 Task: Create a due date automation trigger when advanced on, on the tuesday after a card is due add fields without custom field "Resume" set to a date between 1 and 7 working days from now at 11:00 AM.
Action: Mouse moved to (1058, 355)
Screenshot: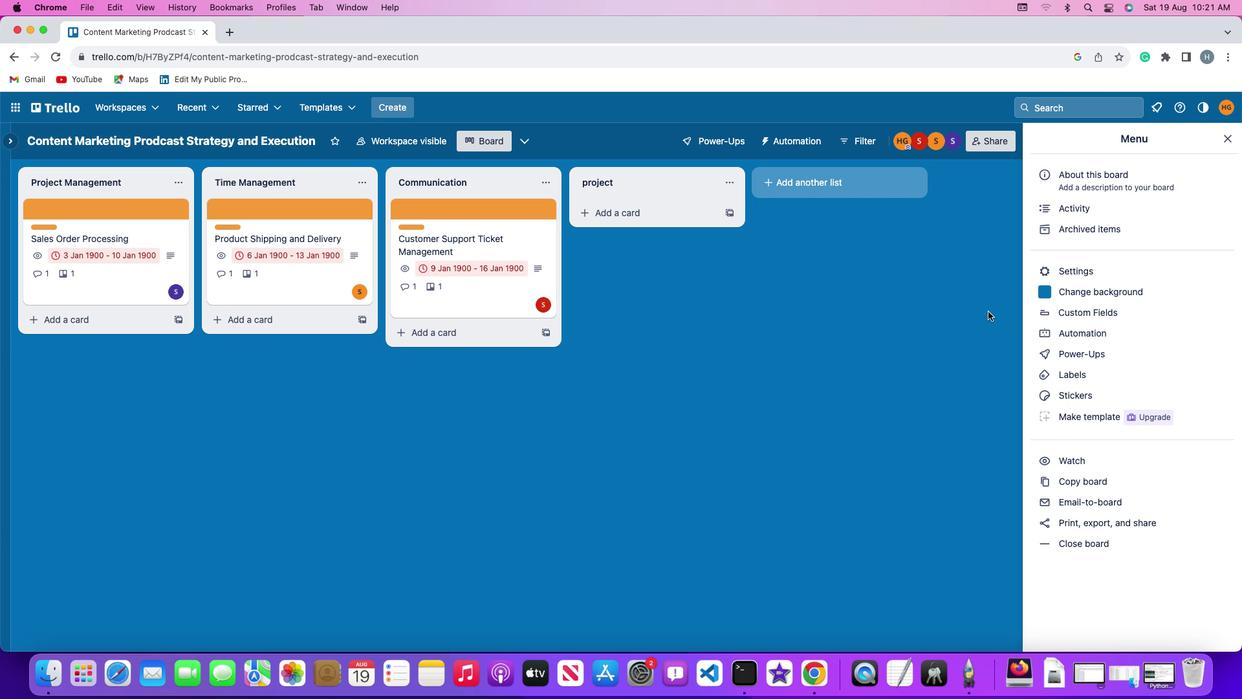 
Action: Mouse pressed left at (1058, 355)
Screenshot: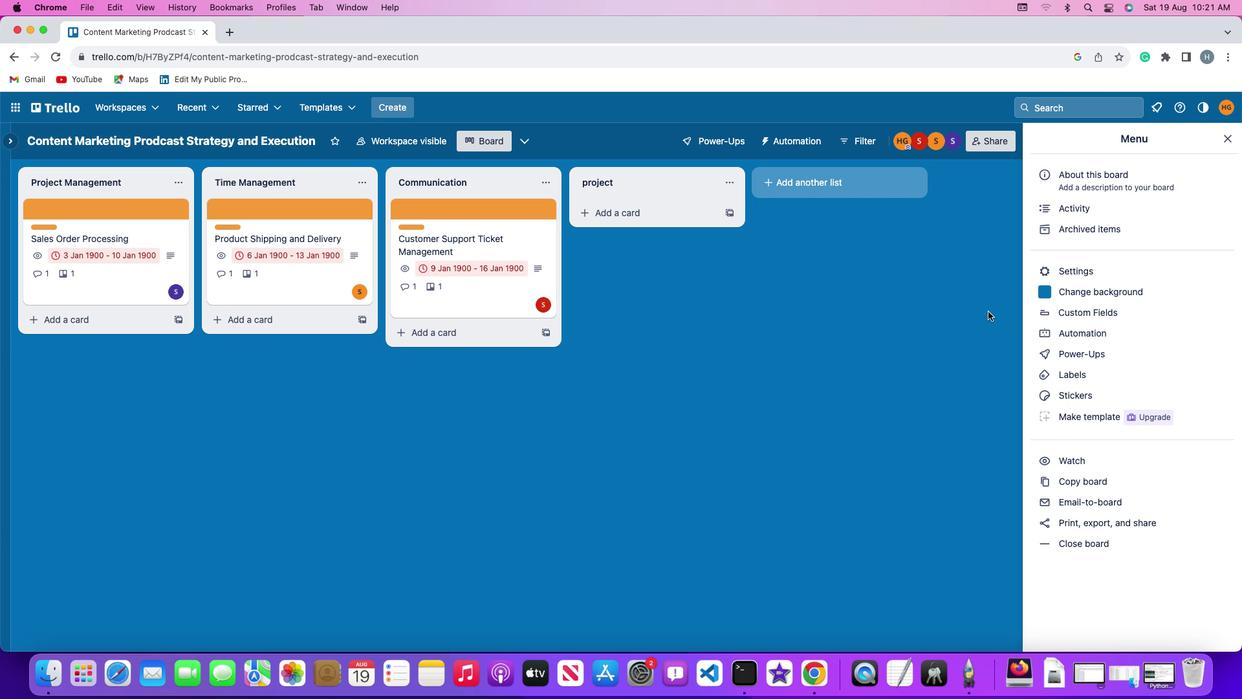 
Action: Mouse pressed left at (1058, 355)
Screenshot: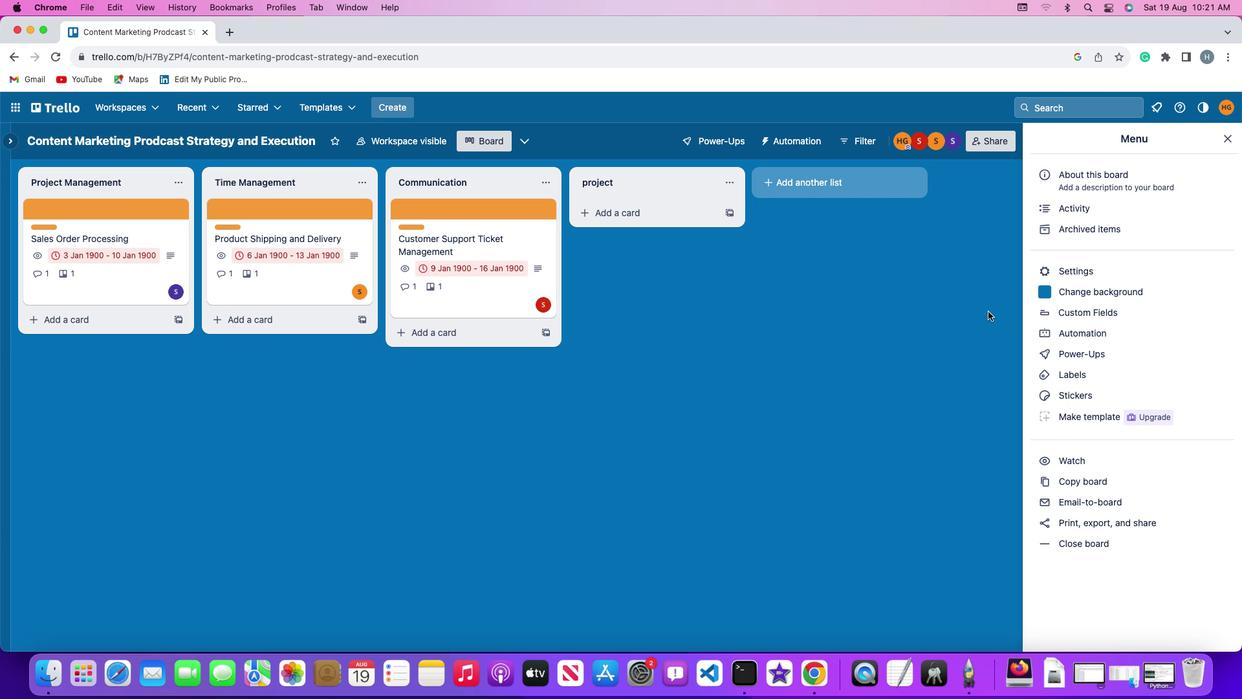 
Action: Mouse moved to (987, 311)
Screenshot: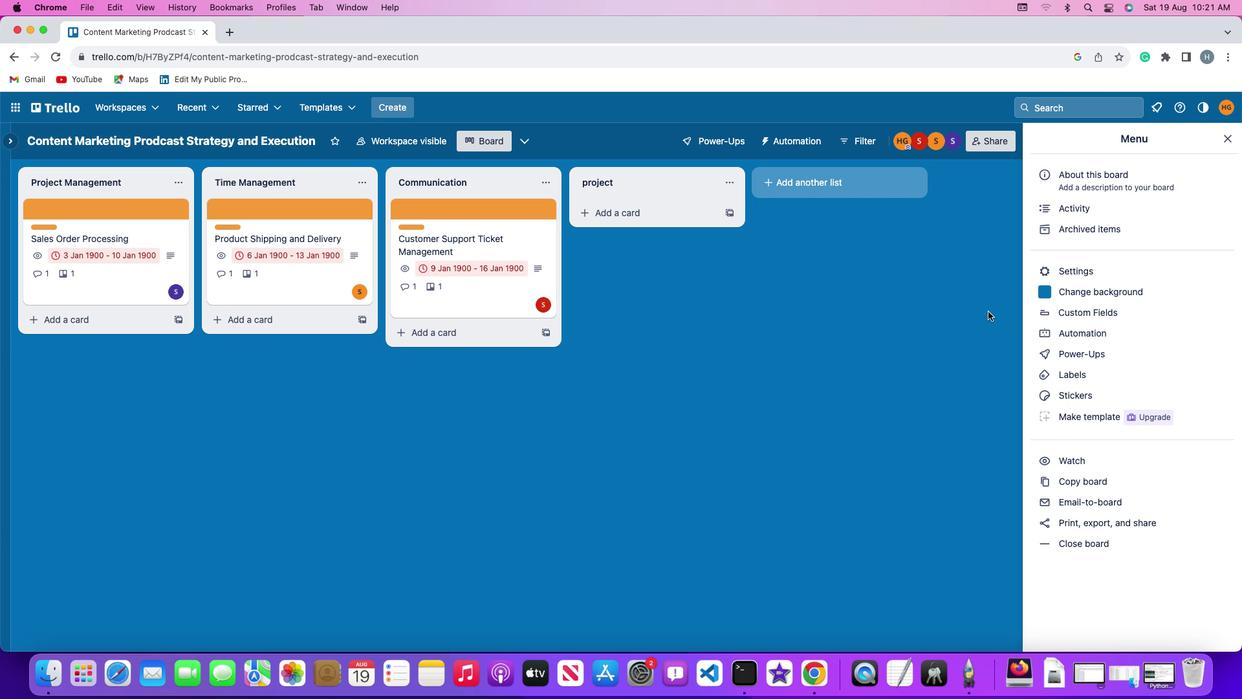 
Action: Mouse pressed left at (987, 311)
Screenshot: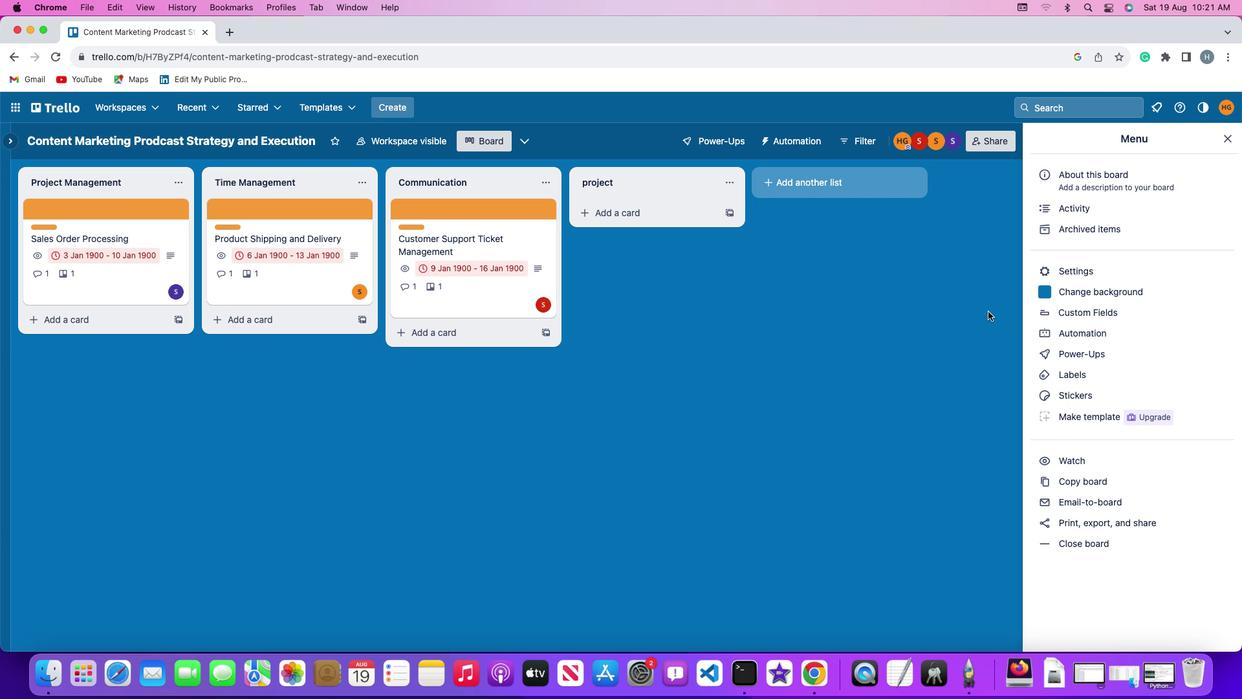 
Action: Mouse pressed left at (987, 311)
Screenshot: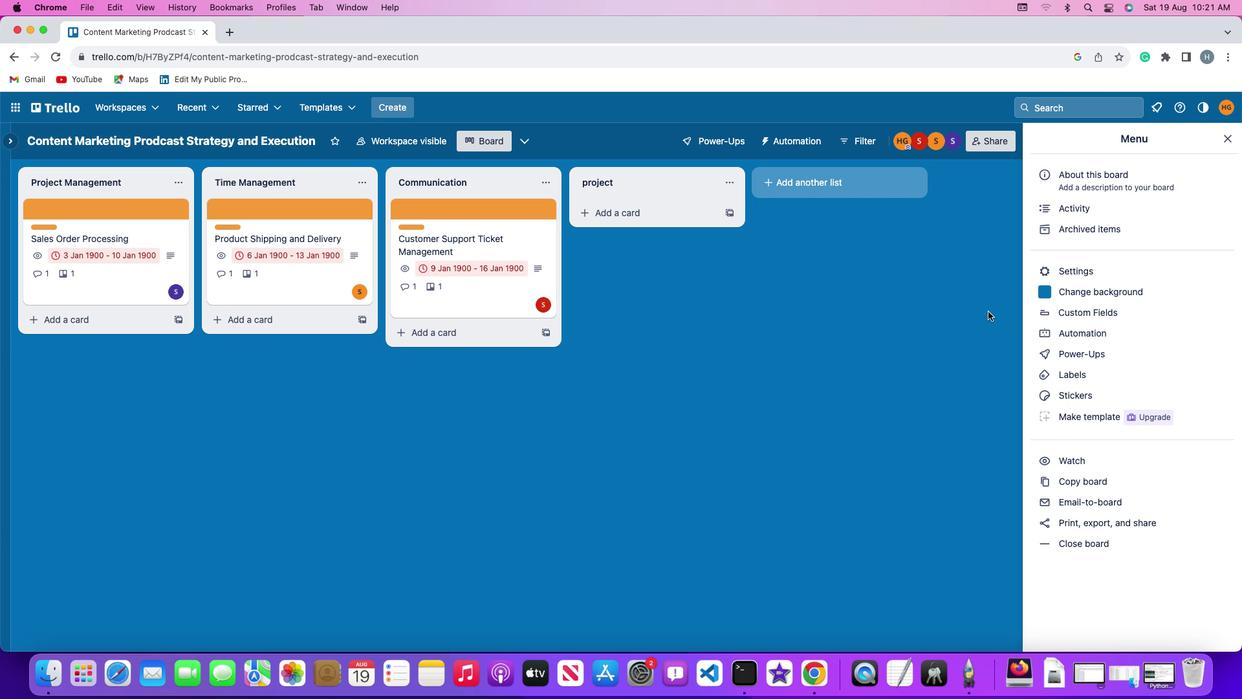 
Action: Mouse moved to (1139, 449)
Screenshot: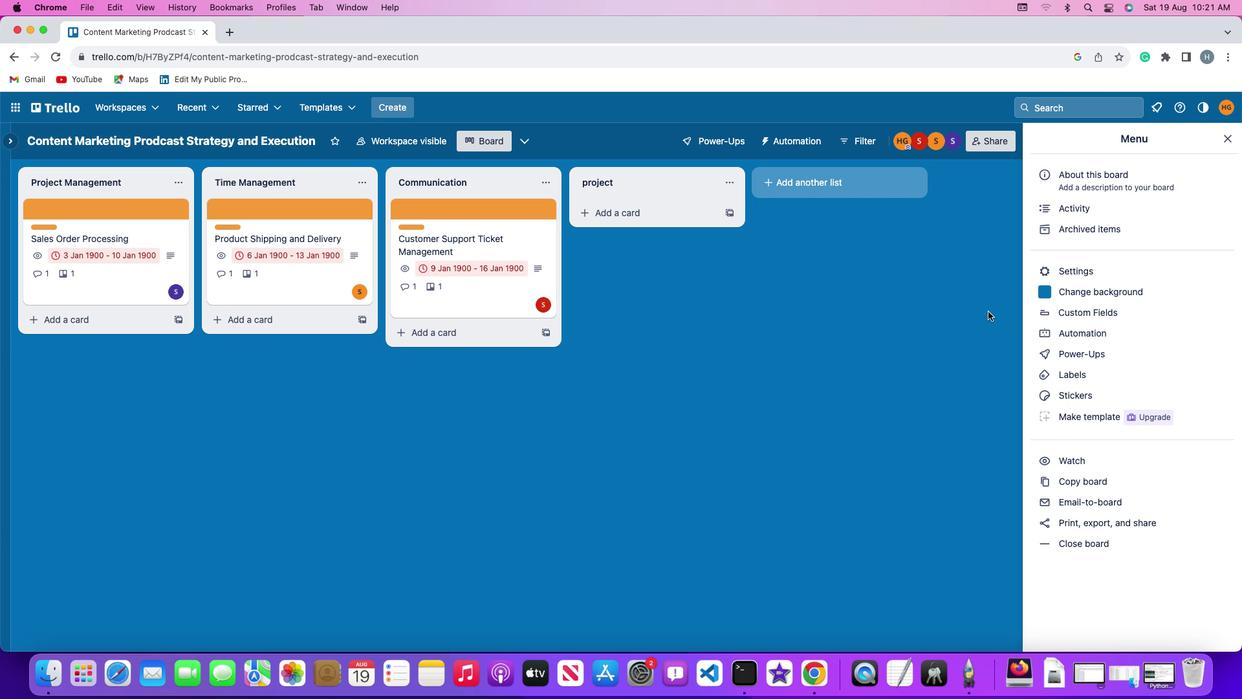 
Action: Mouse pressed left at (1139, 449)
Screenshot: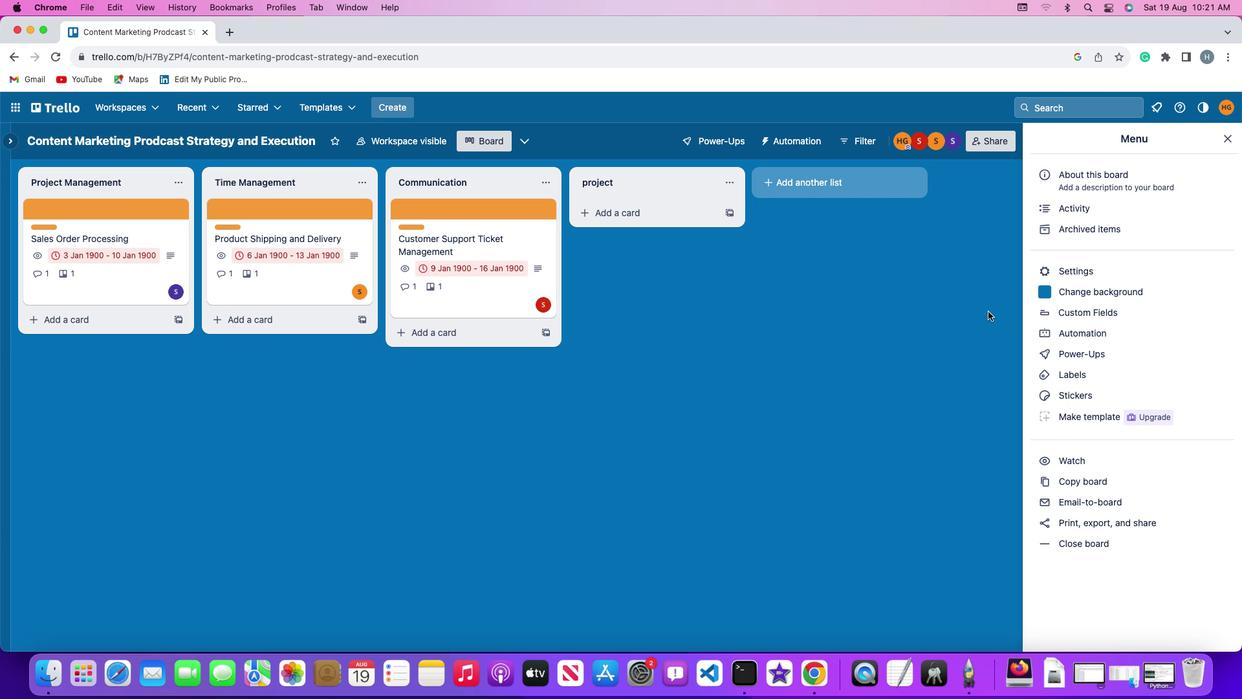
Action: Mouse moved to (542, 405)
Screenshot: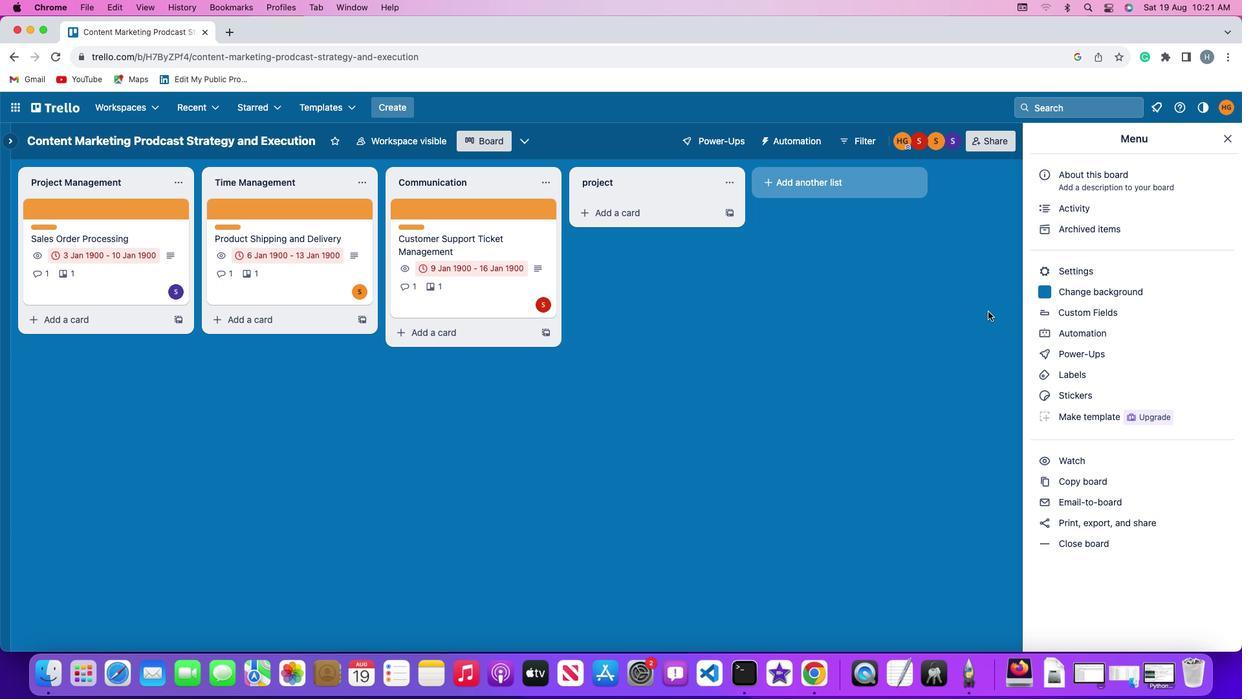 
Action: Key pressed 'y'
Screenshot: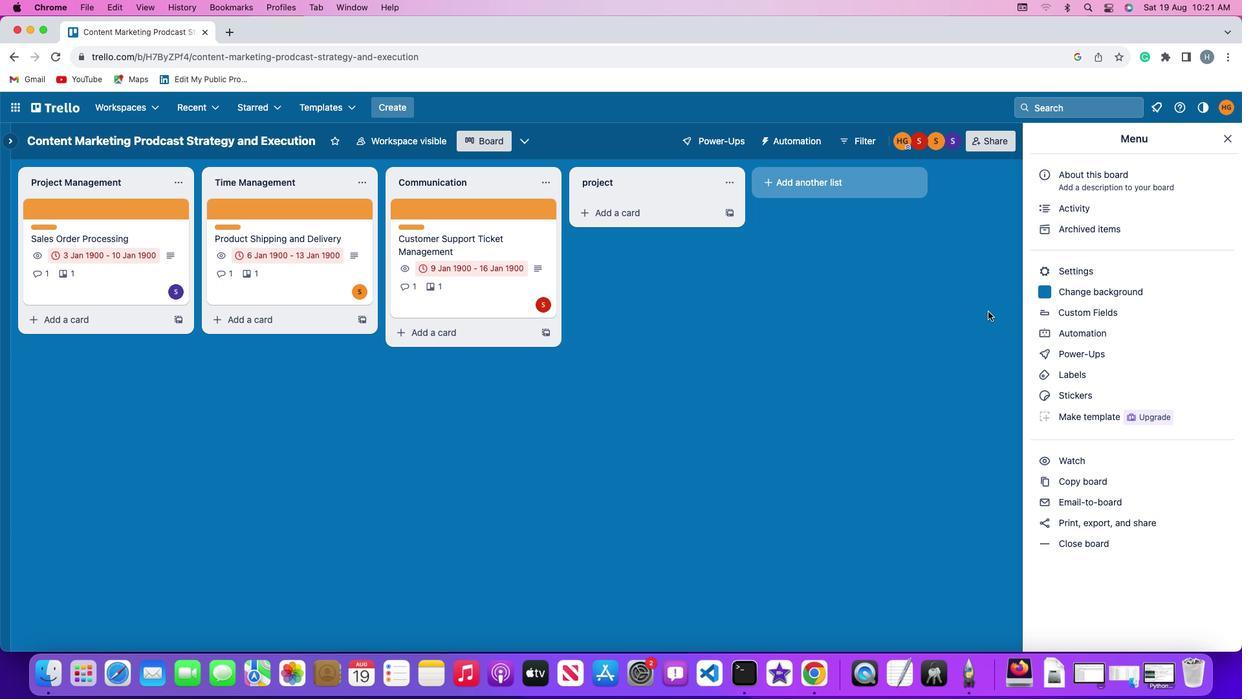 
Action: Mouse moved to (280, 365)
Screenshot: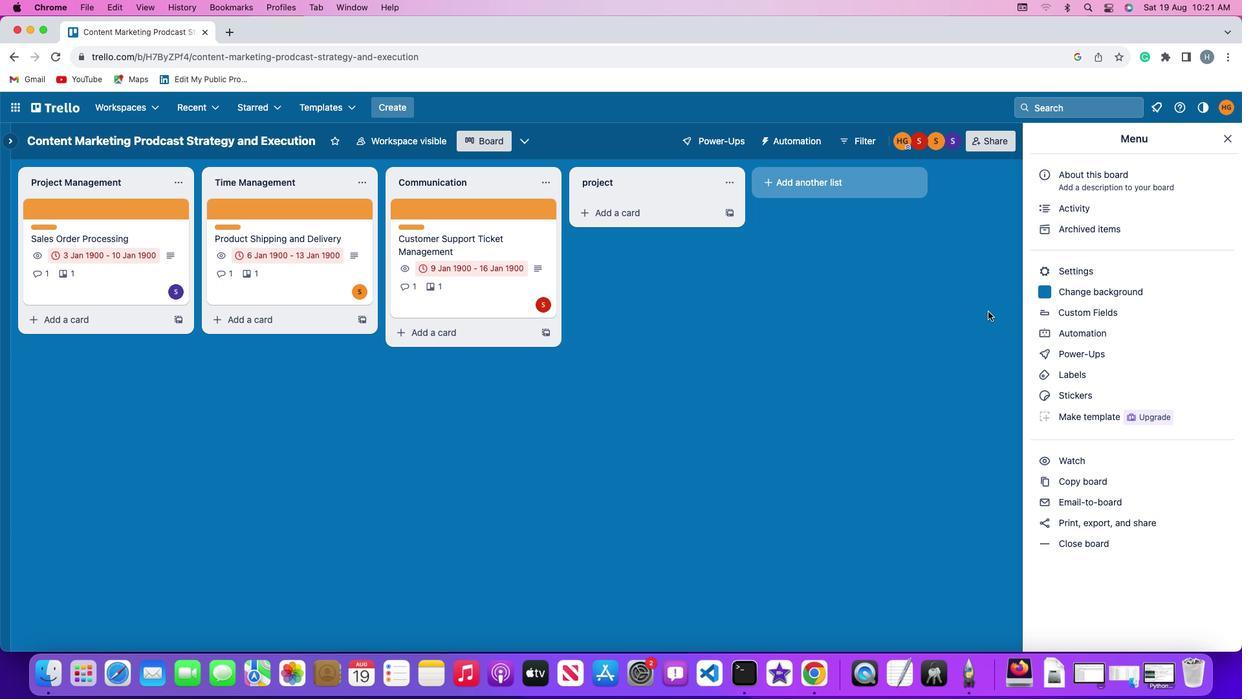 
Action: Key pressed Key.enter
Screenshot: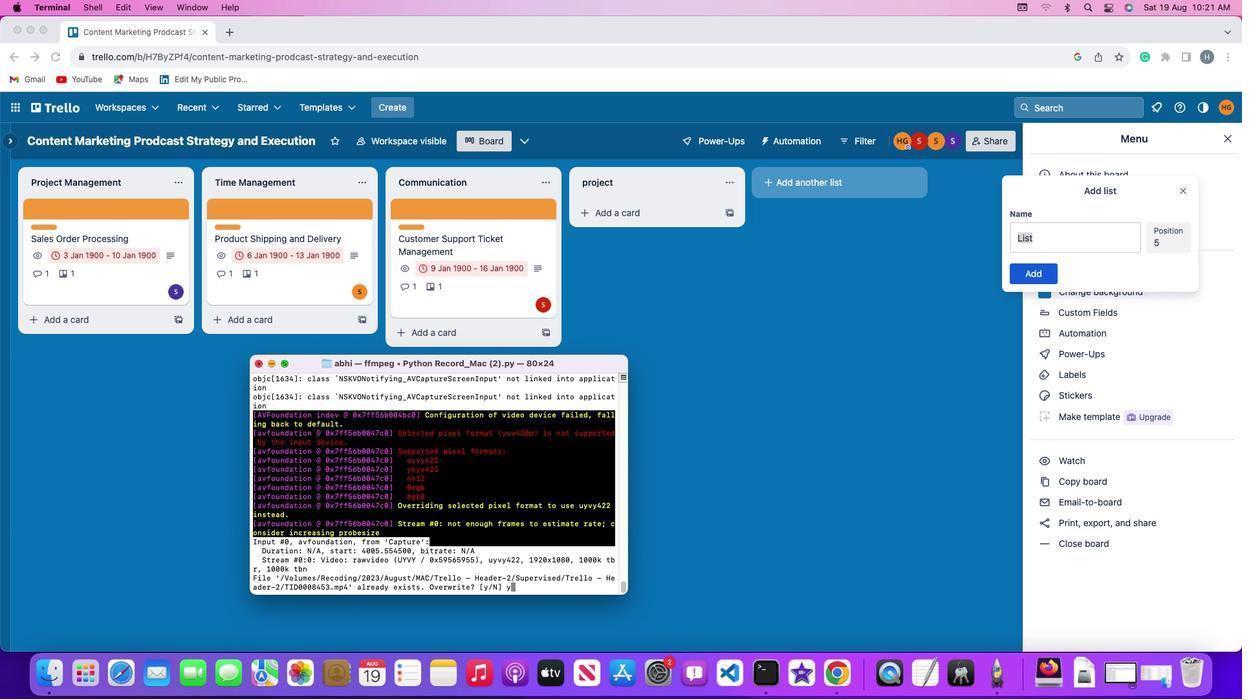 
Action: Mouse moved to (280, 365)
Screenshot: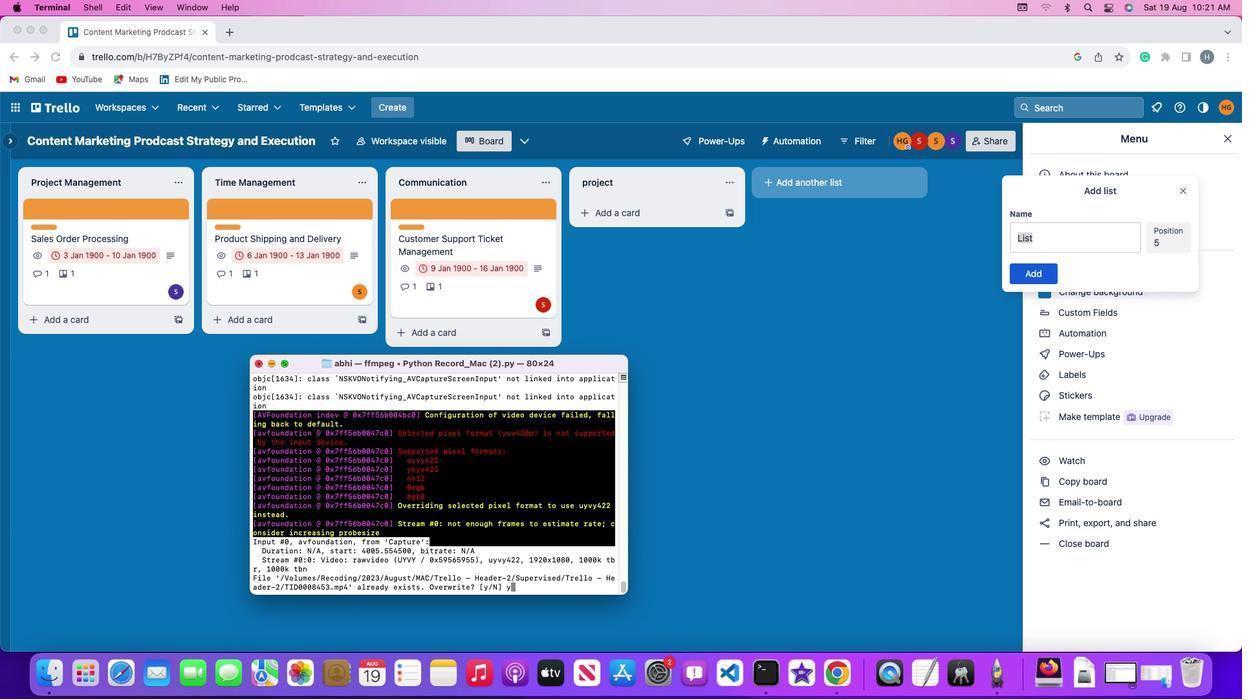 
Action: Mouse pressed left at (280, 365)
Screenshot: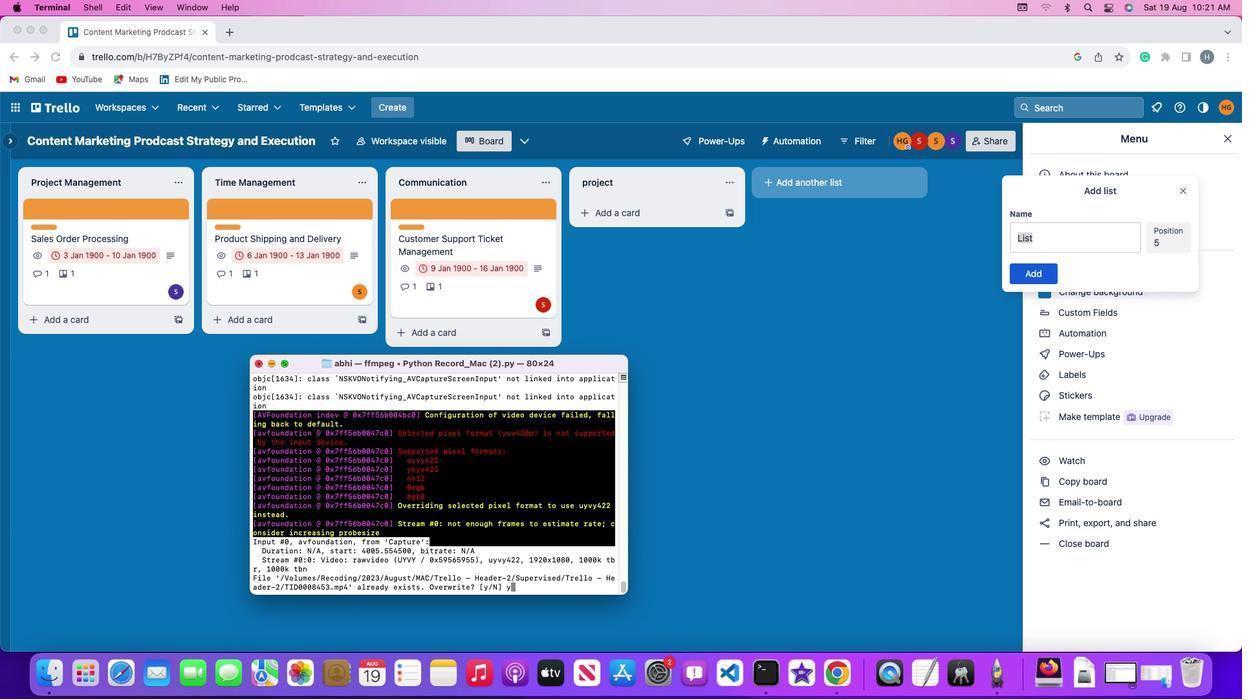 
Action: Mouse moved to (903, 359)
Screenshot: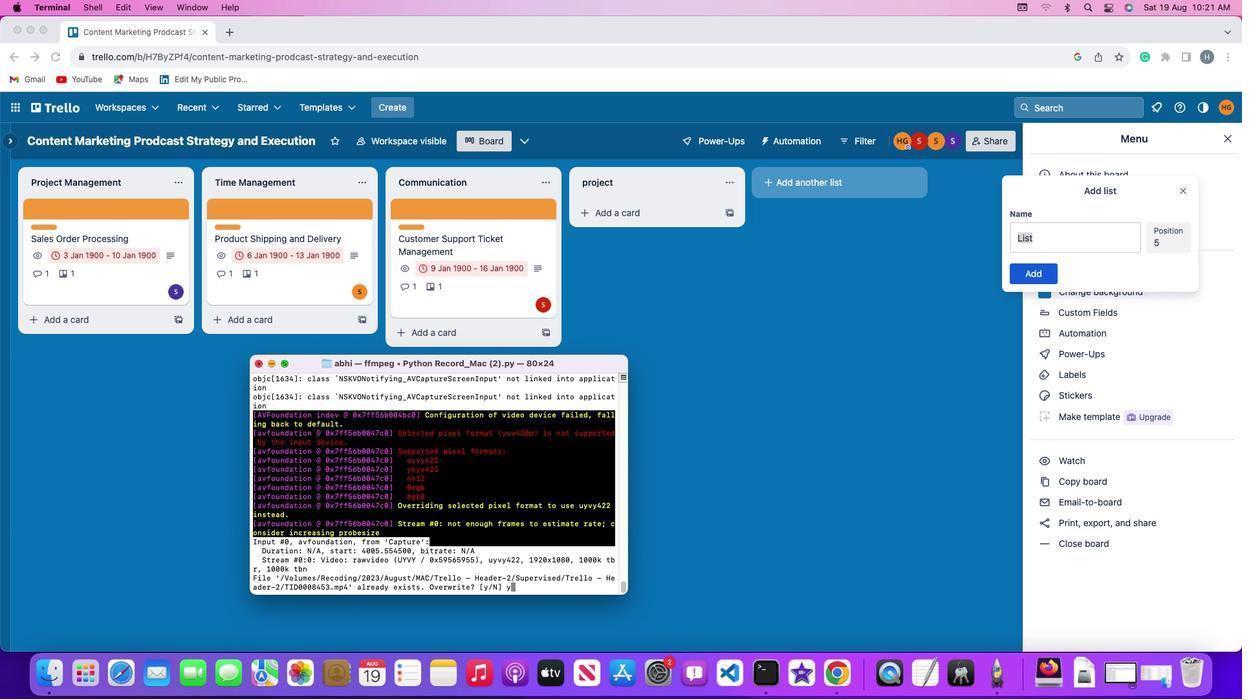 
Action: Mouse pressed left at (903, 359)
Screenshot: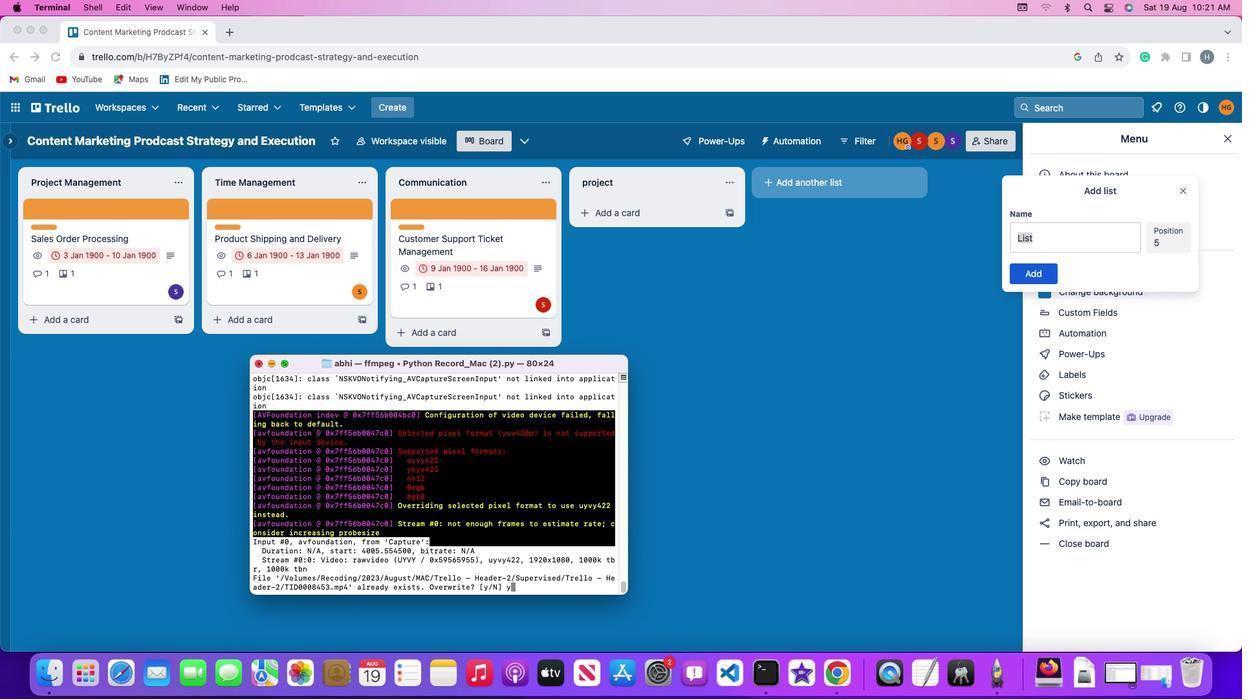 
Action: Mouse moved to (1071, 355)
Screenshot: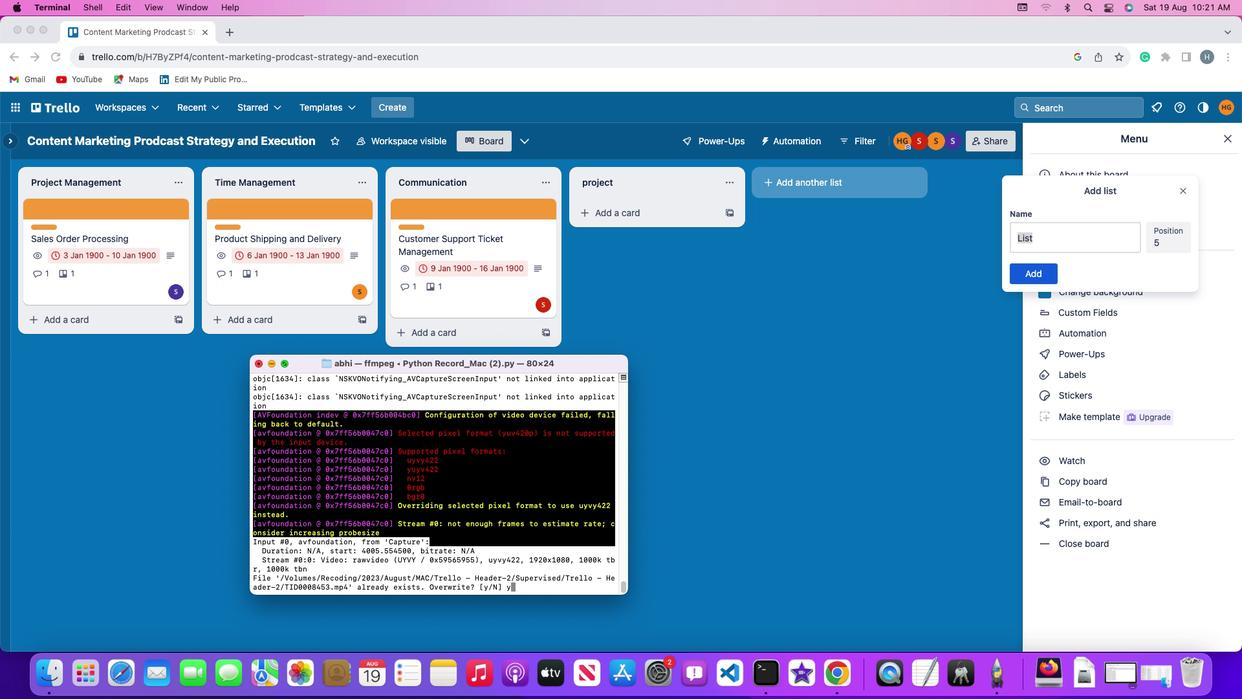 
Action: Mouse pressed left at (1071, 355)
Screenshot: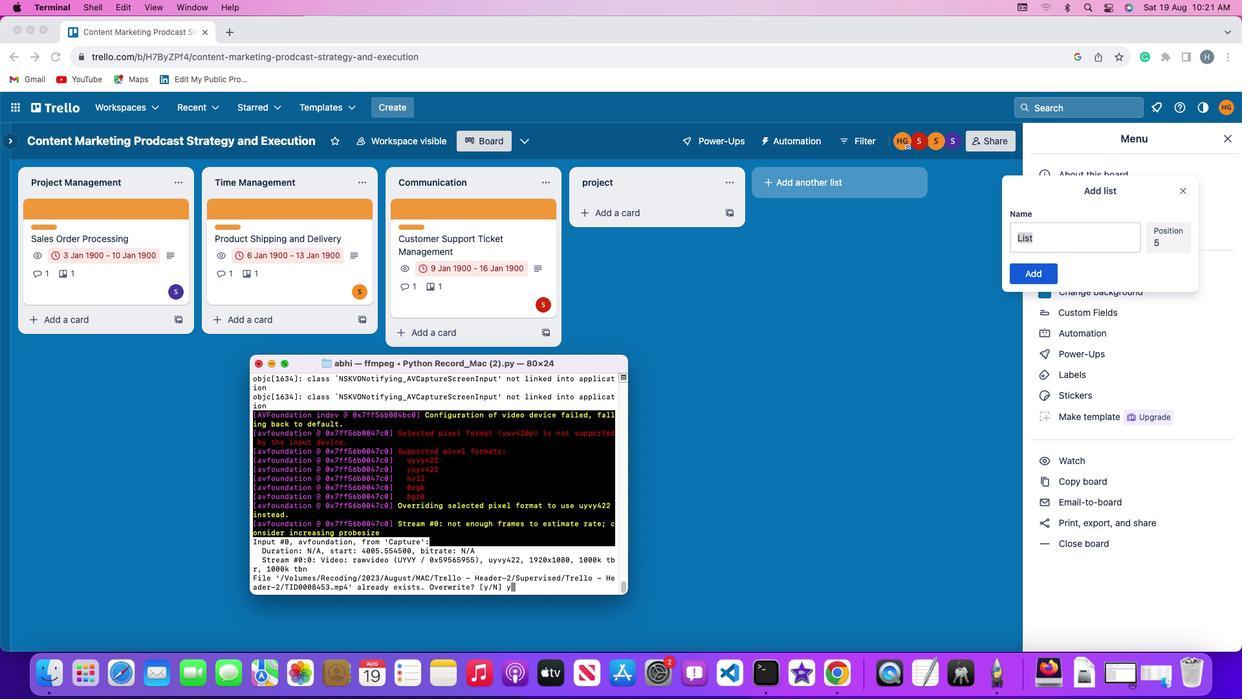
Action: Mouse pressed left at (1071, 355)
Screenshot: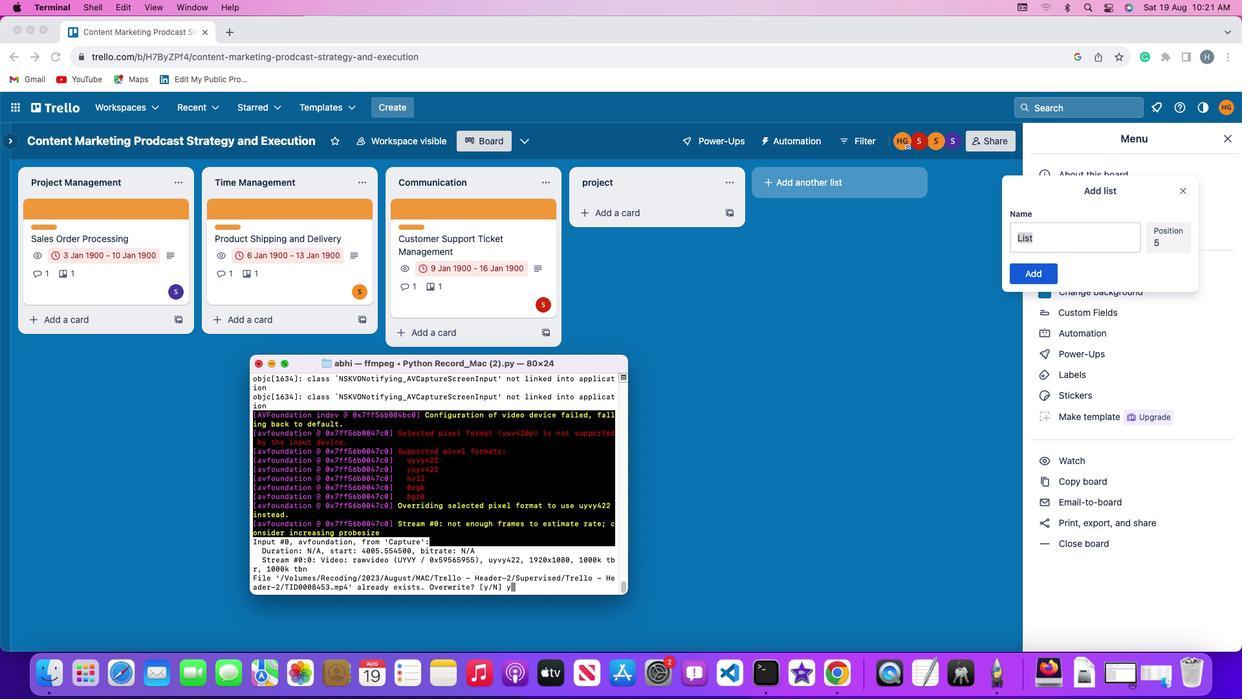 
Action: Mouse moved to (80, 348)
Screenshot: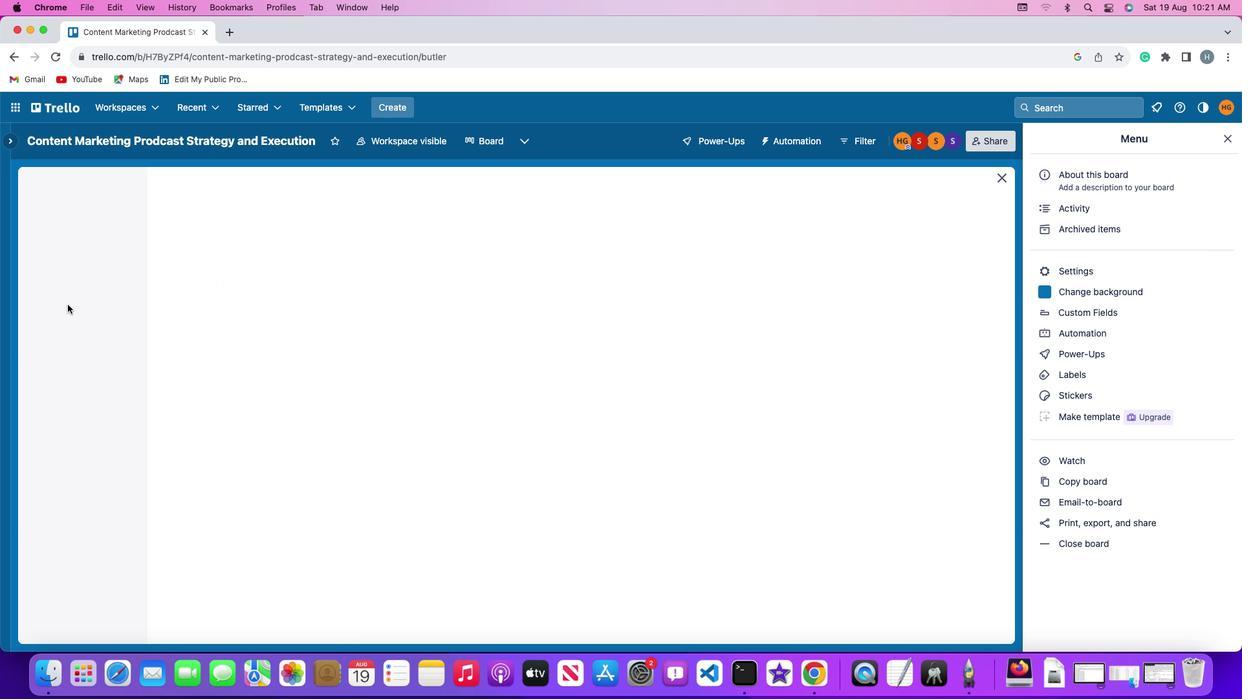 
Action: Mouse pressed left at (80, 348)
Screenshot: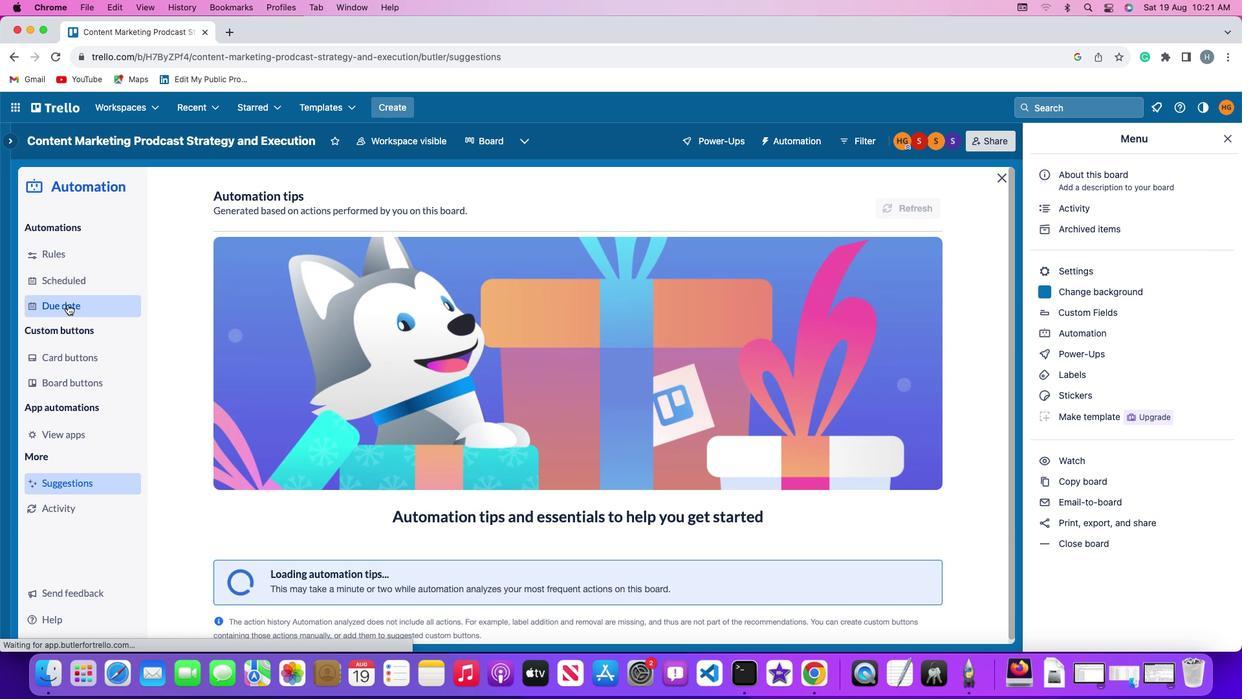 
Action: Mouse moved to (855, 318)
Screenshot: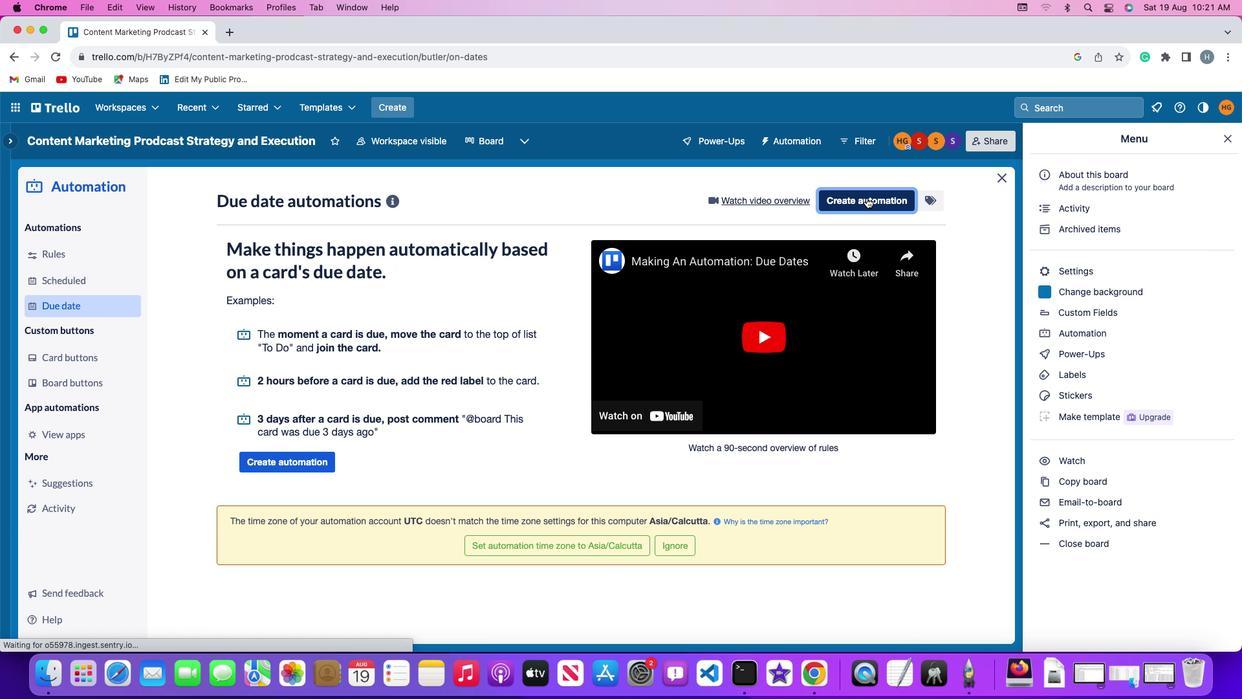 
Action: Mouse pressed left at (855, 318)
Screenshot: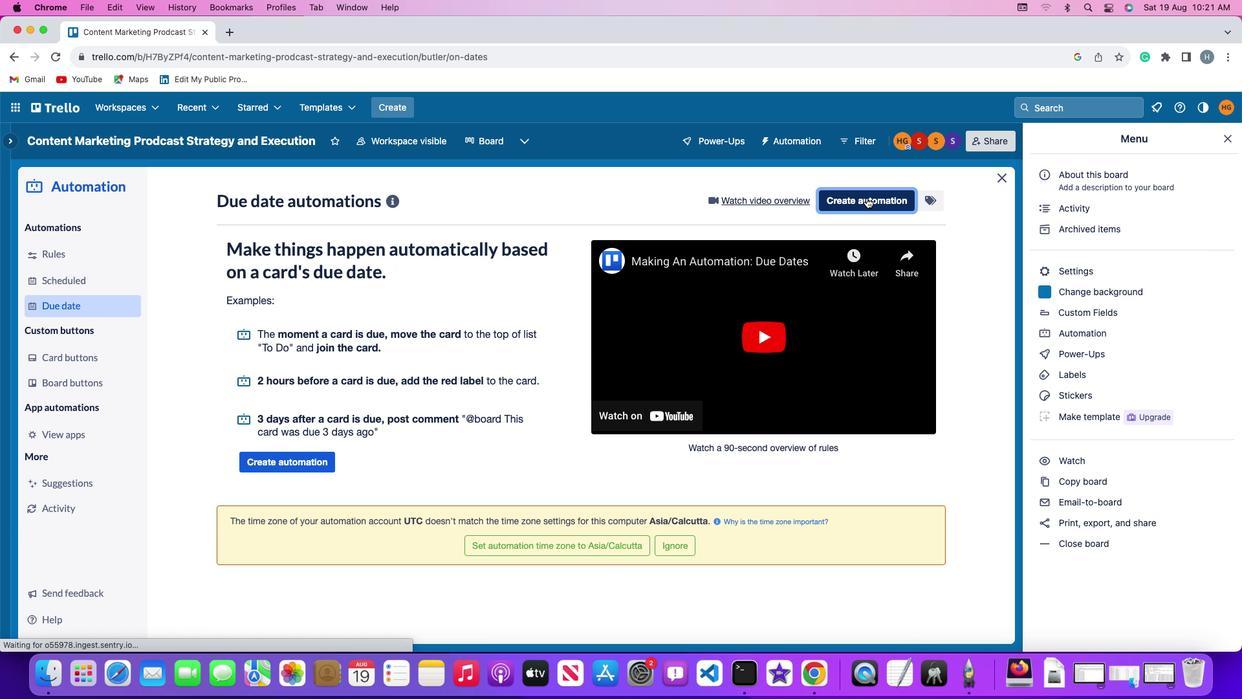 
Action: Mouse moved to (245, 352)
Screenshot: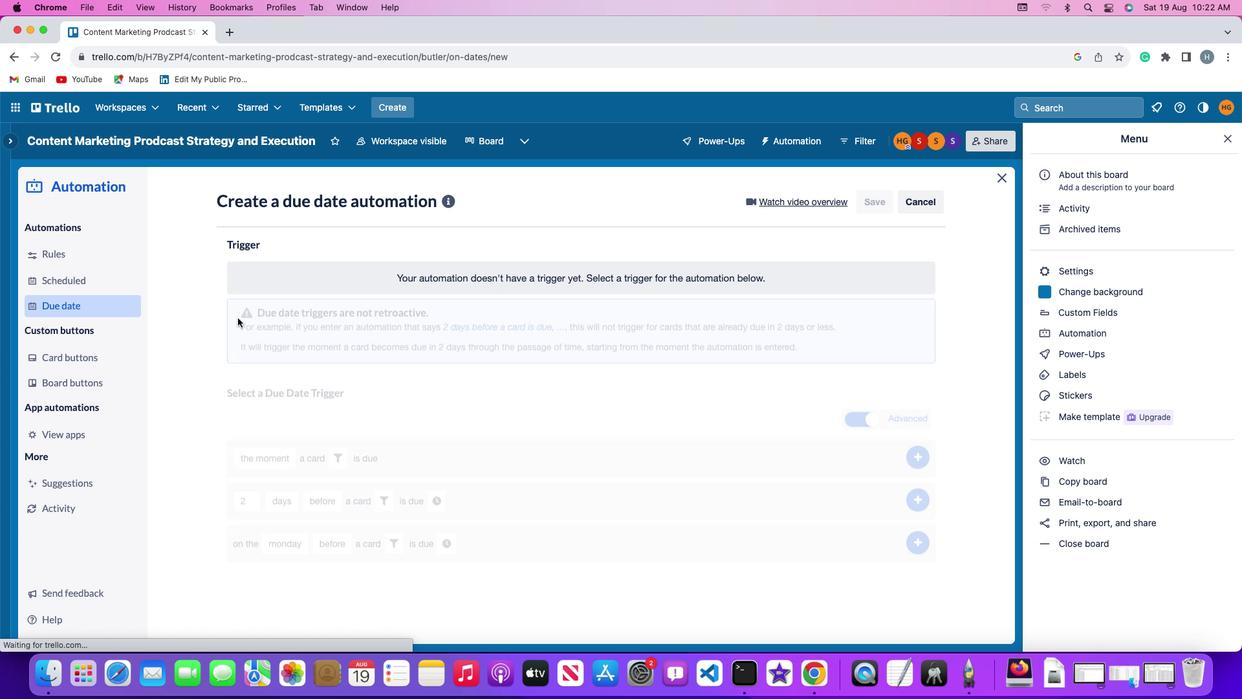 
Action: Mouse pressed left at (245, 352)
Screenshot: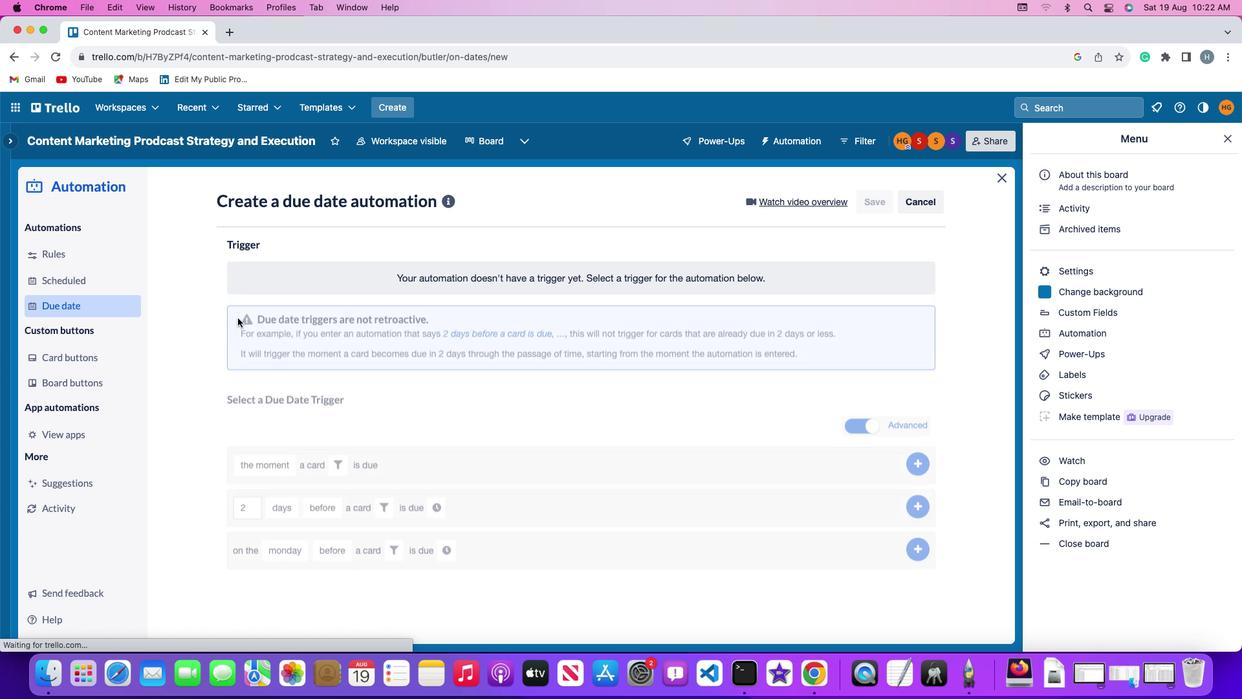 
Action: Mouse moved to (312, 420)
Screenshot: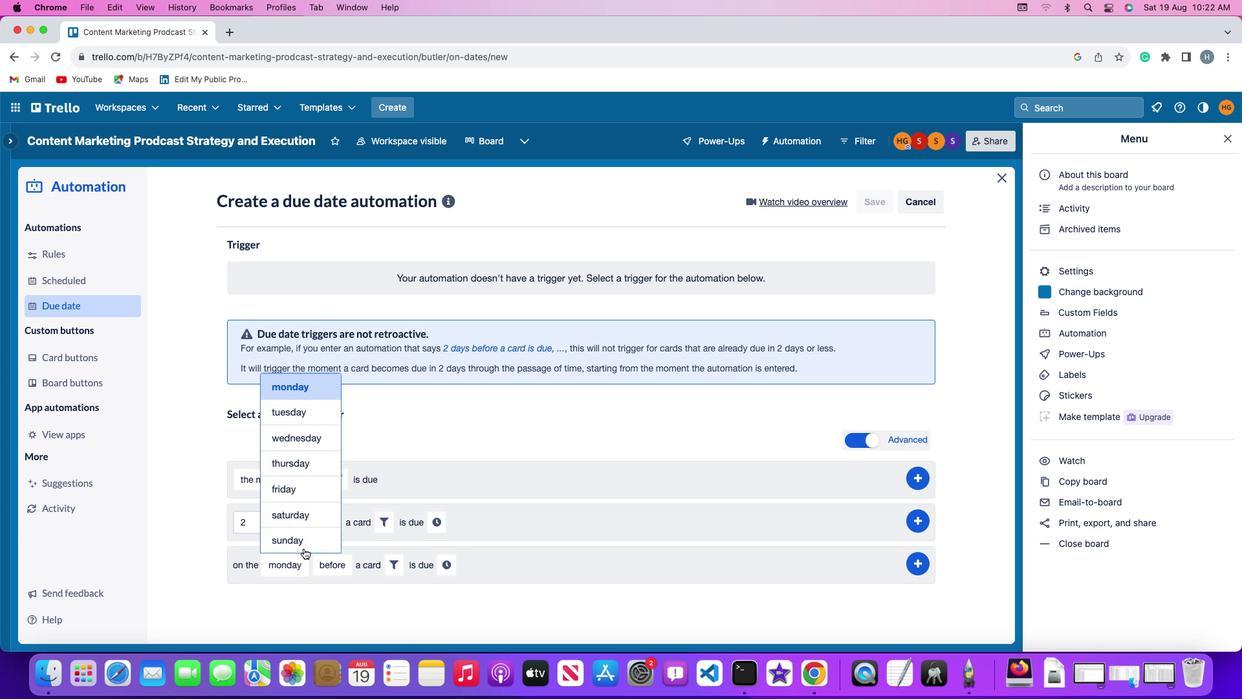 
Action: Mouse pressed left at (312, 420)
Screenshot: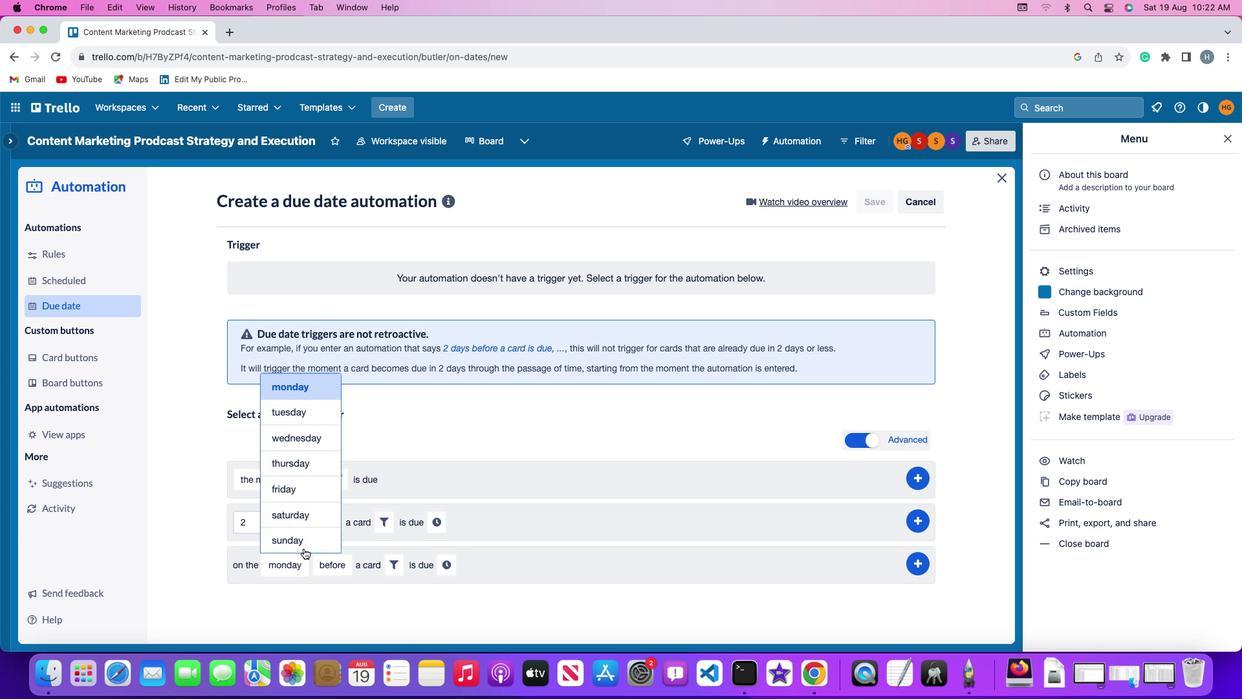 
Action: Mouse moved to (321, 378)
Screenshot: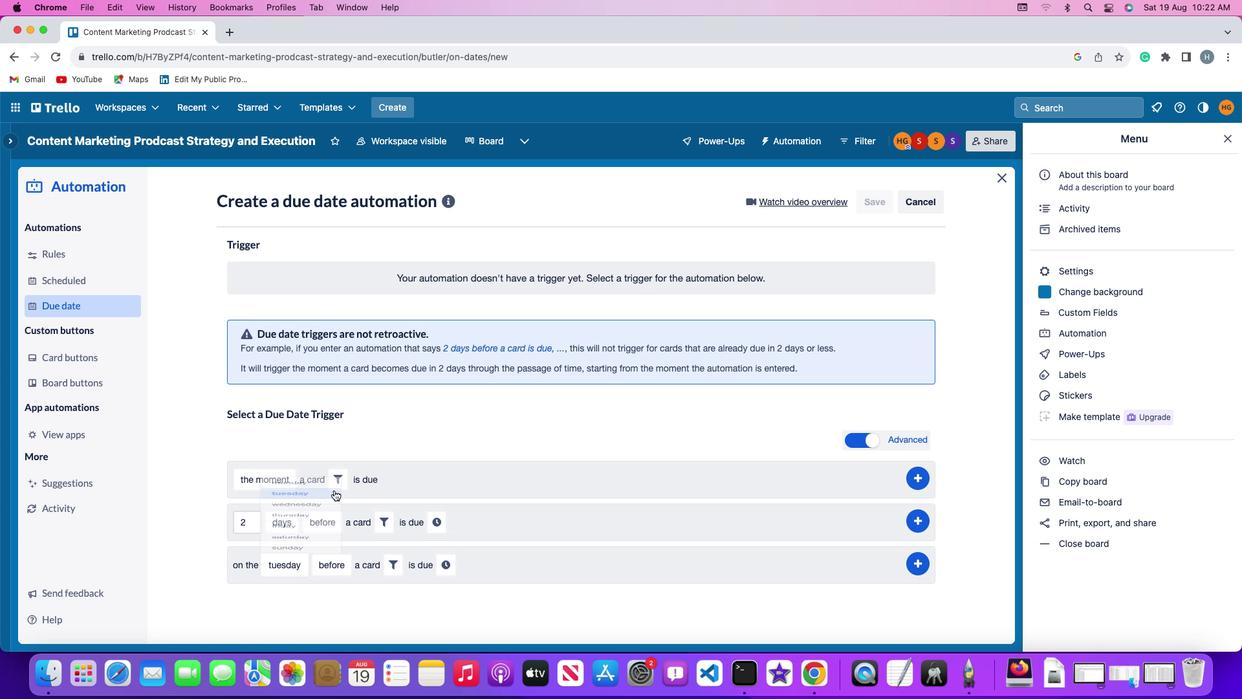 
Action: Mouse pressed left at (321, 378)
Screenshot: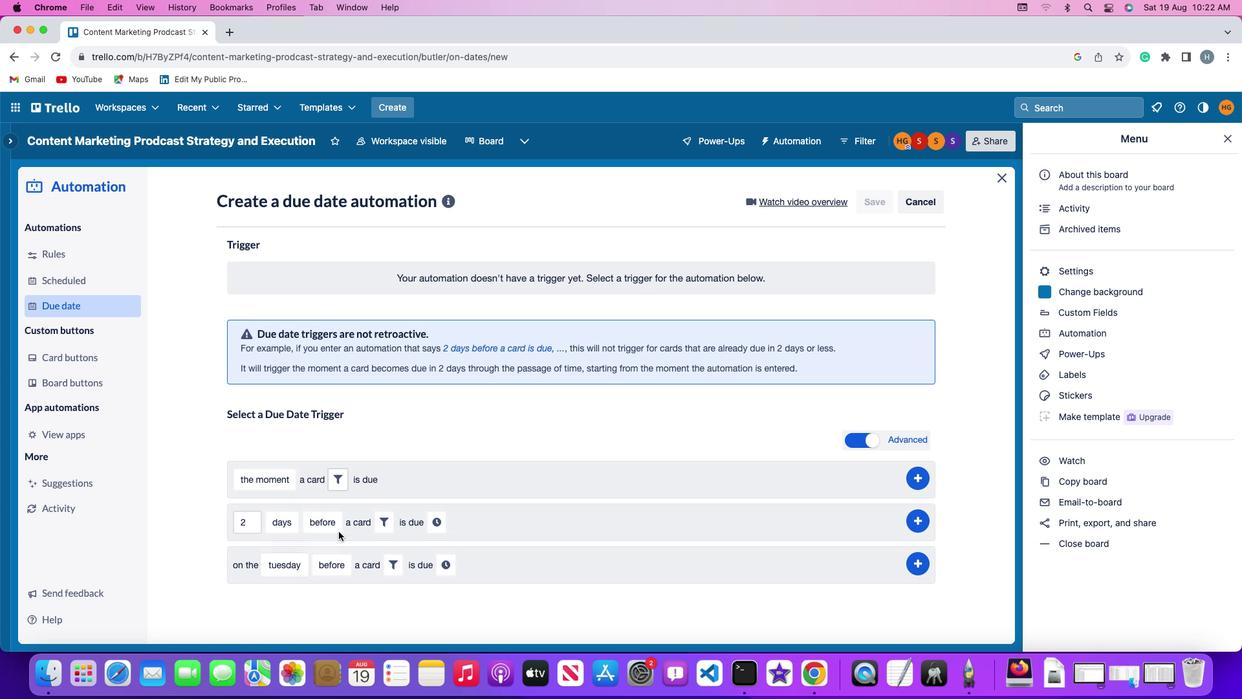 
Action: Mouse moved to (339, 422)
Screenshot: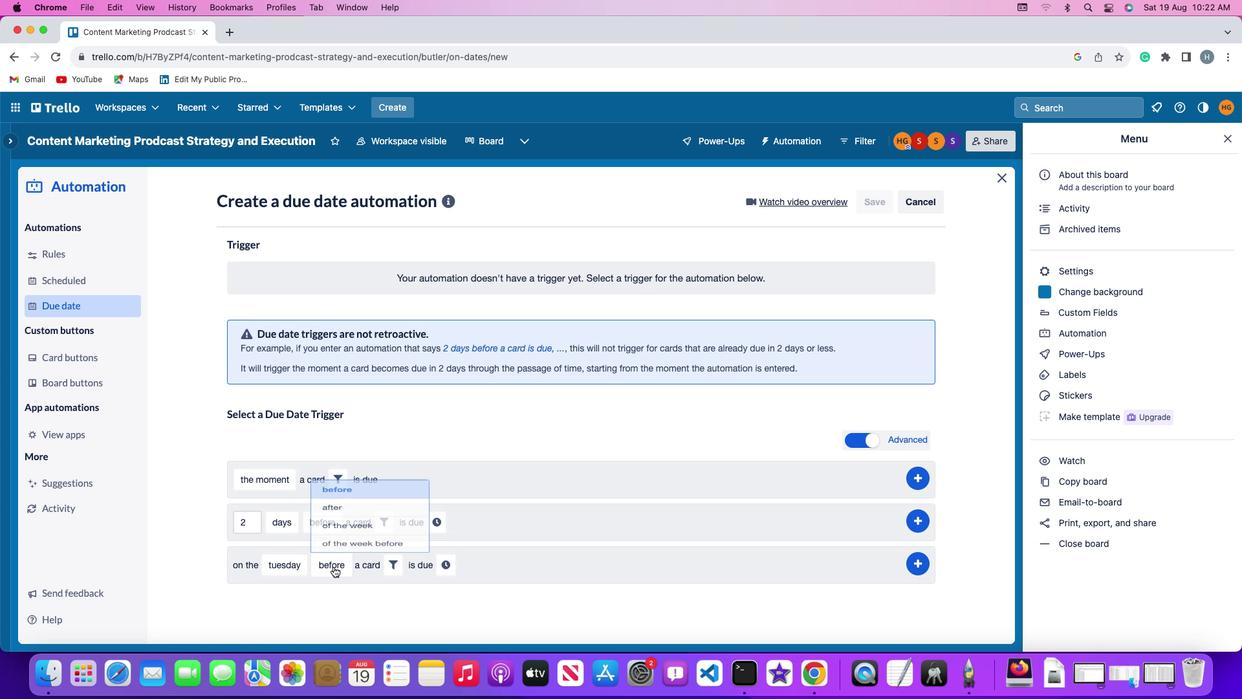 
Action: Mouse pressed left at (339, 422)
Screenshot: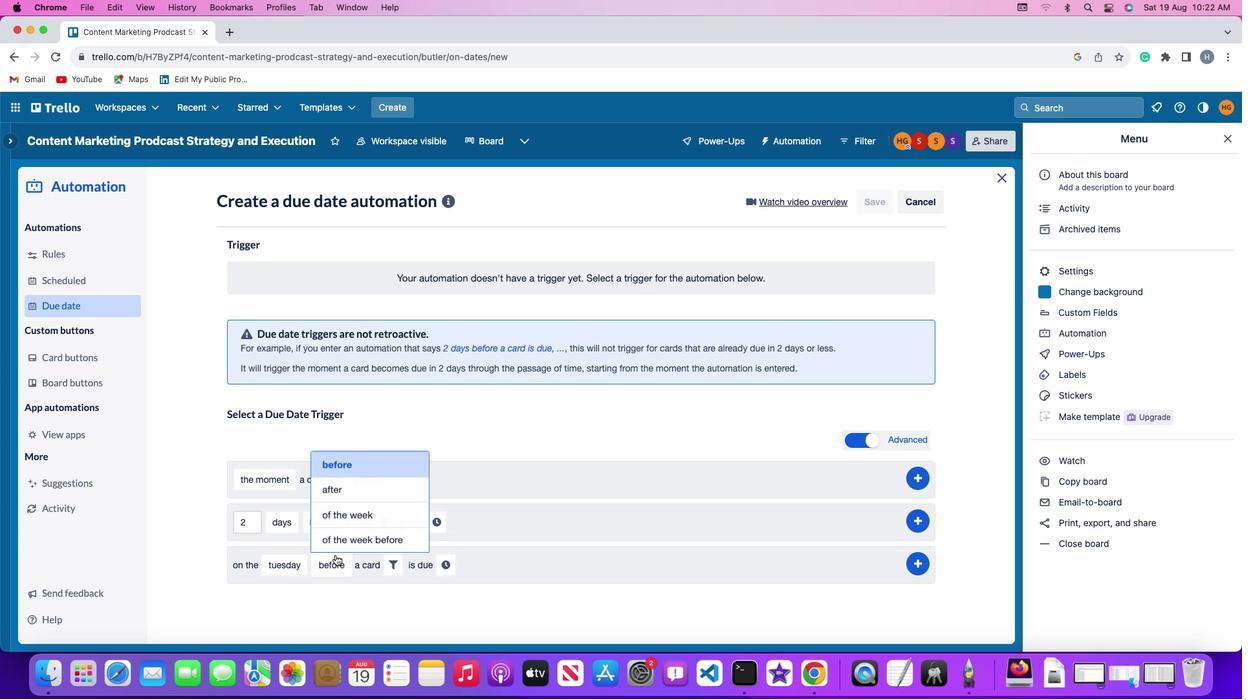 
Action: Mouse moved to (352, 398)
Screenshot: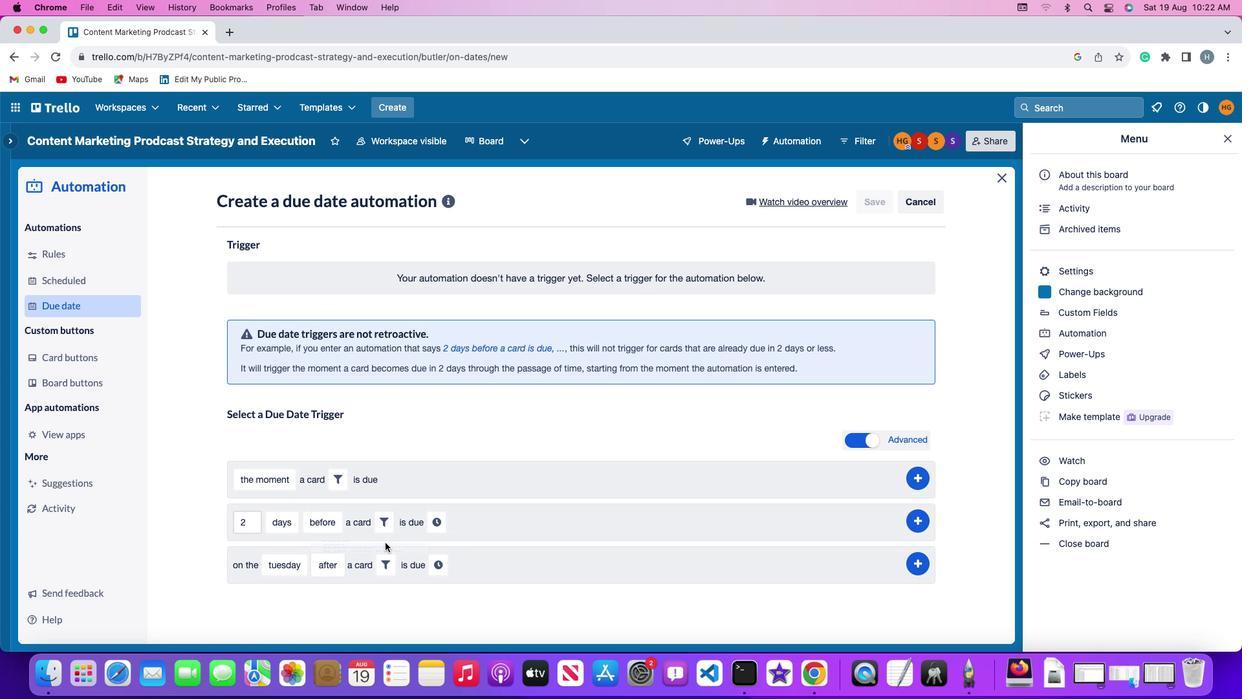 
Action: Mouse pressed left at (352, 398)
Screenshot: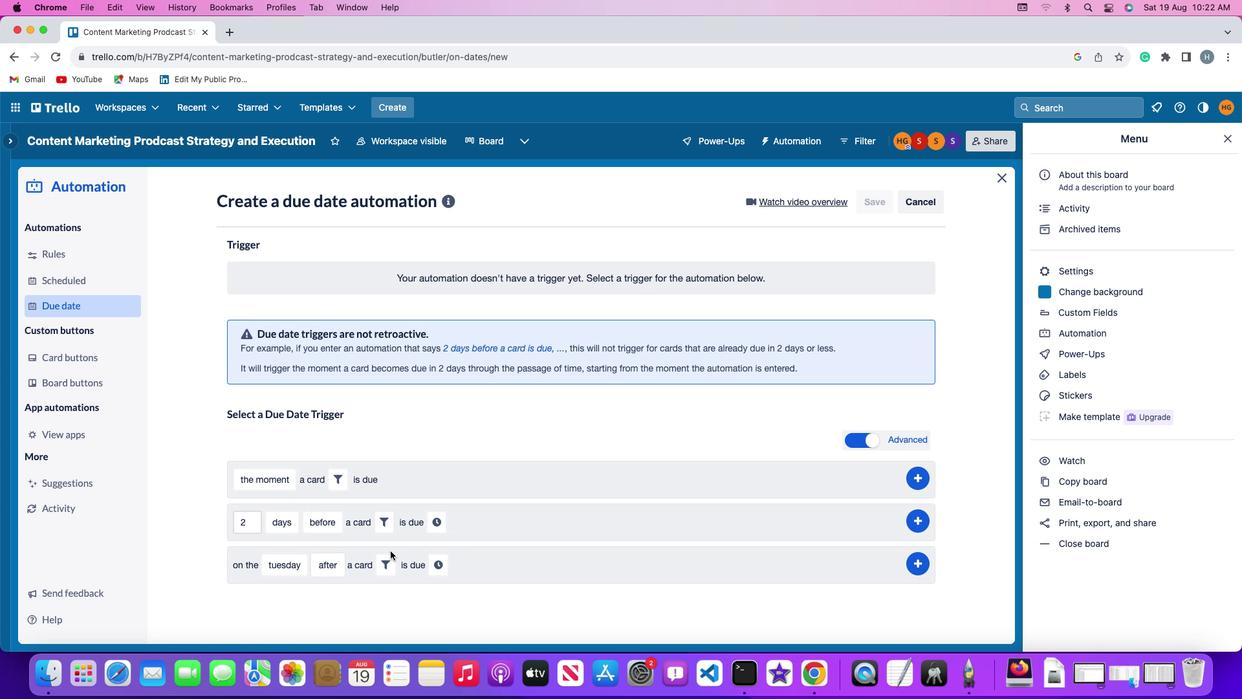 
Action: Mouse moved to (394, 418)
Screenshot: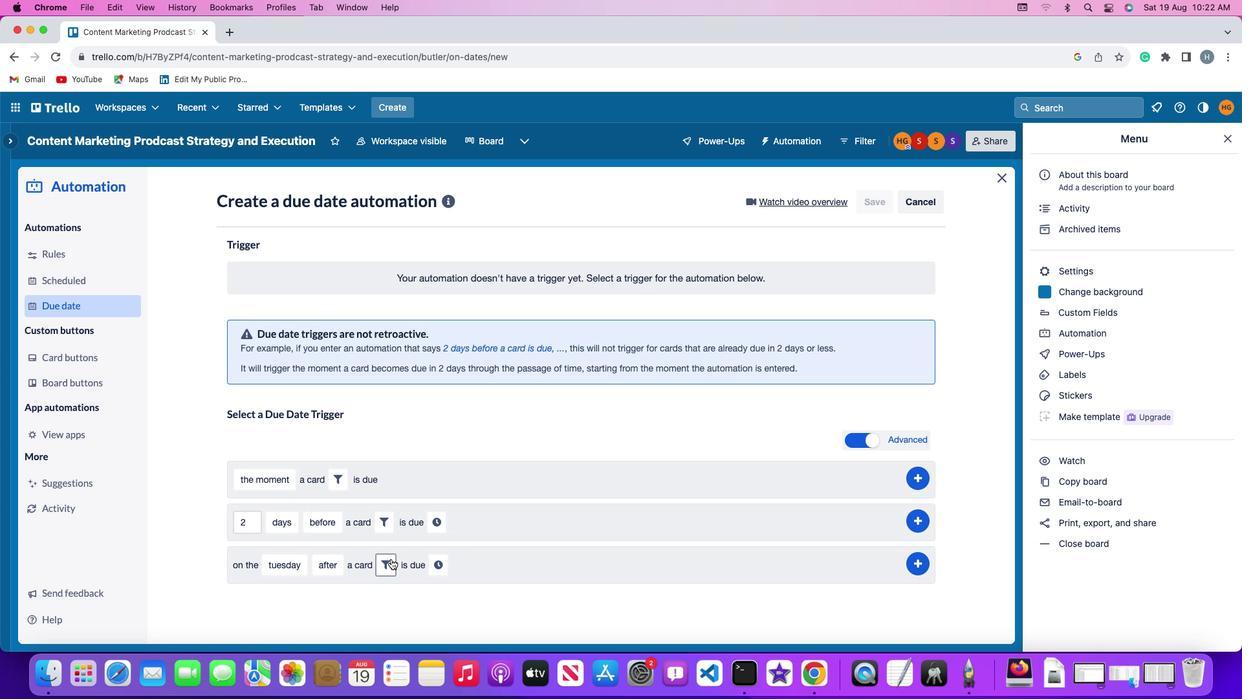 
Action: Mouse pressed left at (394, 418)
Screenshot: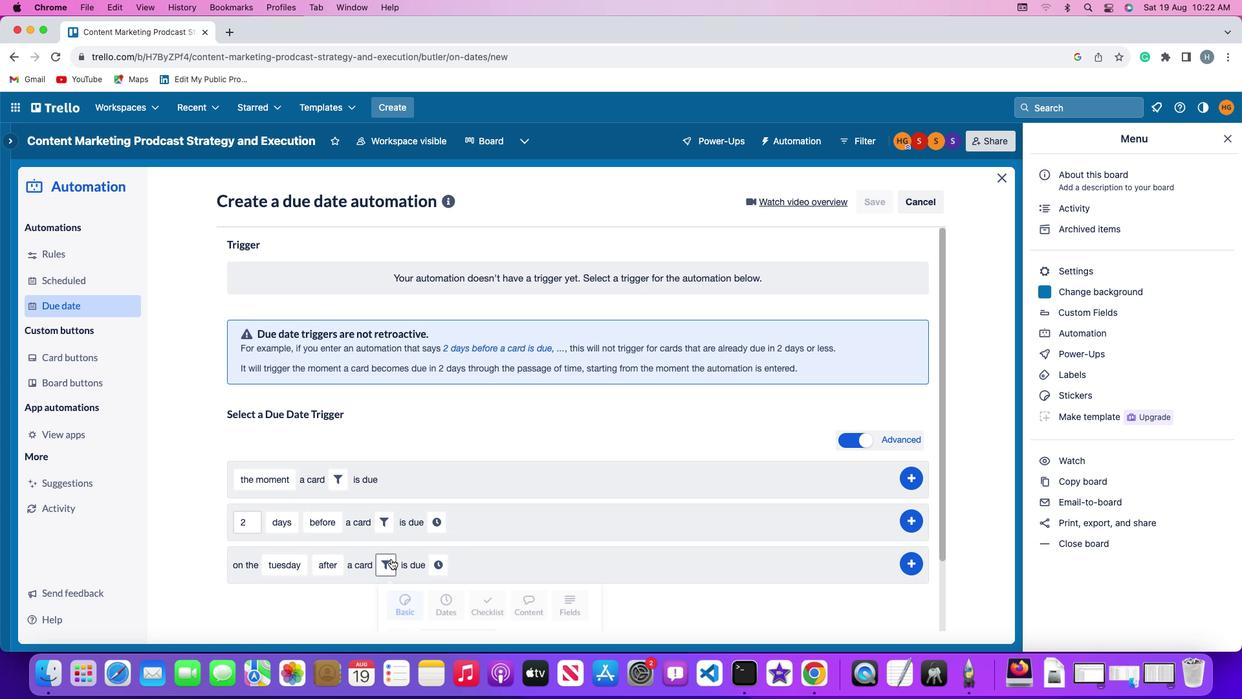 
Action: Mouse moved to (607, 433)
Screenshot: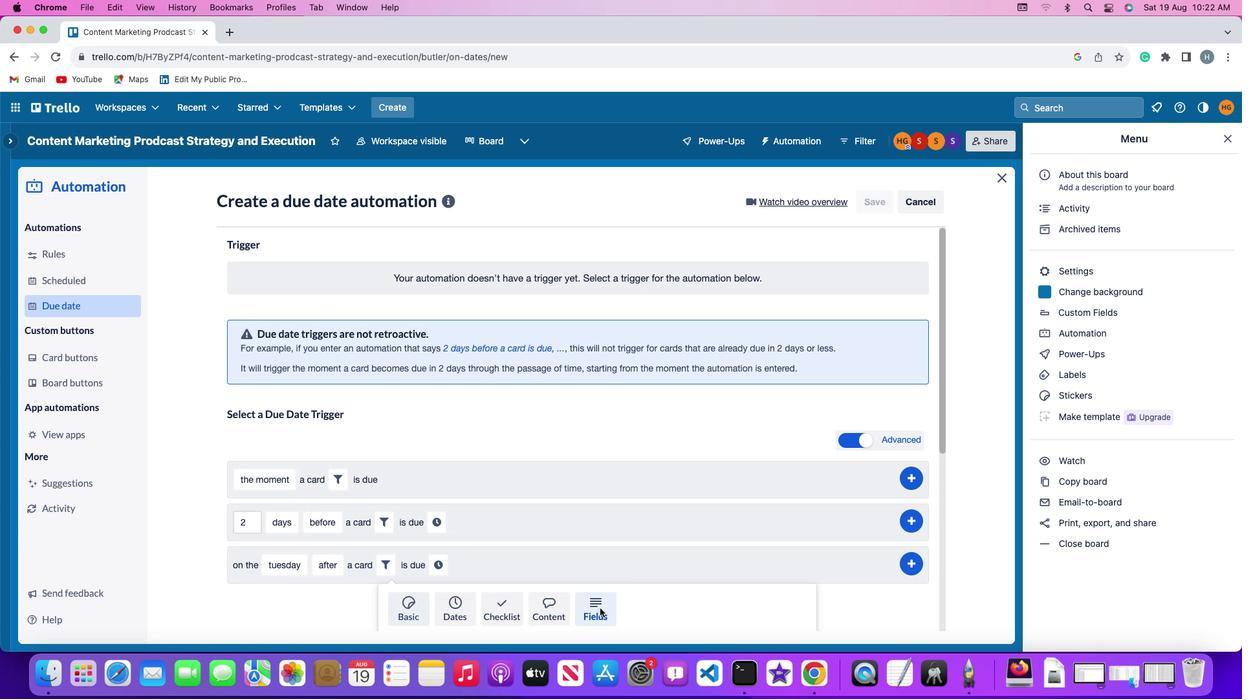 
Action: Mouse pressed left at (607, 433)
Screenshot: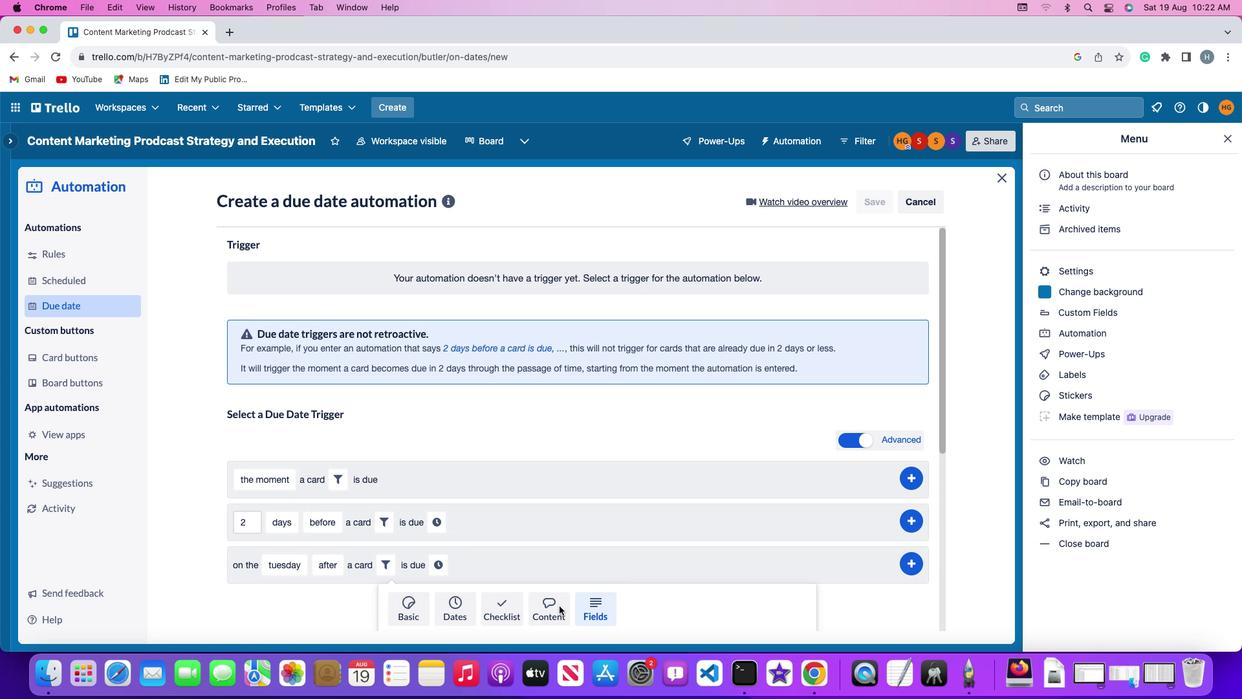 
Action: Mouse moved to (368, 431)
Screenshot: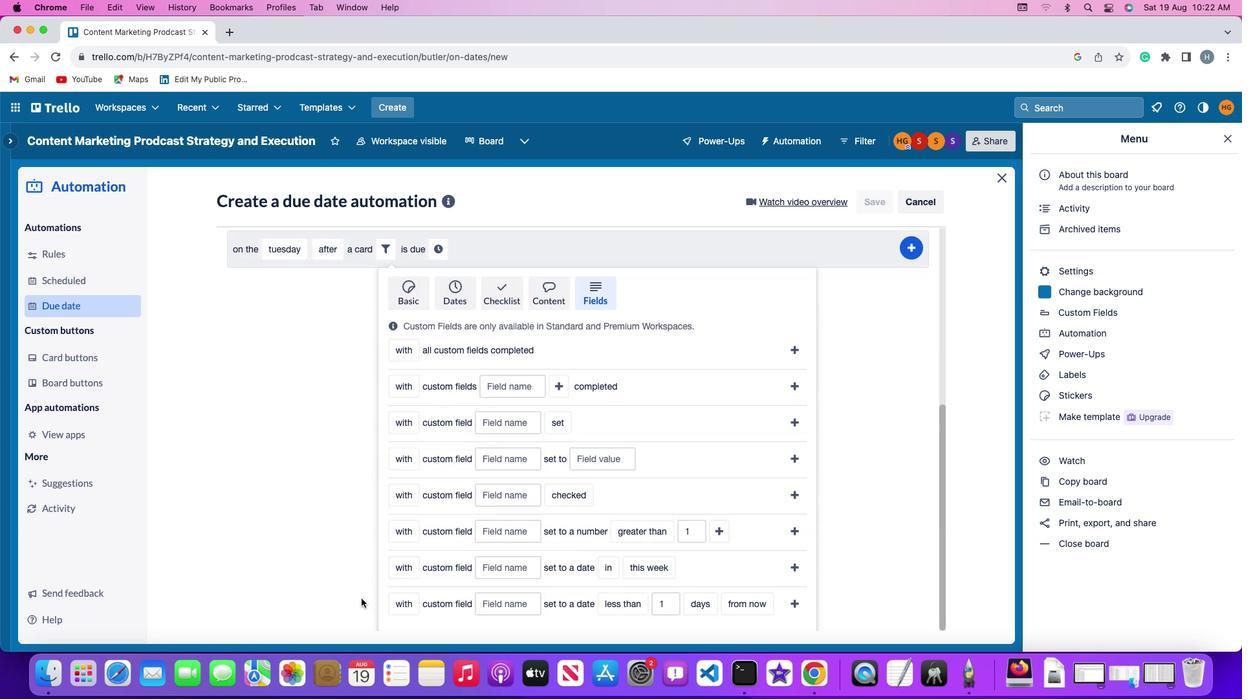 
Action: Mouse scrolled (368, 431) with delta (14, 262)
Screenshot: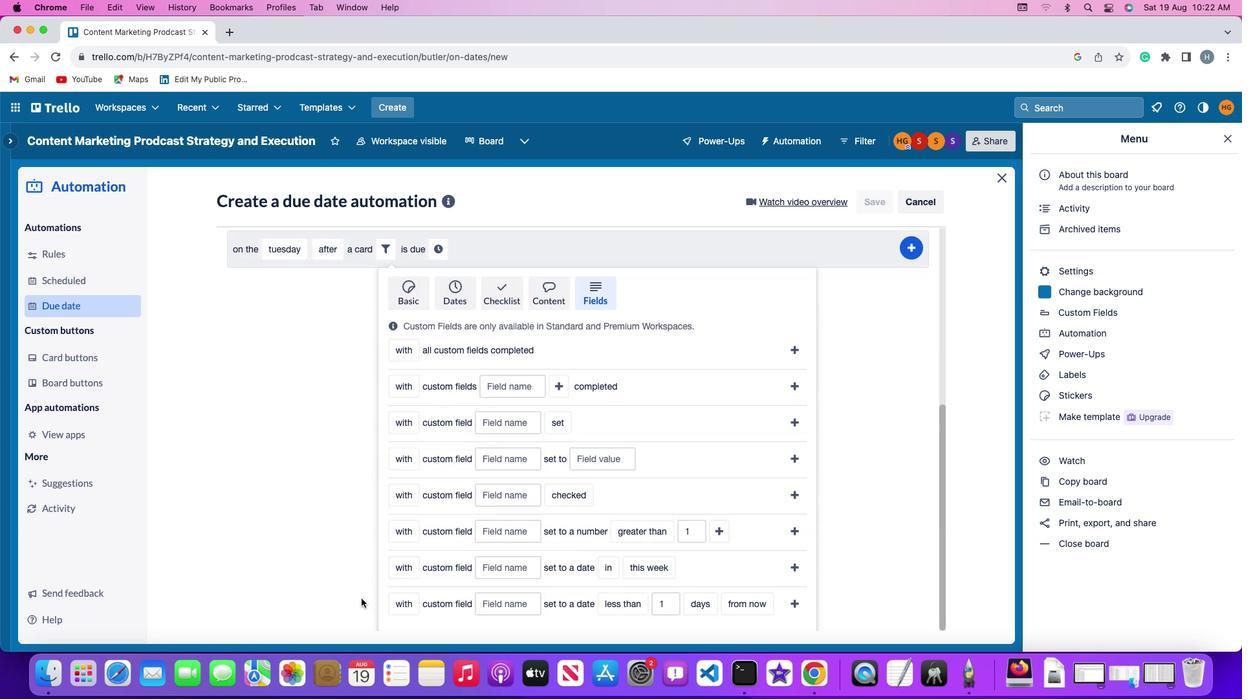 
Action: Mouse moved to (368, 431)
Screenshot: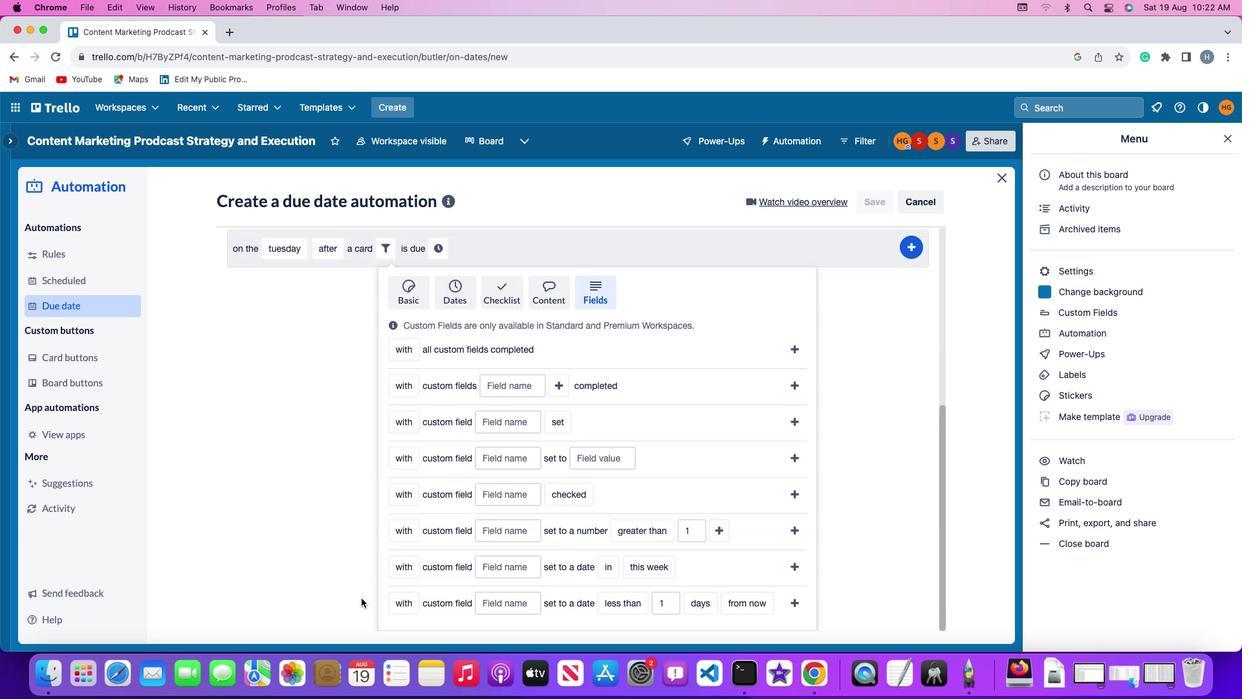
Action: Mouse scrolled (368, 431) with delta (14, 262)
Screenshot: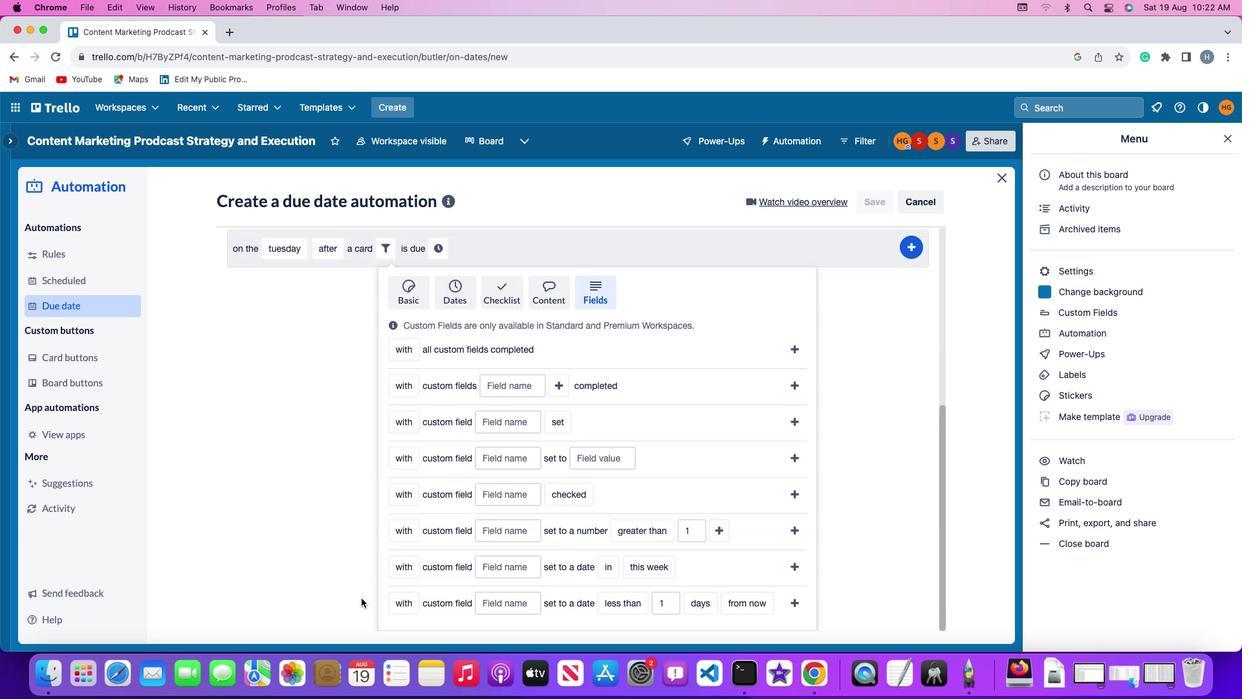 
Action: Mouse moved to (367, 431)
Screenshot: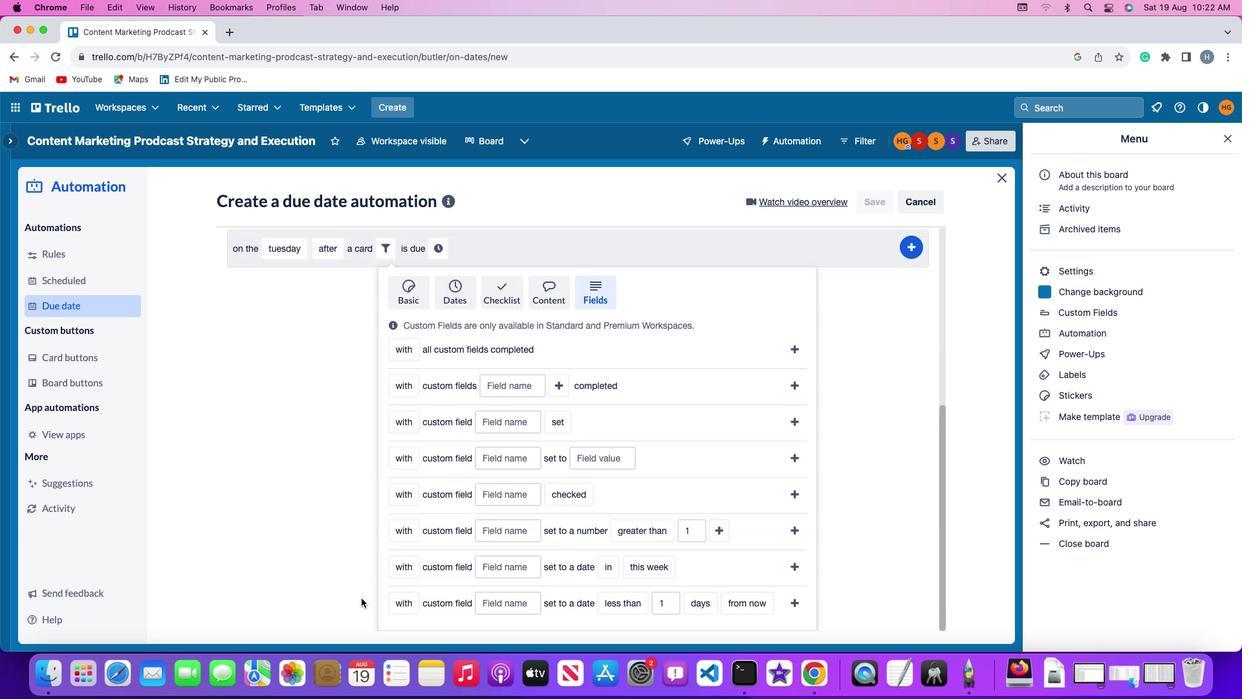 
Action: Mouse scrolled (367, 431) with delta (14, 262)
Screenshot: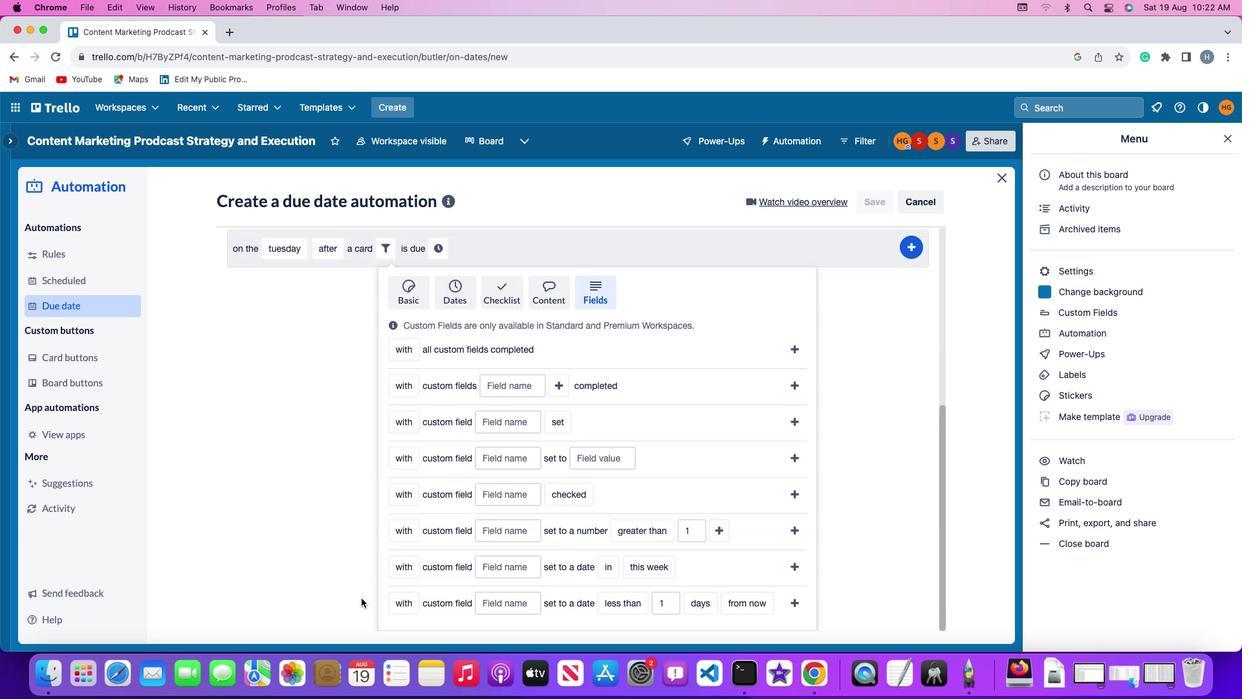 
Action: Mouse scrolled (367, 431) with delta (14, 262)
Screenshot: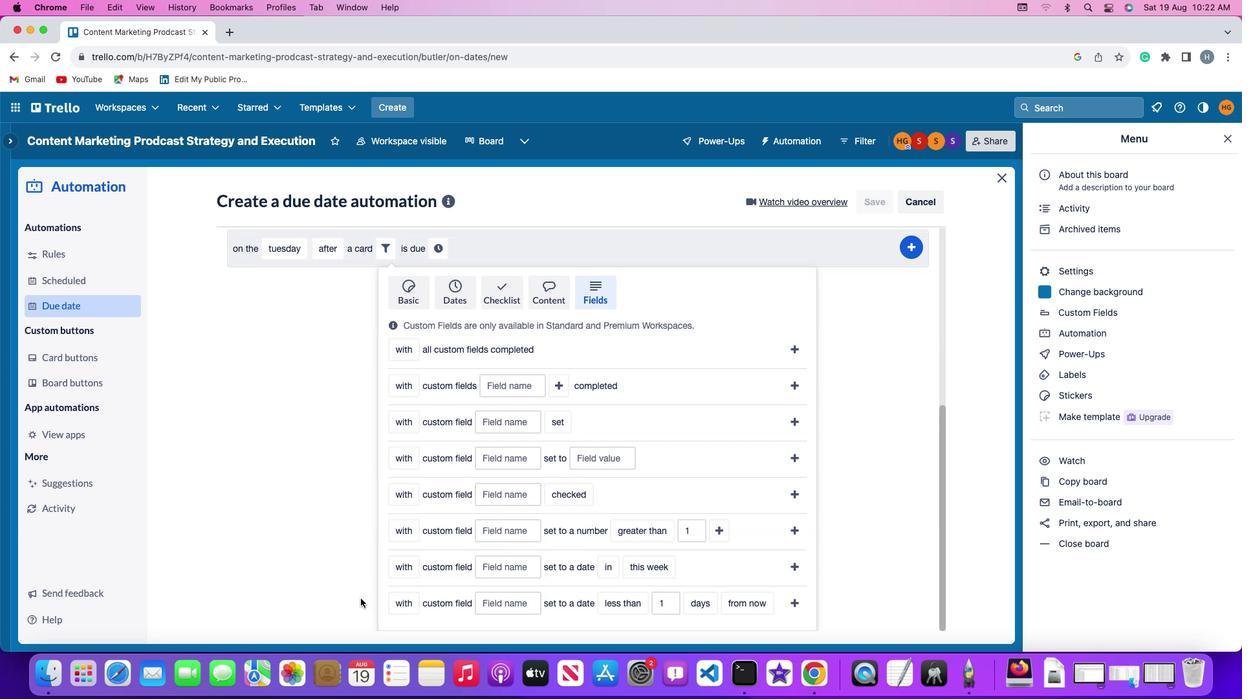 
Action: Mouse moved to (367, 430)
Screenshot: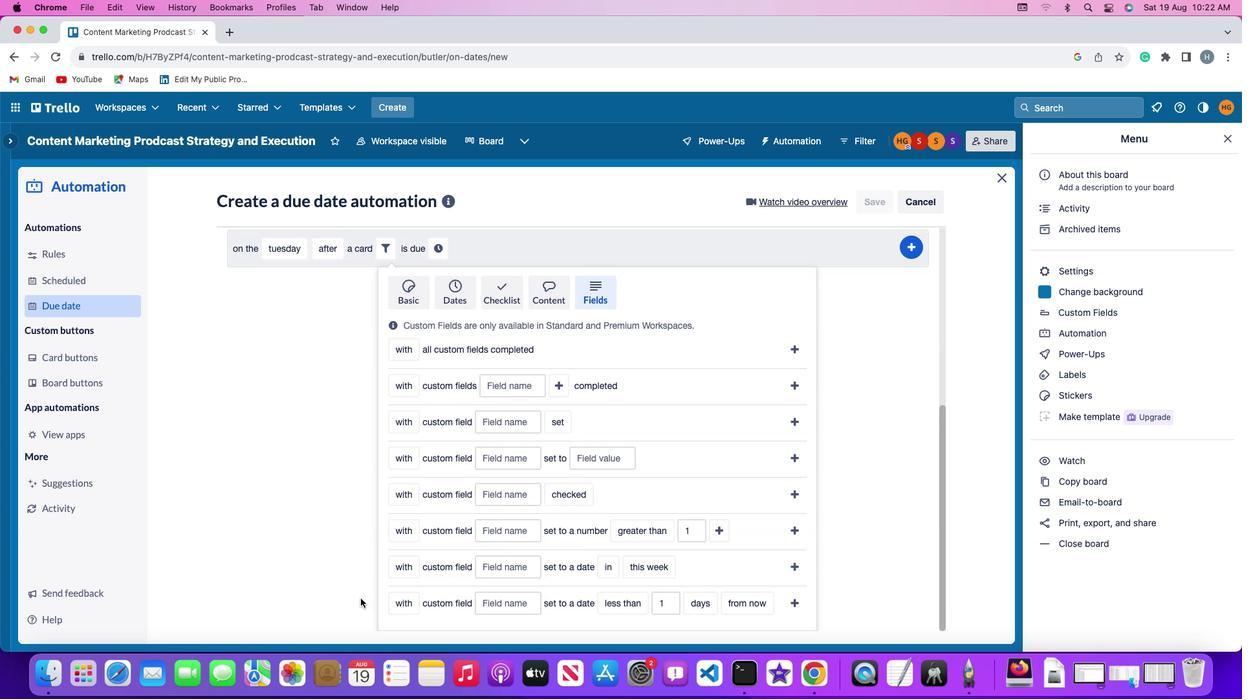 
Action: Mouse scrolled (367, 430) with delta (14, 262)
Screenshot: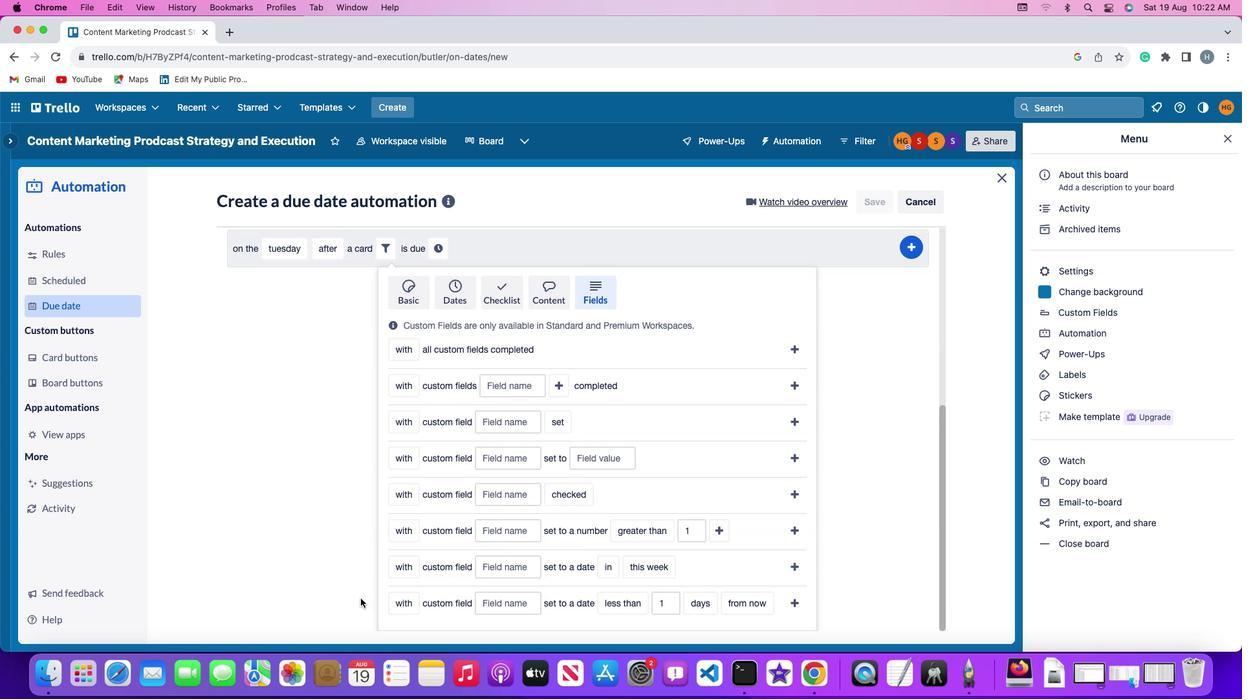 
Action: Mouse moved to (365, 430)
Screenshot: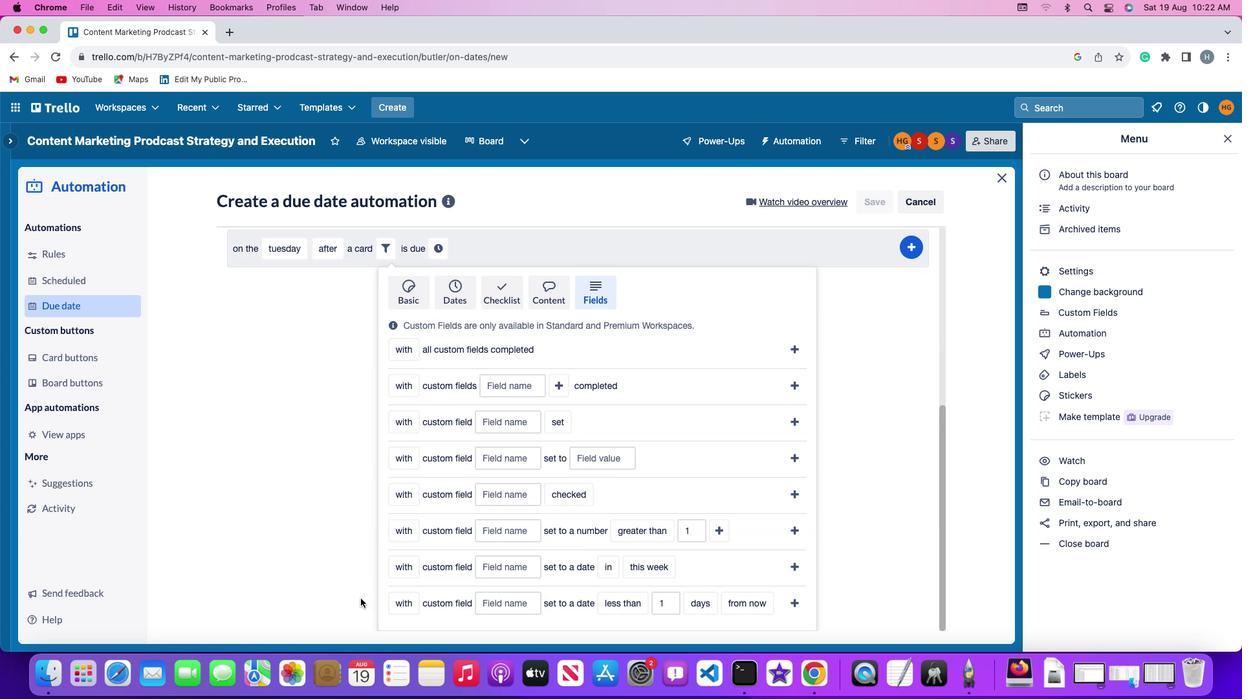 
Action: Mouse scrolled (365, 430) with delta (14, 262)
Screenshot: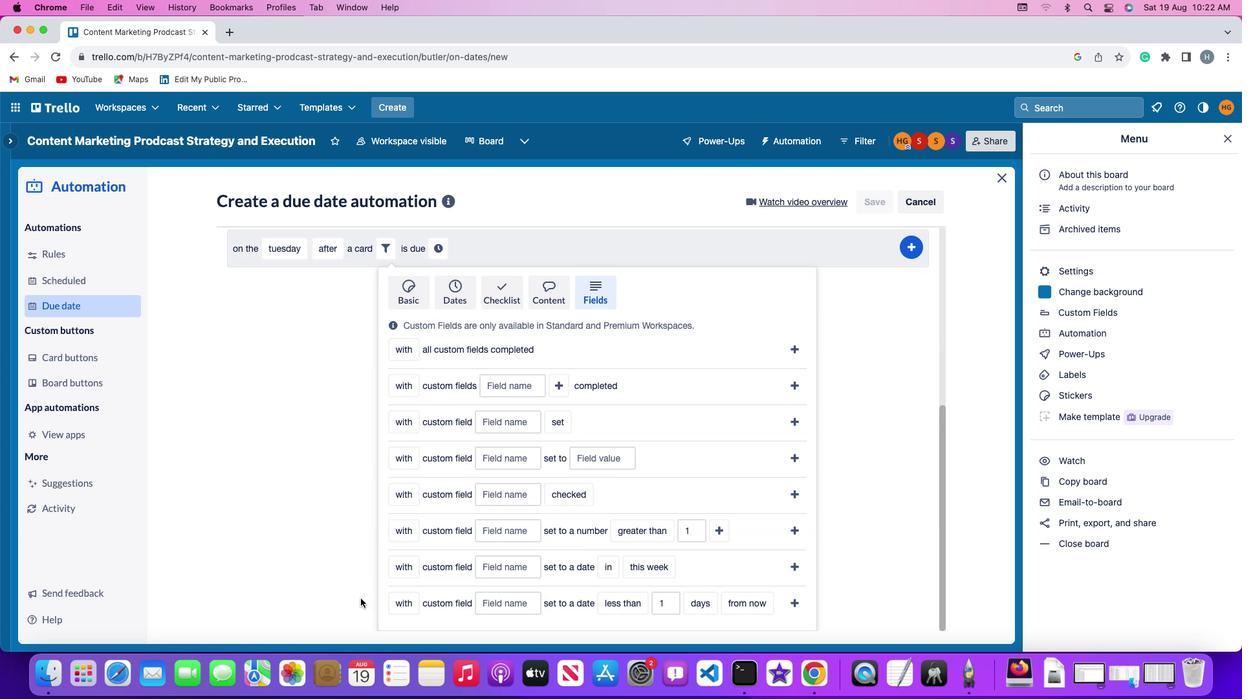 
Action: Mouse scrolled (365, 430) with delta (14, 262)
Screenshot: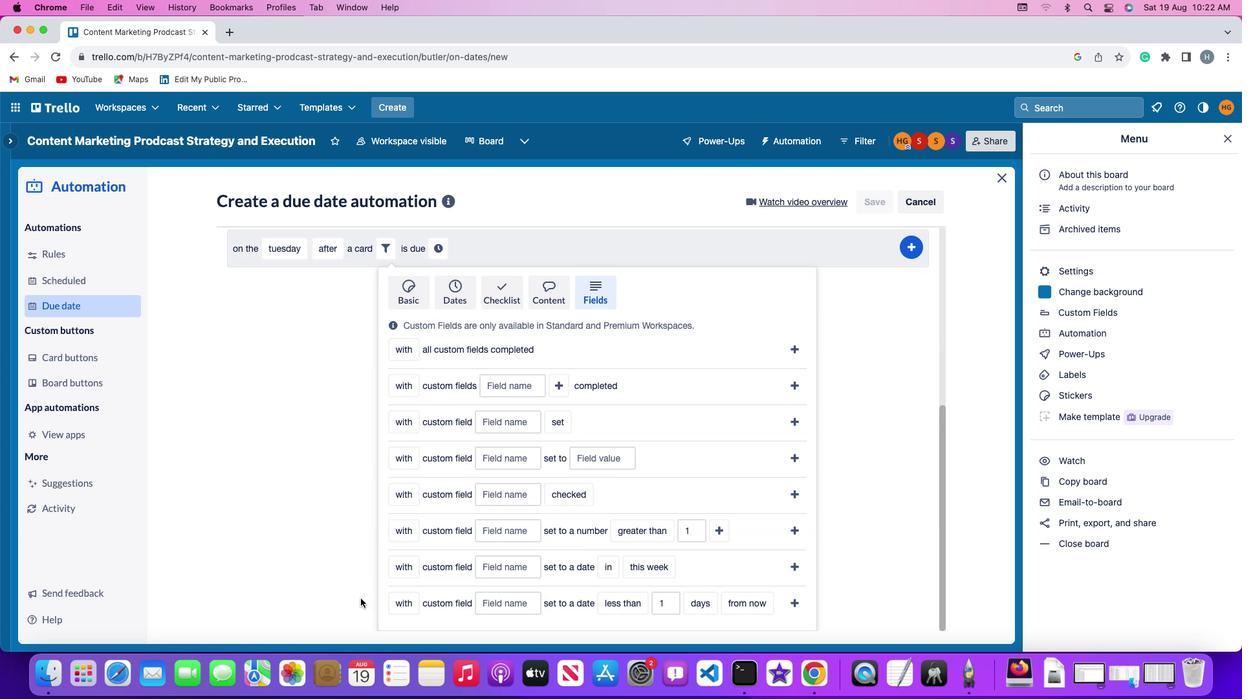 
Action: Mouse scrolled (365, 430) with delta (14, 262)
Screenshot: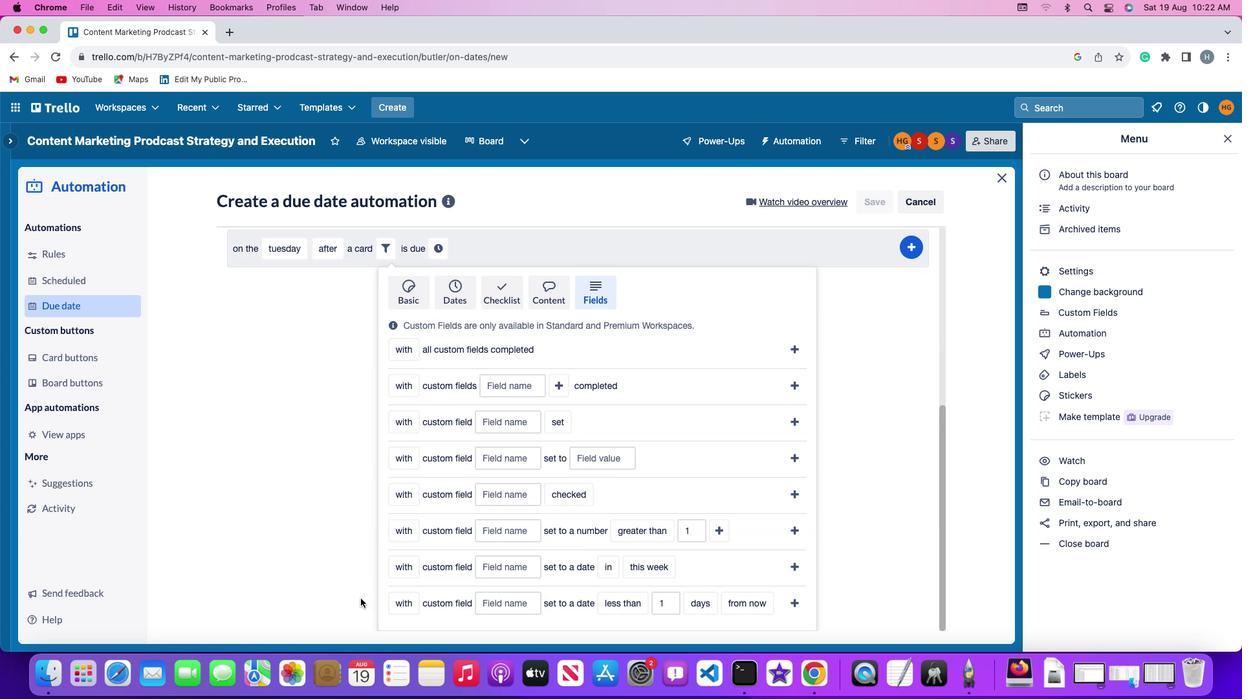 
Action: Mouse scrolled (365, 430) with delta (14, 262)
Screenshot: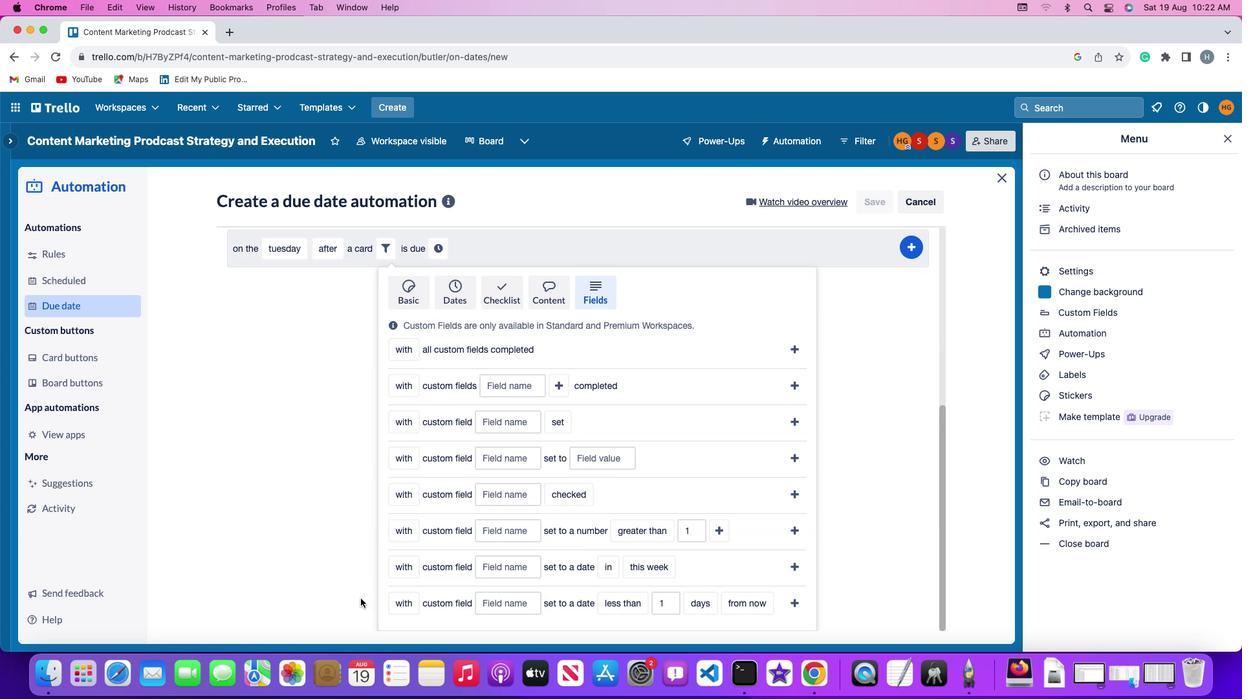
Action: Mouse scrolled (365, 430) with delta (14, 262)
Screenshot: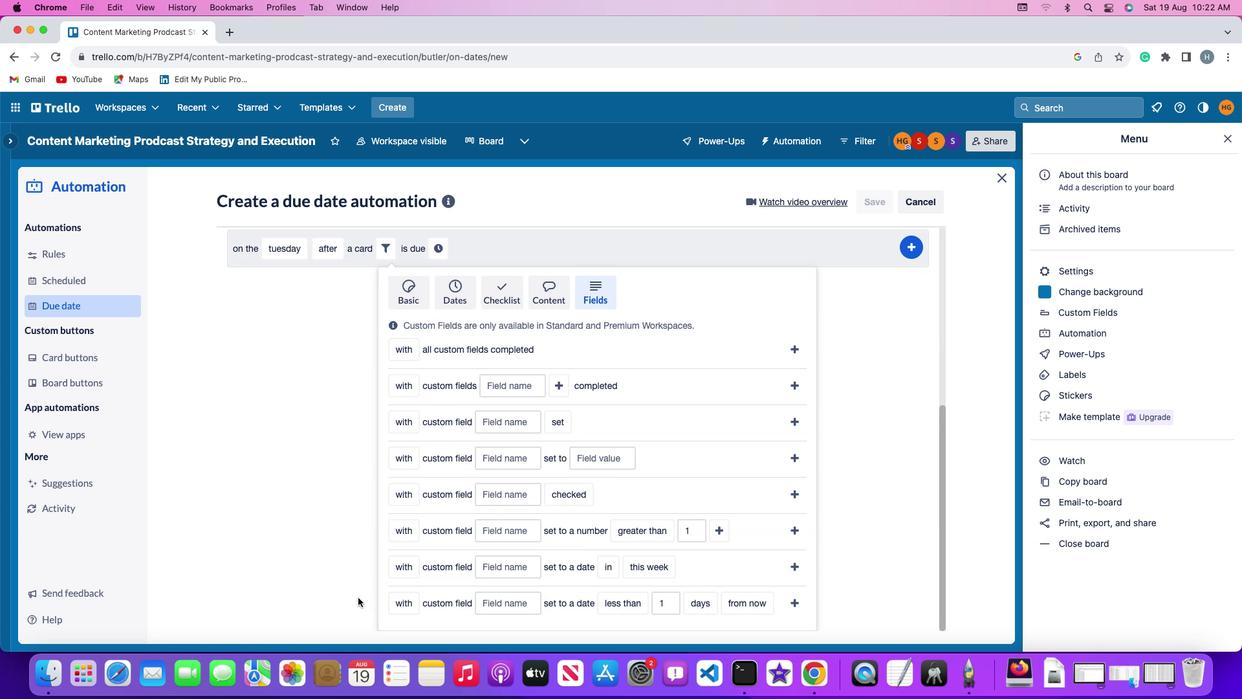 
Action: Mouse moved to (412, 431)
Screenshot: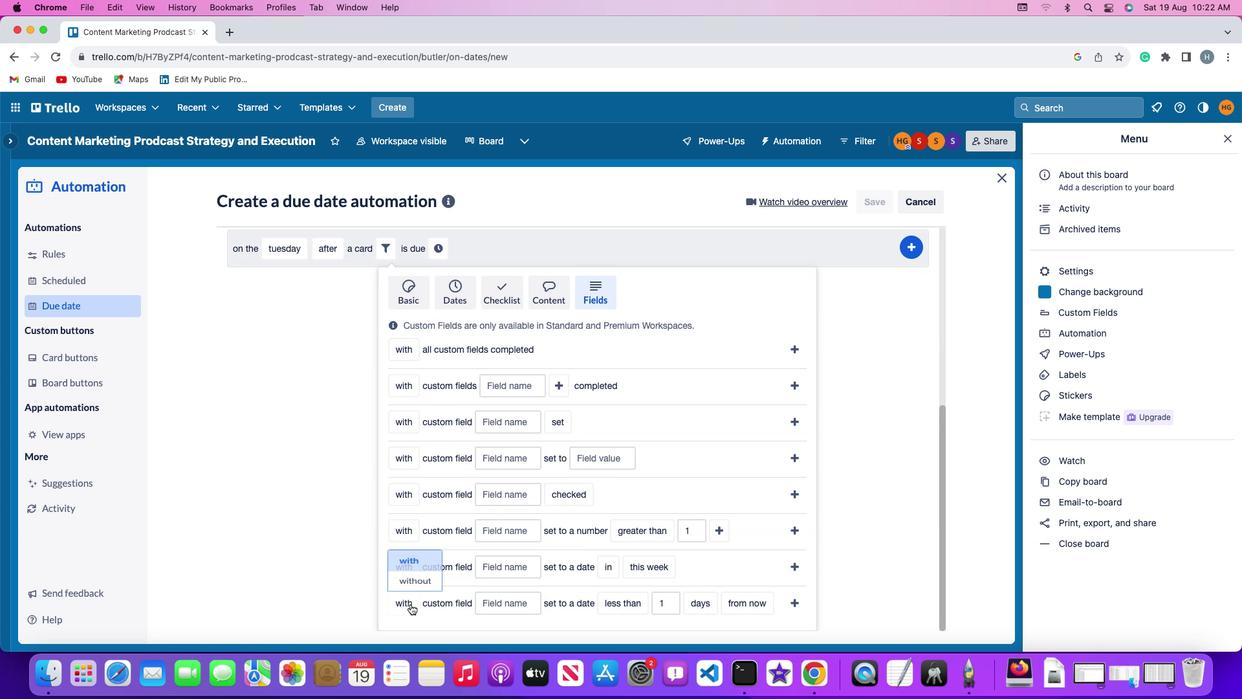 
Action: Mouse pressed left at (412, 431)
Screenshot: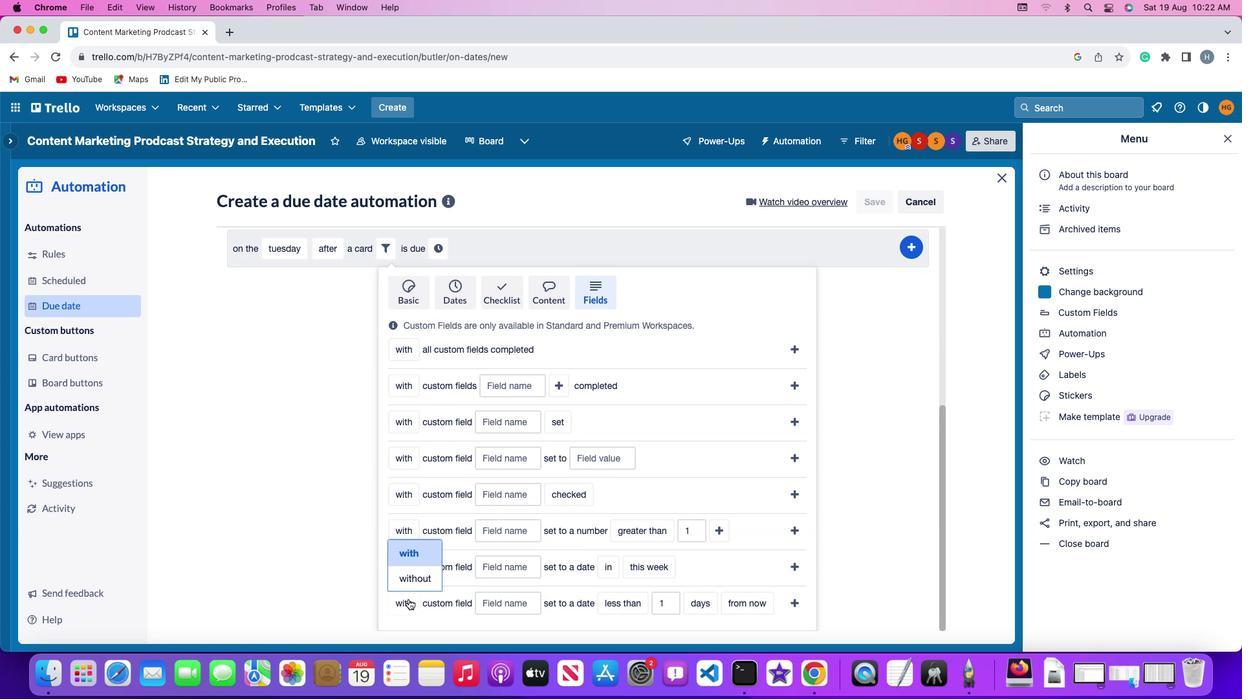 
Action: Mouse moved to (409, 425)
Screenshot: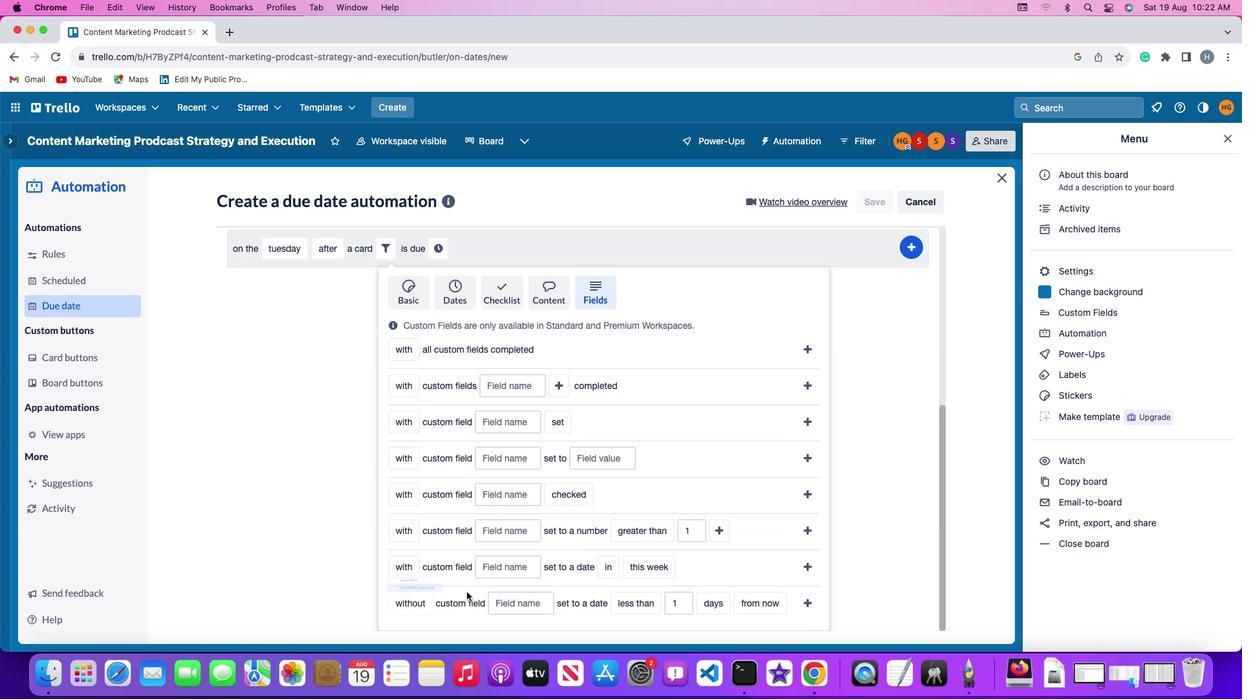 
Action: Mouse pressed left at (409, 425)
Screenshot: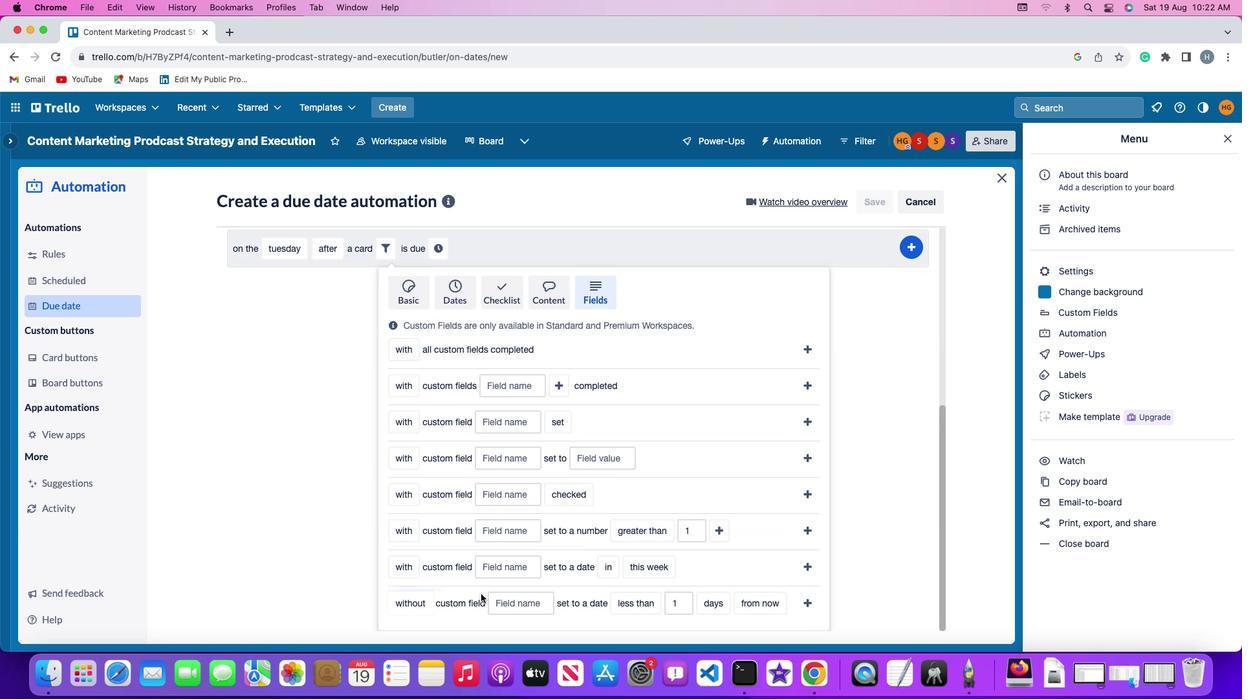 
Action: Mouse moved to (492, 429)
Screenshot: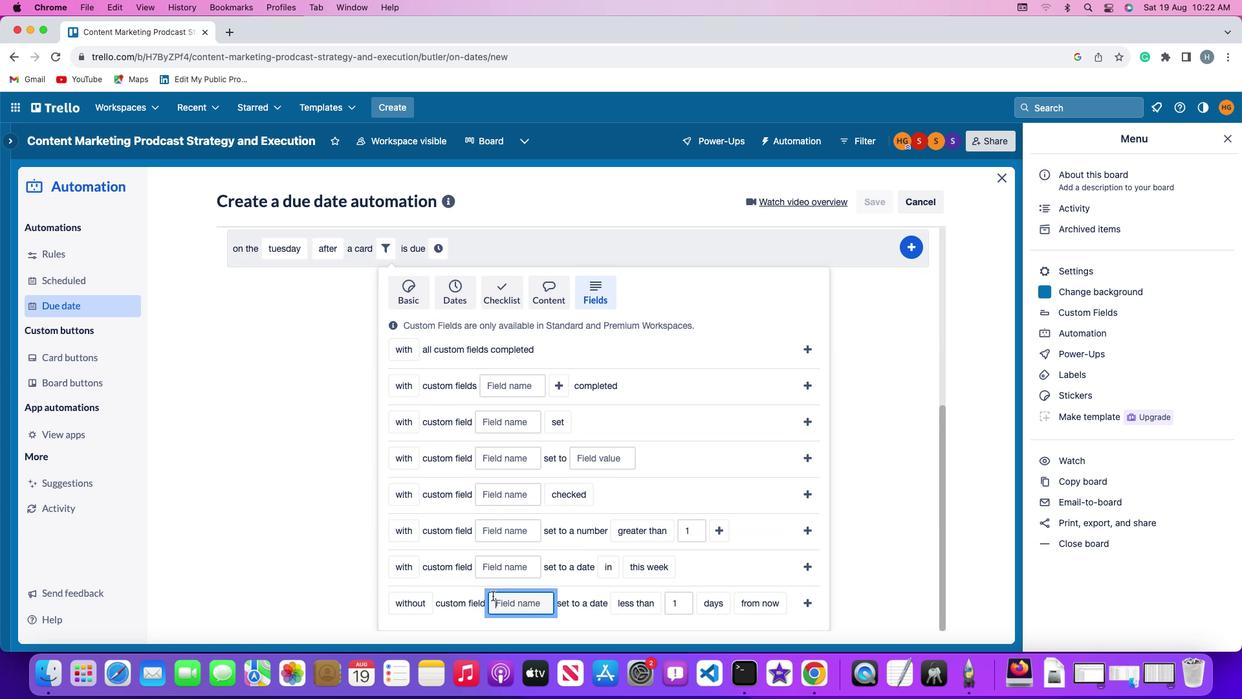 
Action: Mouse pressed left at (492, 429)
Screenshot: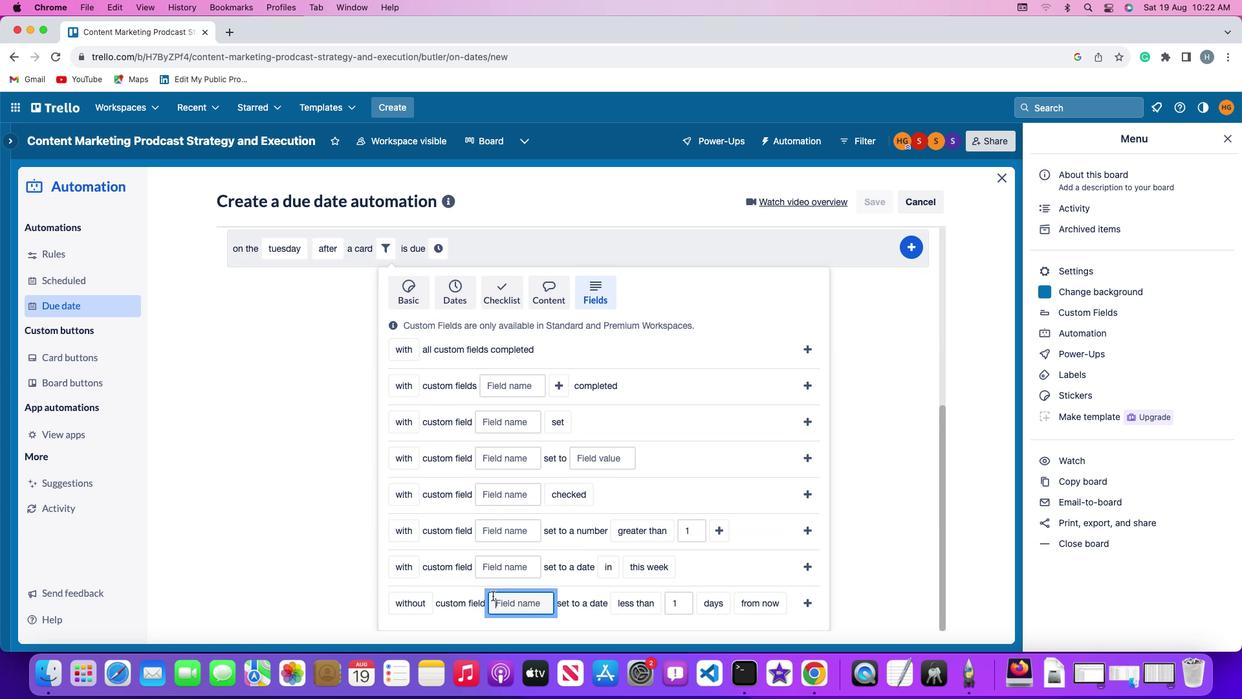 
Action: Mouse moved to (493, 429)
Screenshot: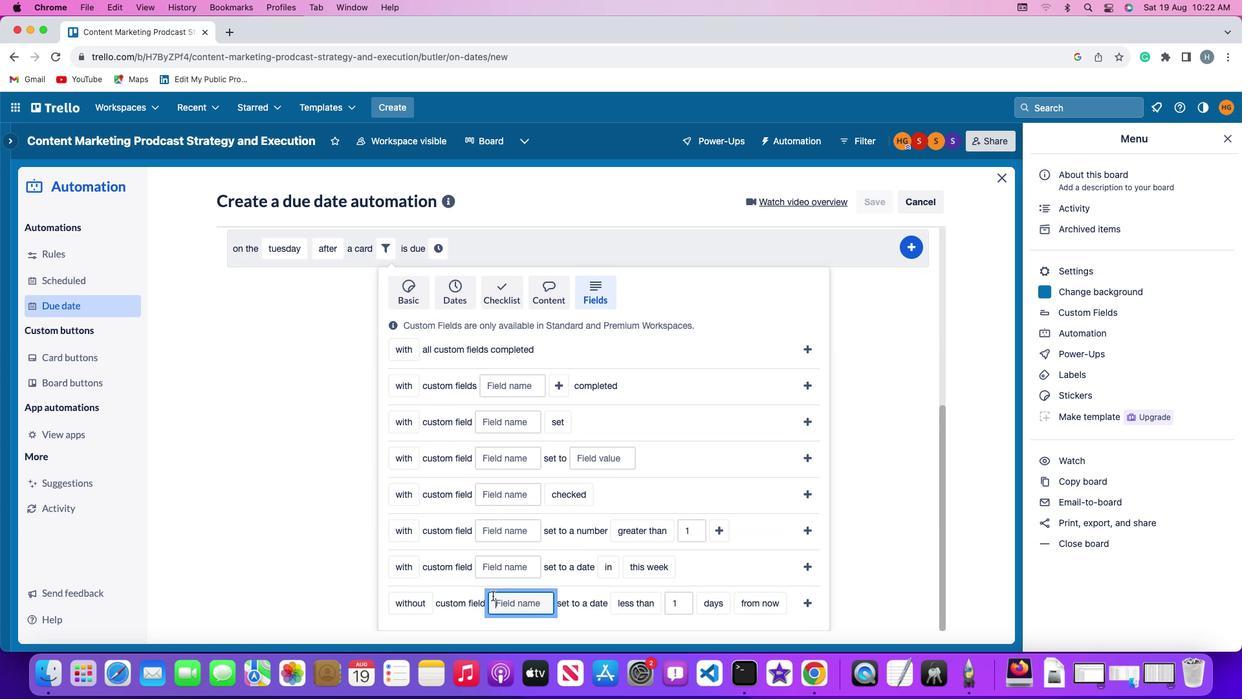 
Action: Key pressed Key.shift'R''e''s''y'Key.backspace'u''m''e'
Screenshot: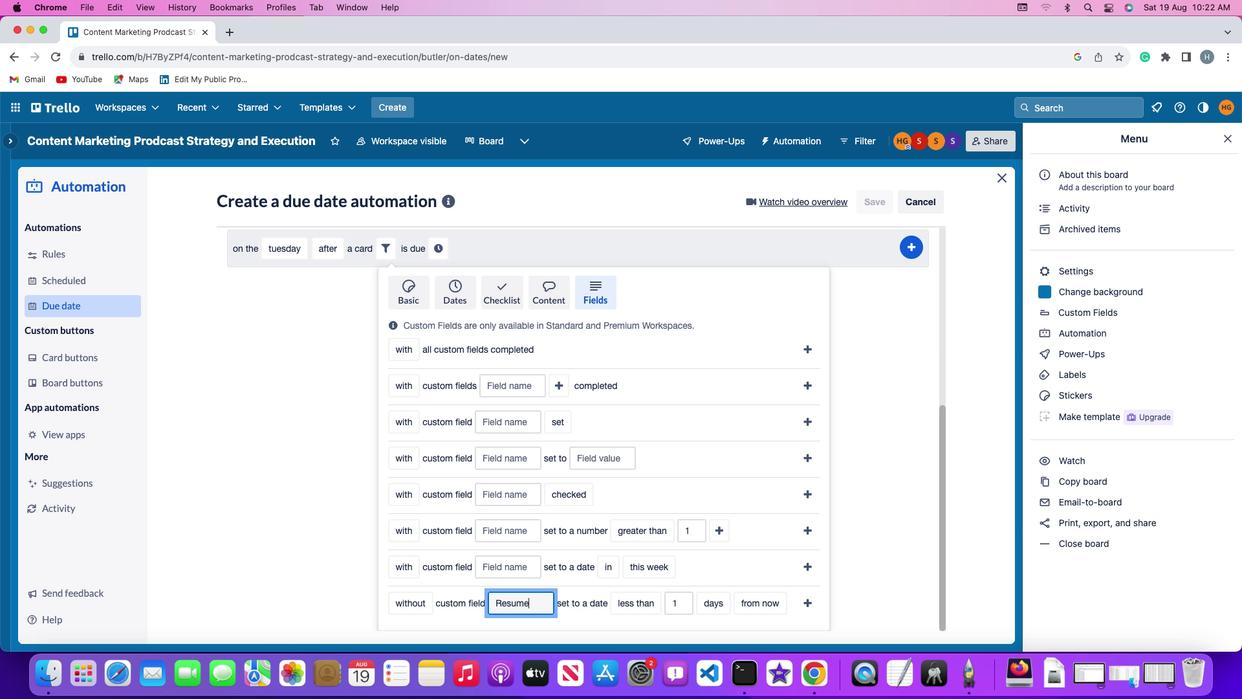 
Action: Mouse moved to (616, 429)
Screenshot: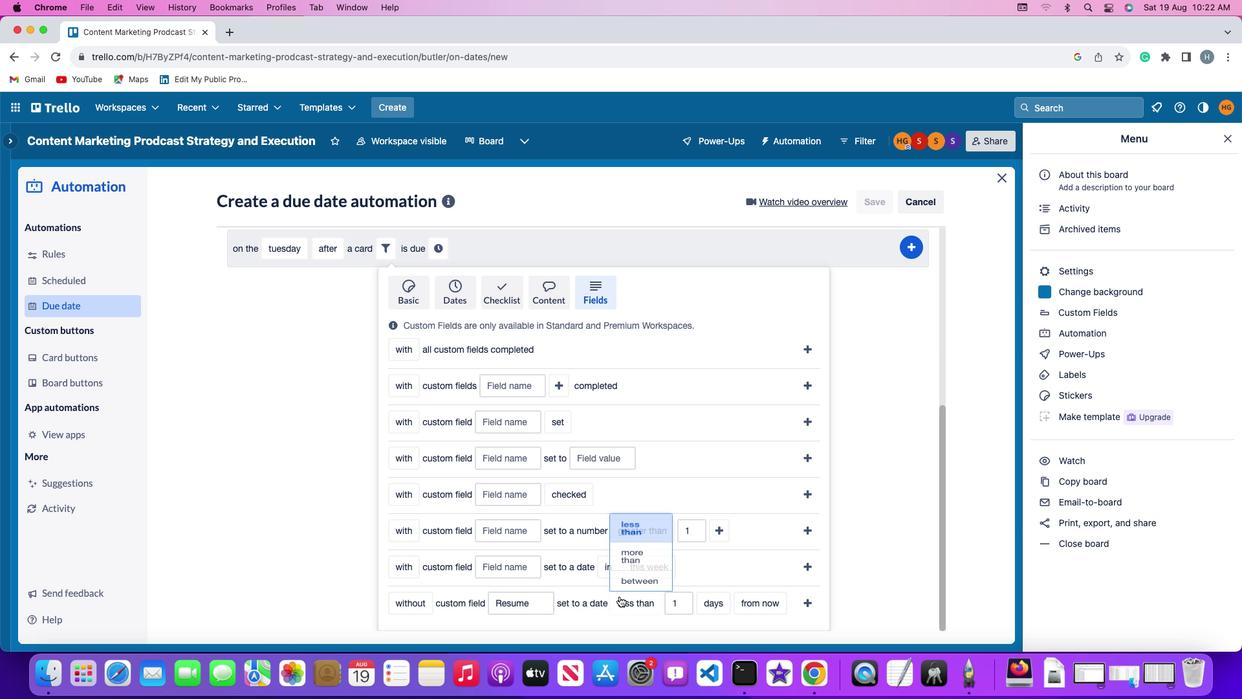 
Action: Mouse pressed left at (616, 429)
Screenshot: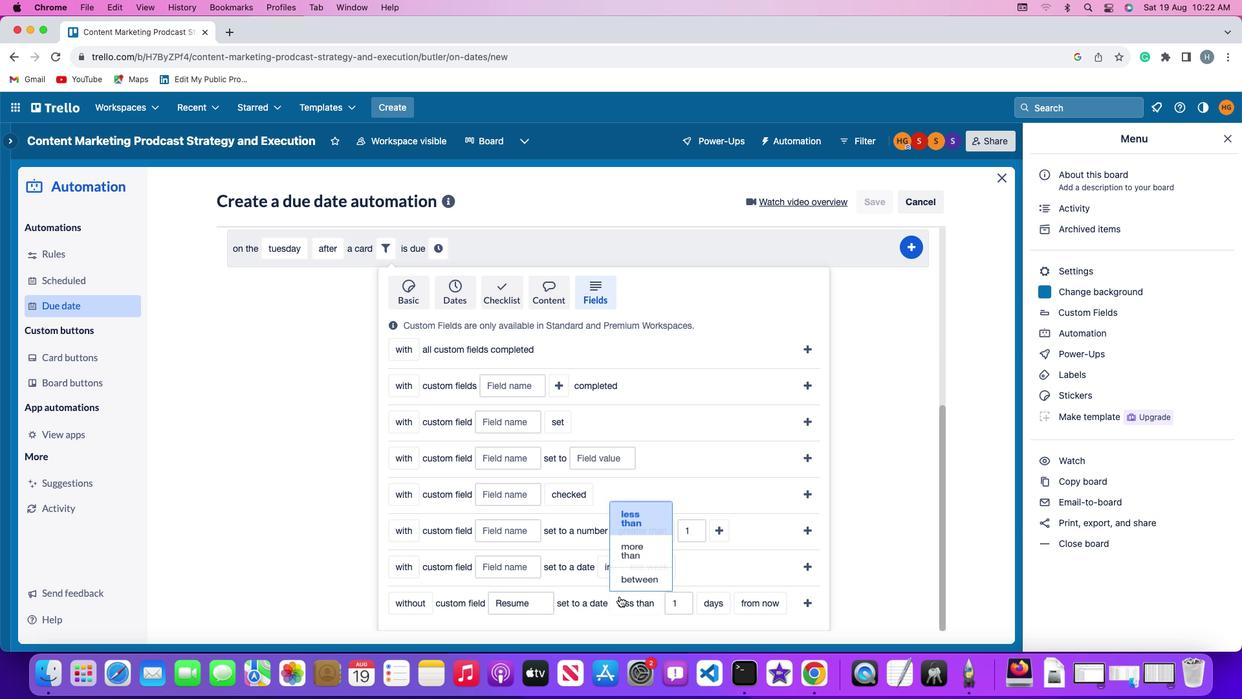 
Action: Mouse moved to (623, 425)
Screenshot: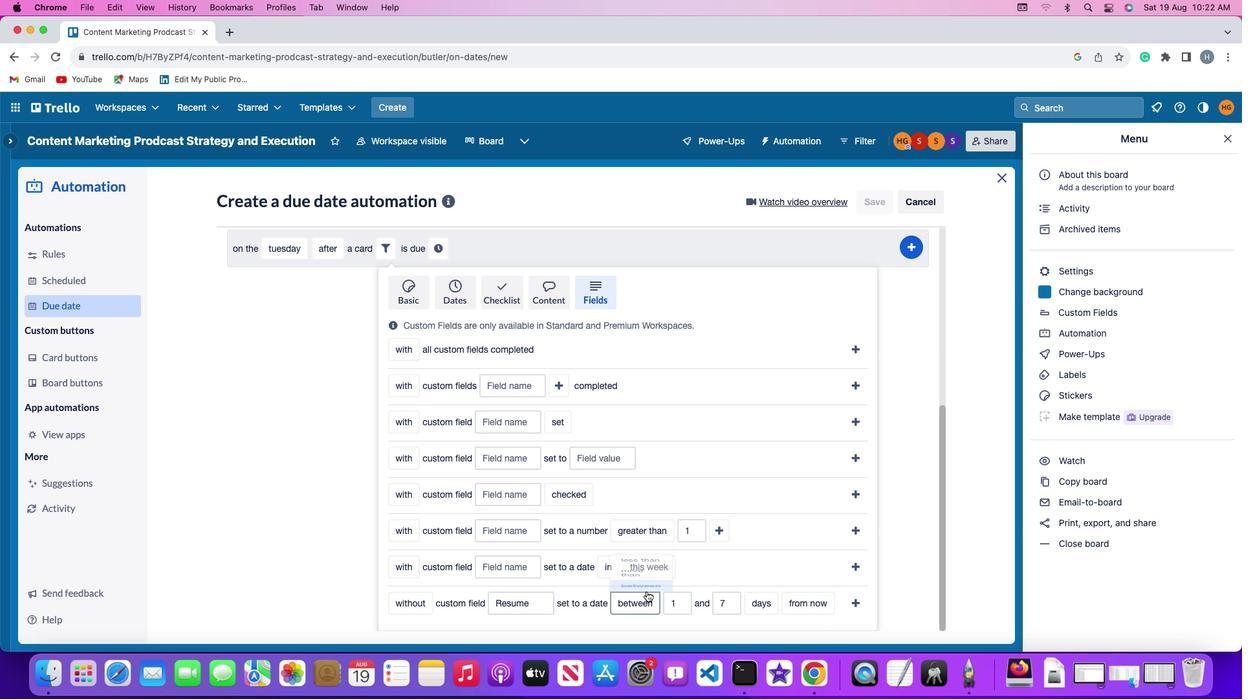 
Action: Mouse pressed left at (623, 425)
Screenshot: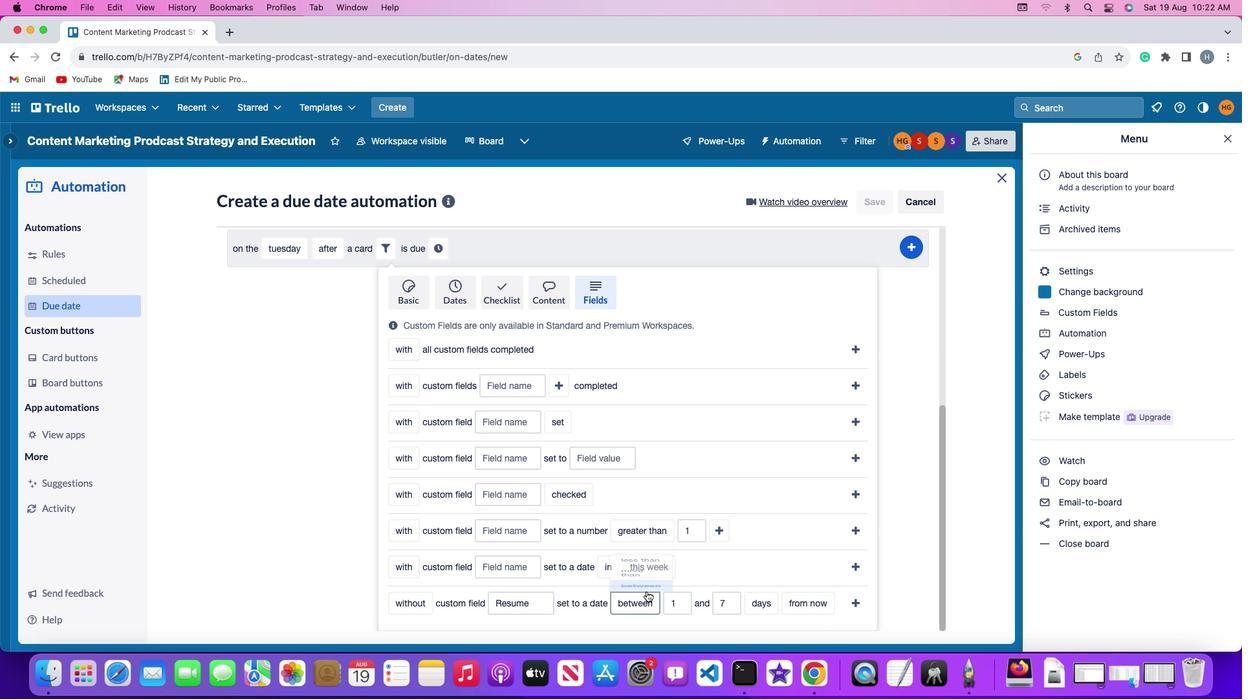 
Action: Mouse moved to (671, 430)
Screenshot: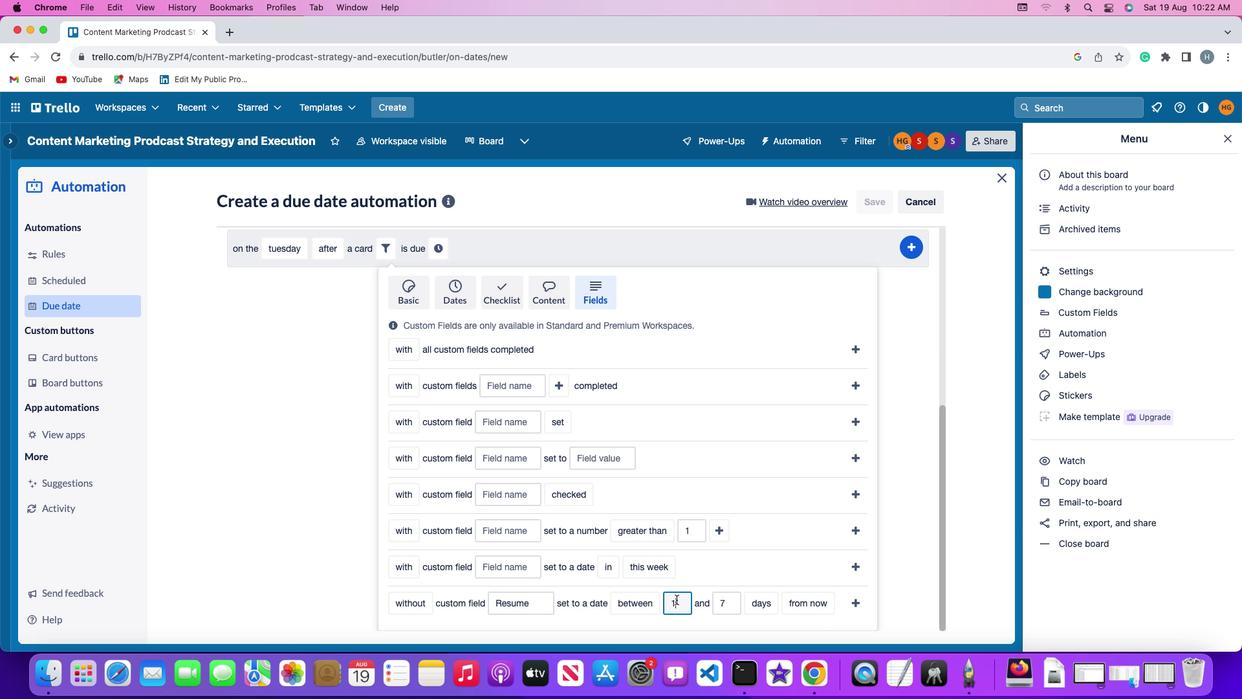 
Action: Mouse pressed left at (671, 430)
Screenshot: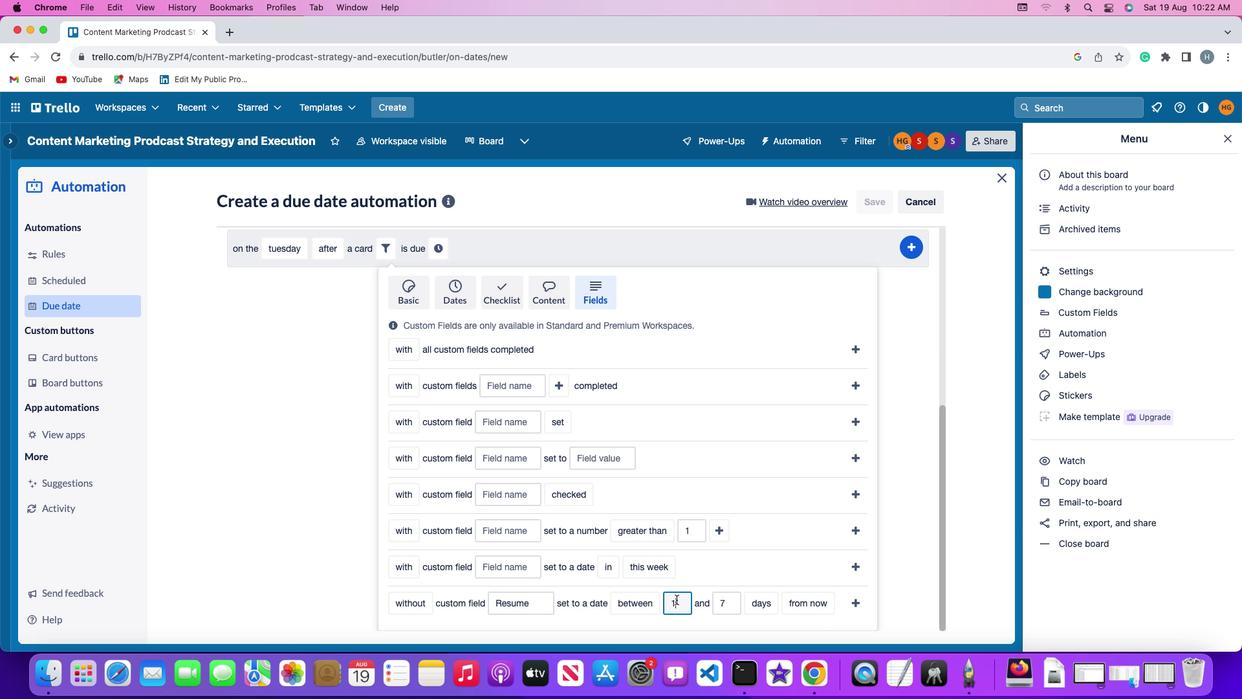 
Action: Mouse moved to (672, 430)
Screenshot: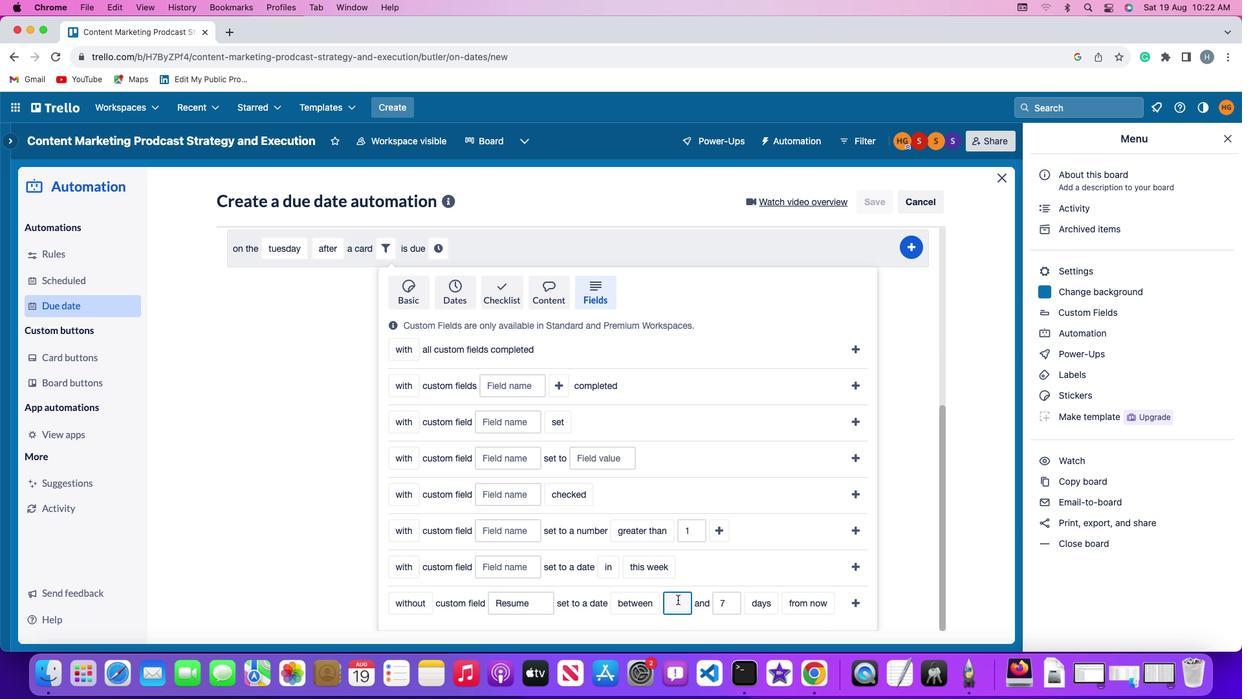 
Action: Key pressed Key.backspace
Screenshot: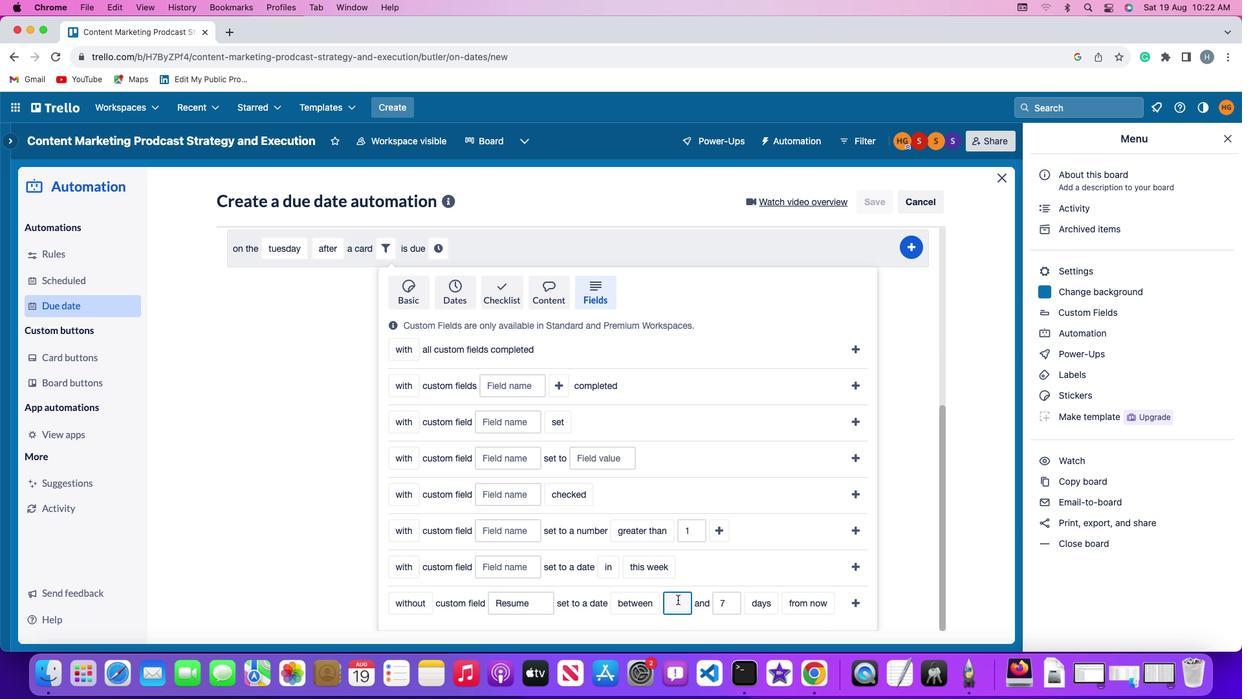 
Action: Mouse moved to (673, 430)
Screenshot: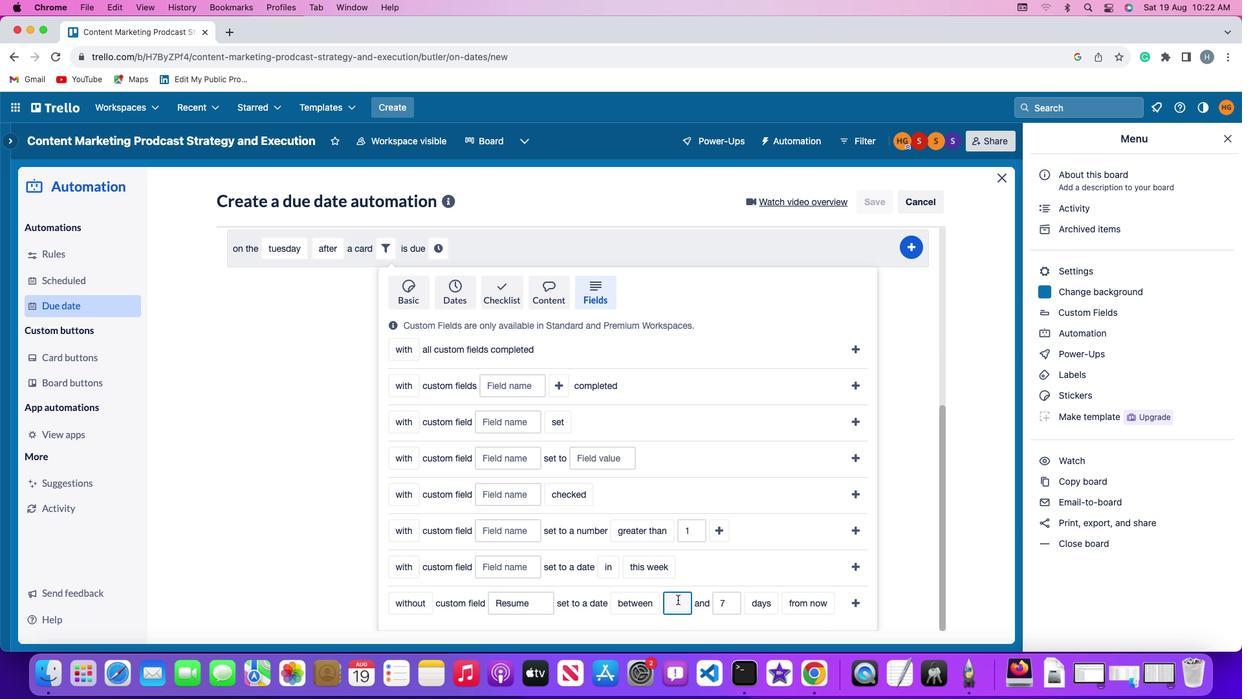 
Action: Key pressed '1'
Screenshot: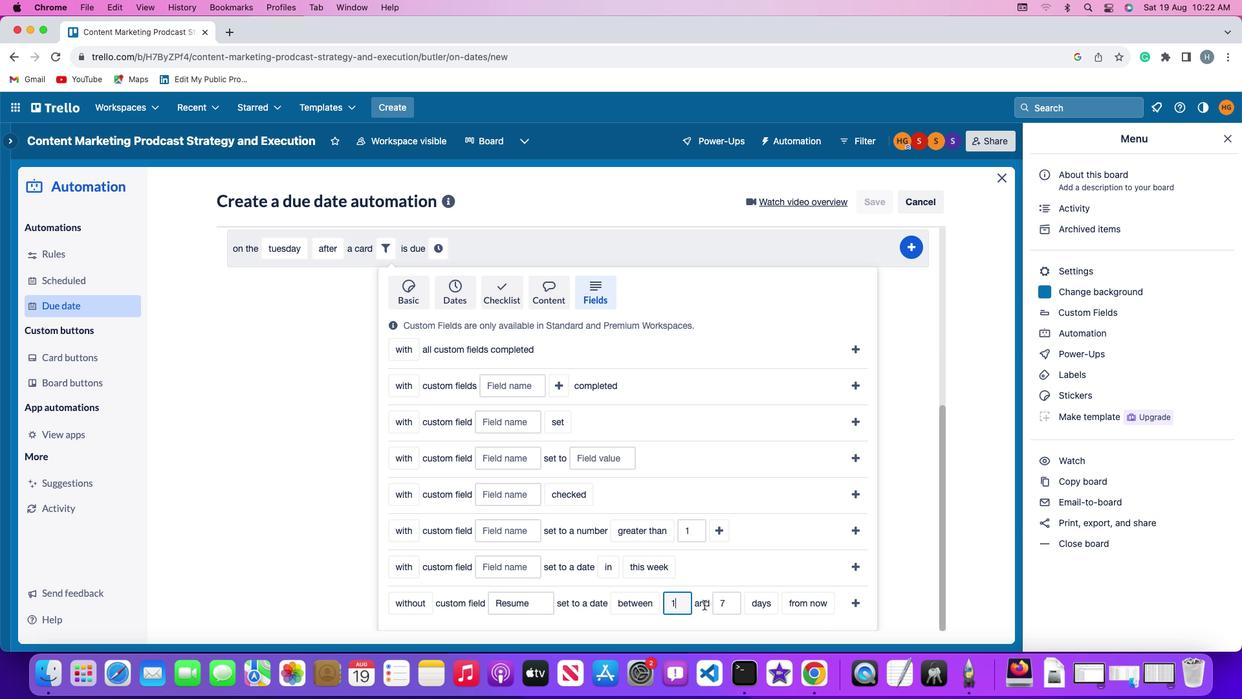 
Action: Mouse moved to (724, 431)
Screenshot: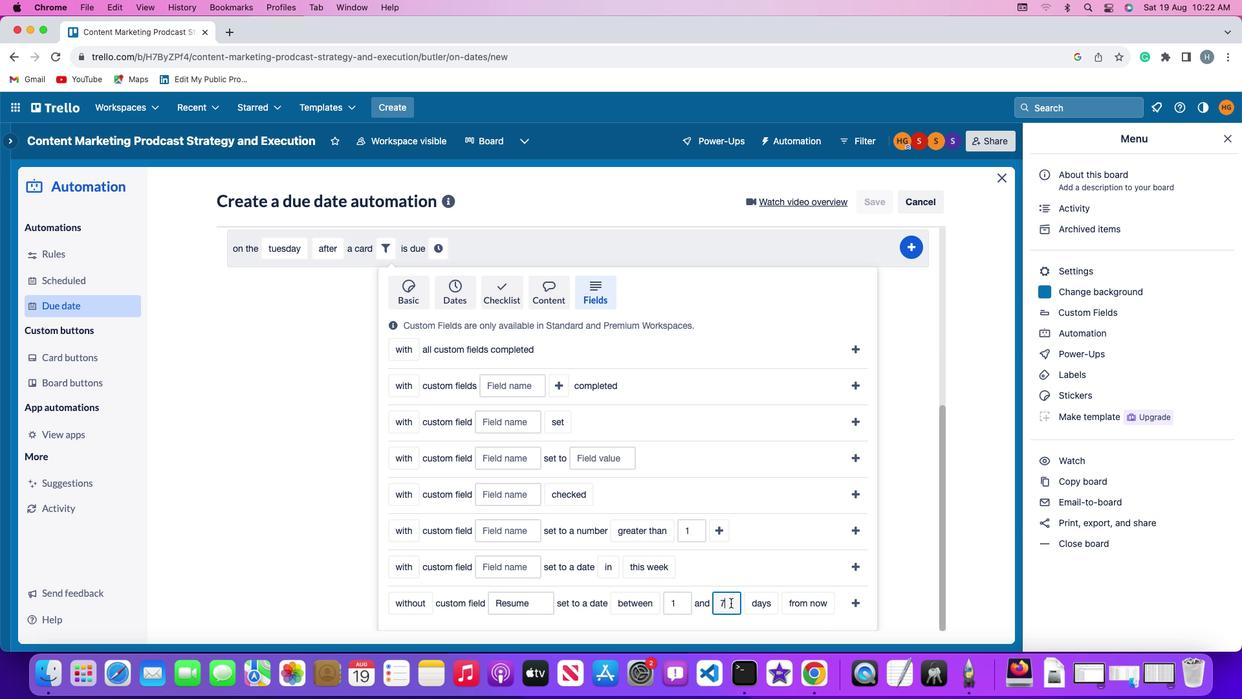 
Action: Mouse pressed left at (724, 431)
Screenshot: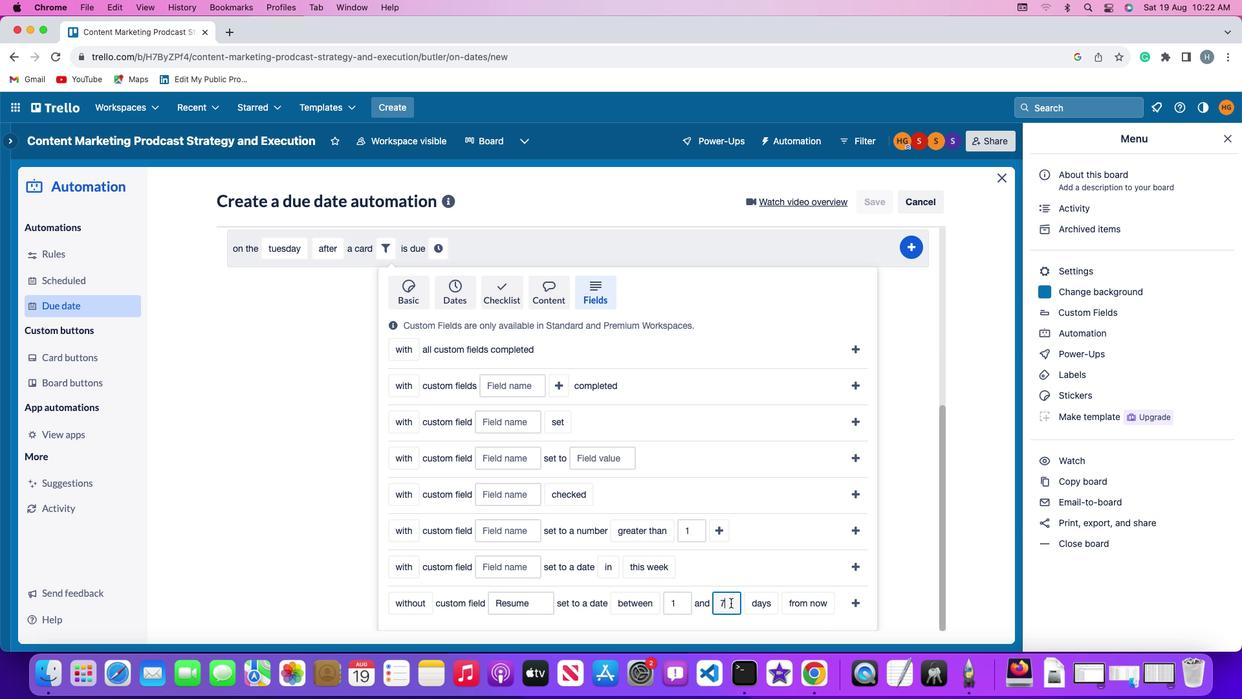 
Action: Key pressed Key.backspace
Screenshot: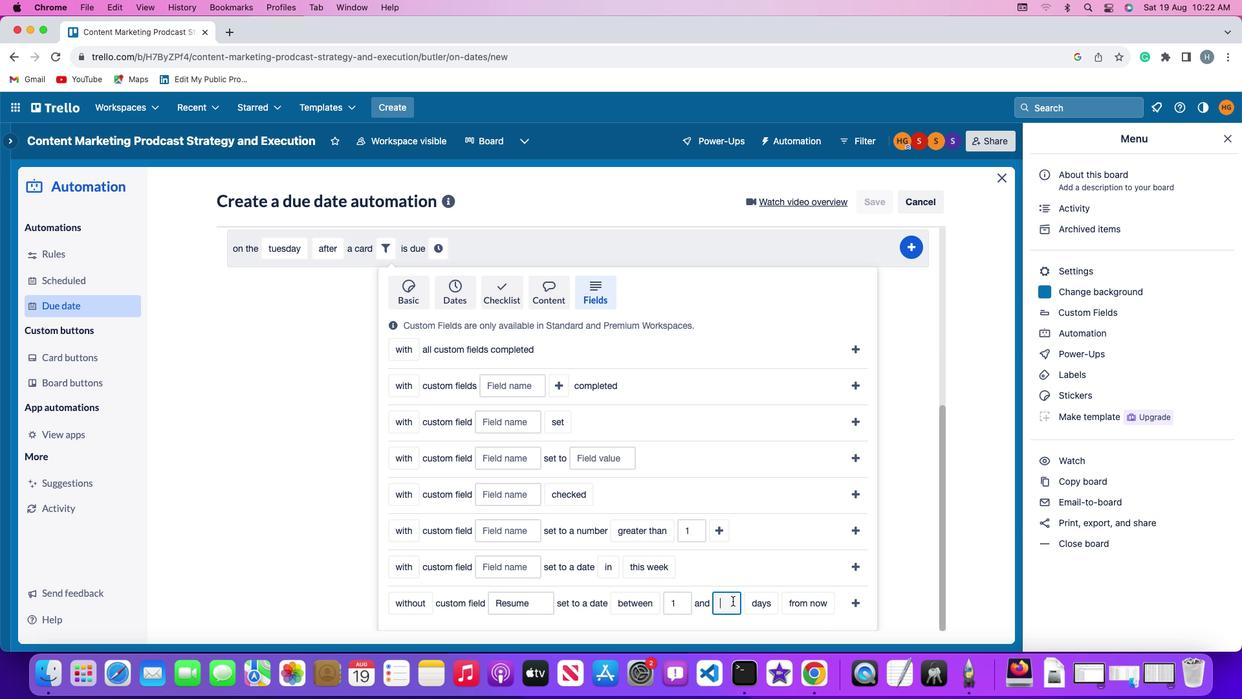 
Action: Mouse moved to (726, 430)
Screenshot: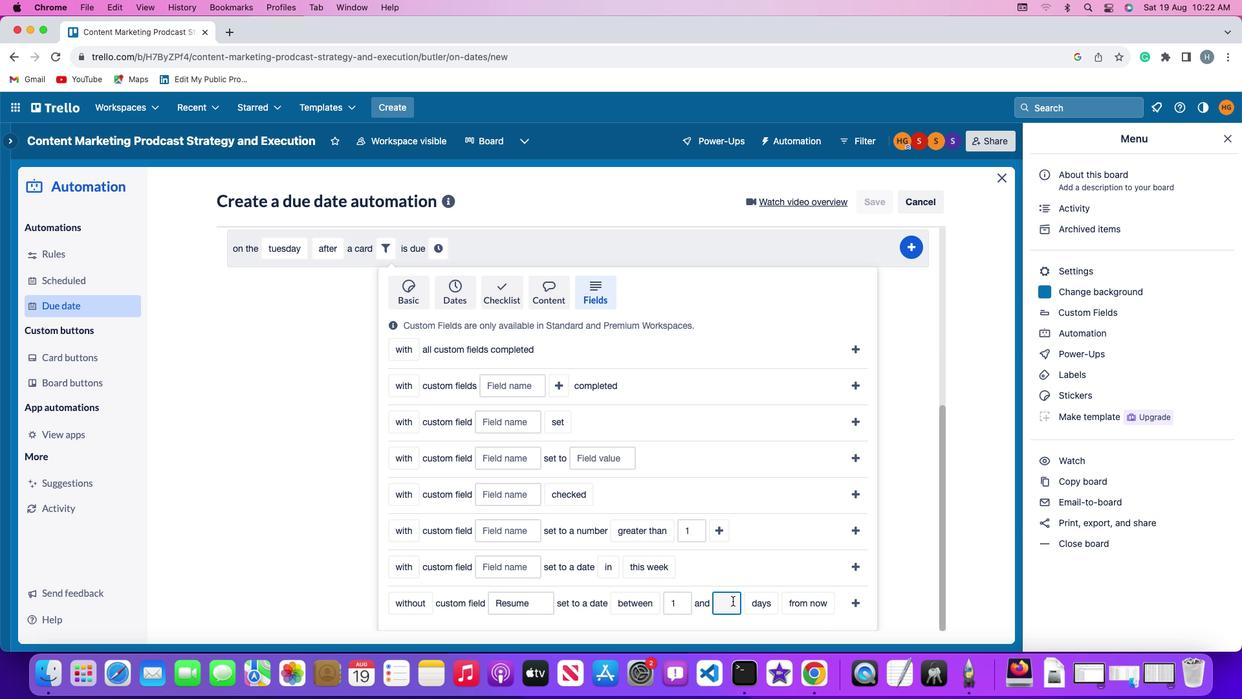 
Action: Key pressed '7'
Screenshot: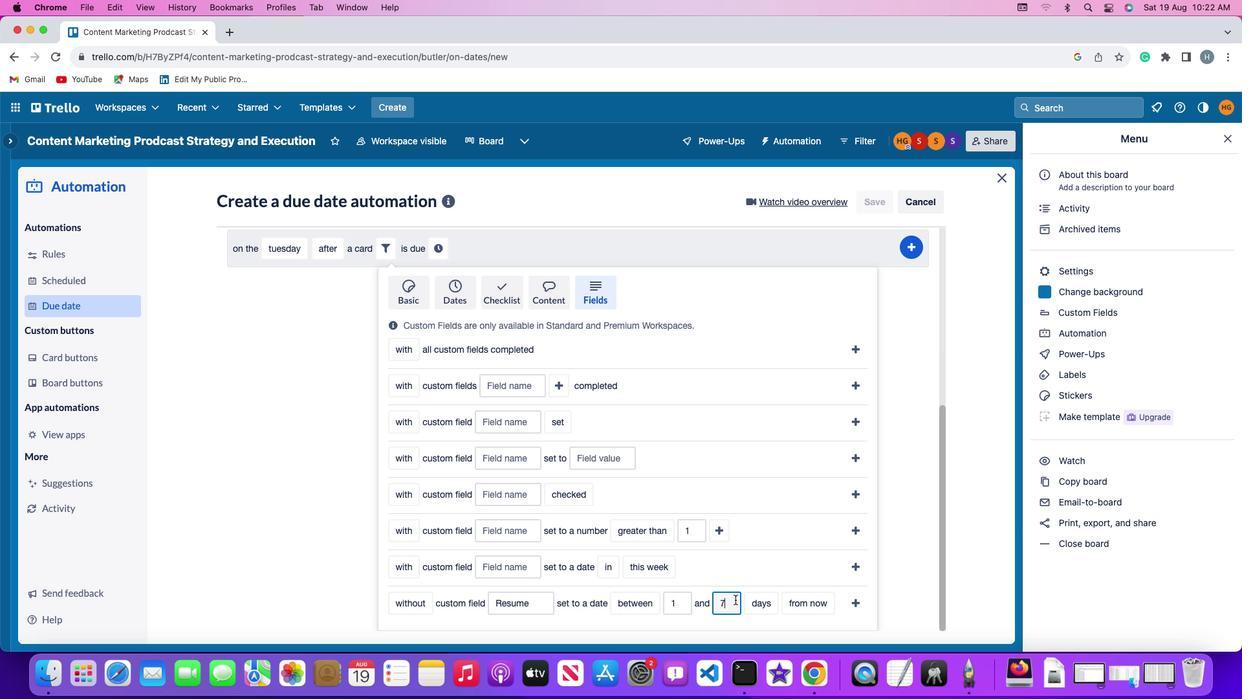 
Action: Mouse moved to (748, 429)
Screenshot: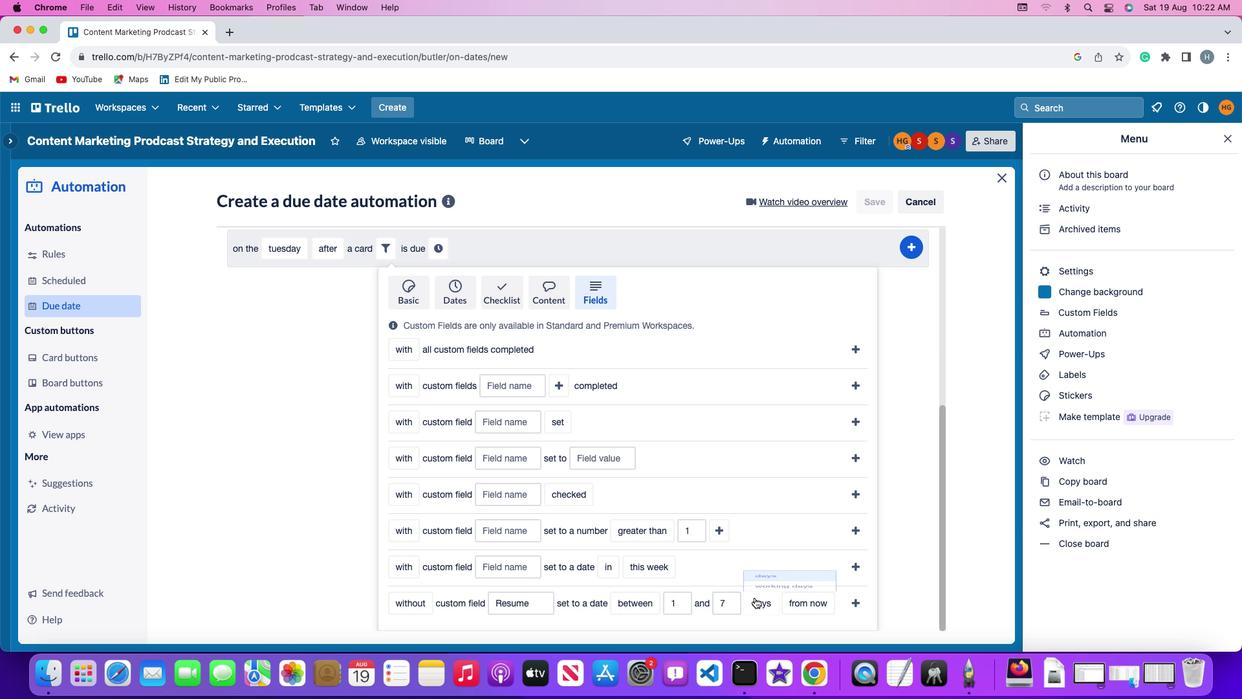
Action: Mouse pressed left at (748, 429)
Screenshot: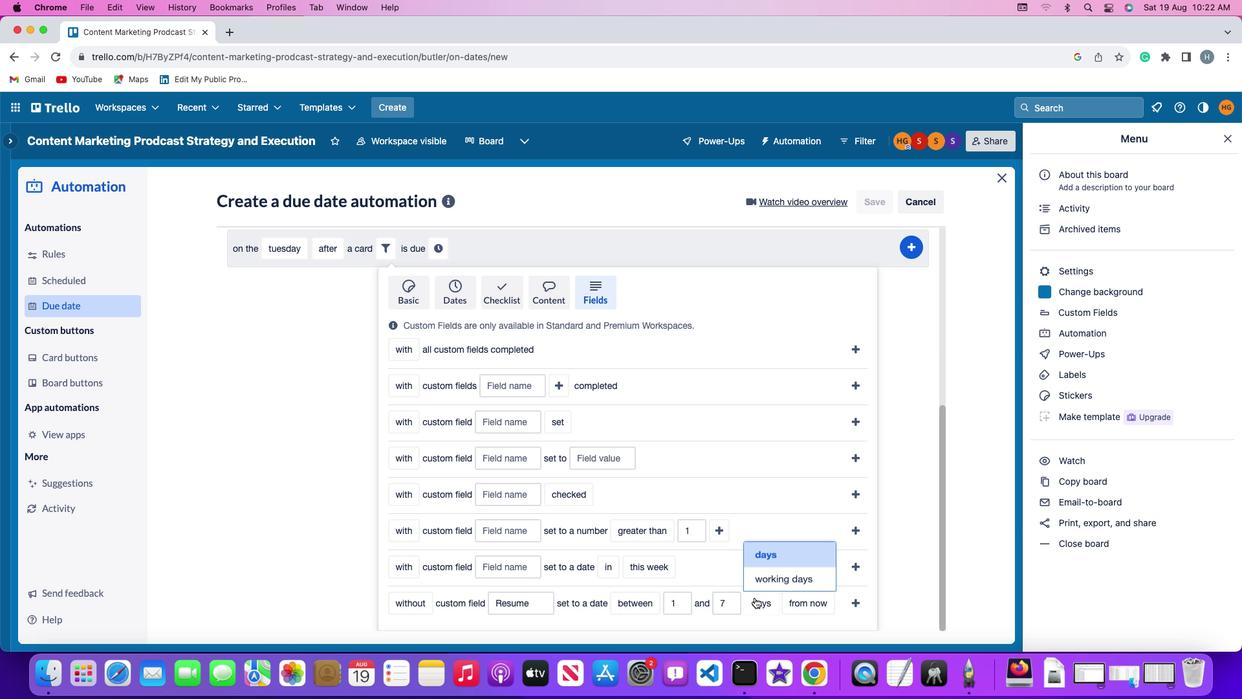 
Action: Mouse moved to (754, 423)
Screenshot: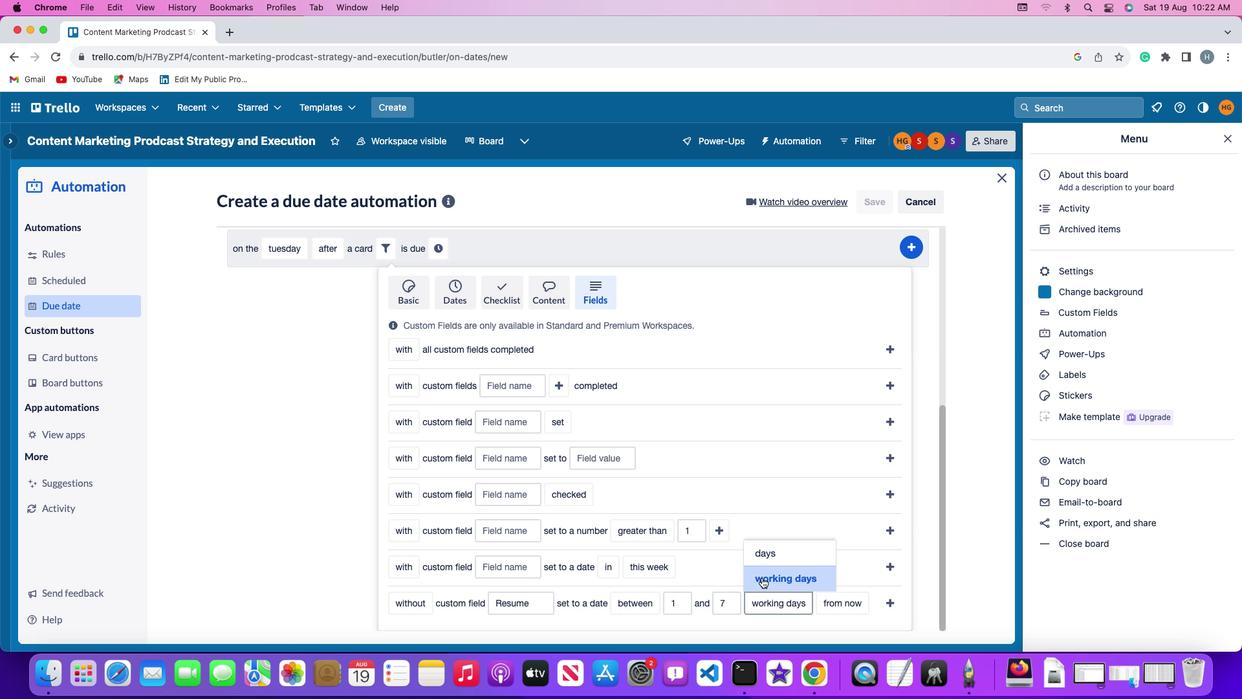 
Action: Mouse pressed left at (754, 423)
Screenshot: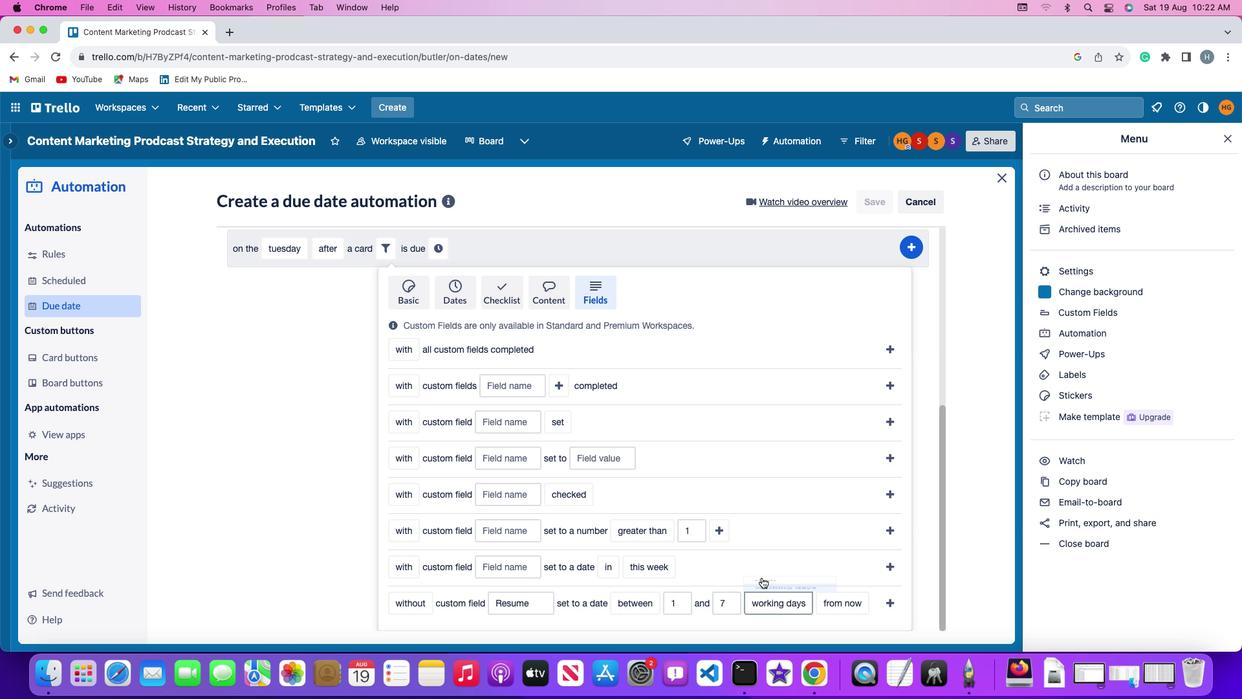 
Action: Mouse moved to (824, 431)
Screenshot: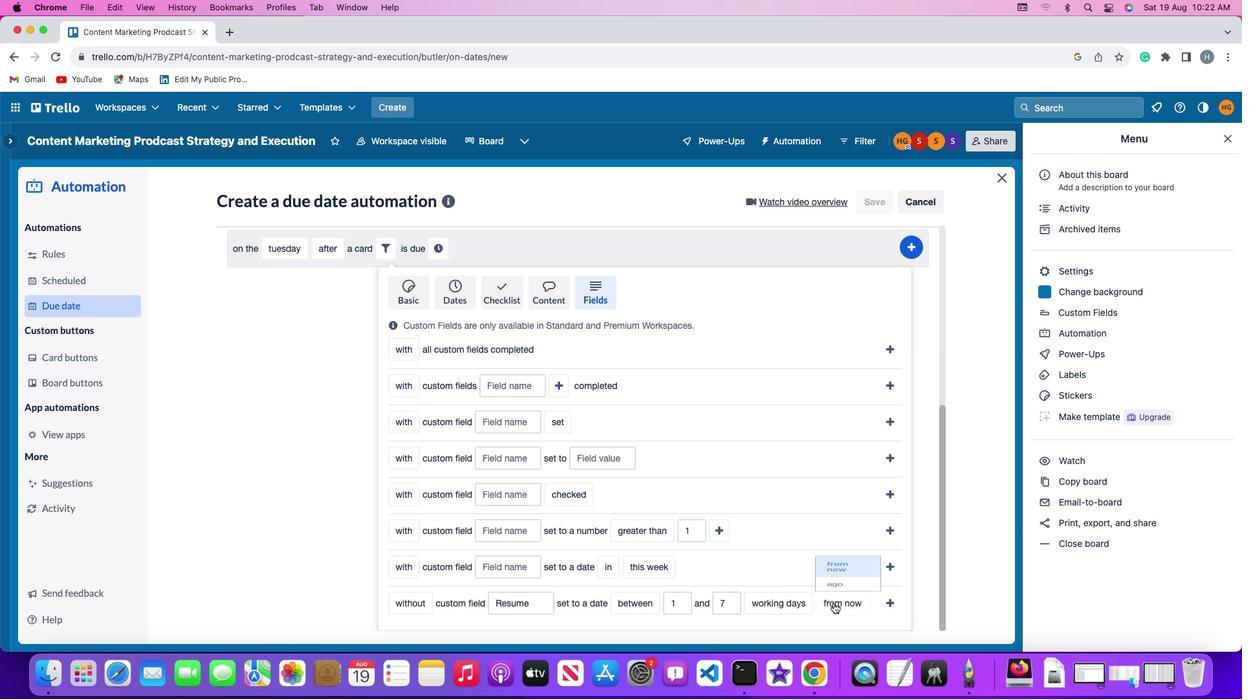 
Action: Mouse pressed left at (824, 431)
Screenshot: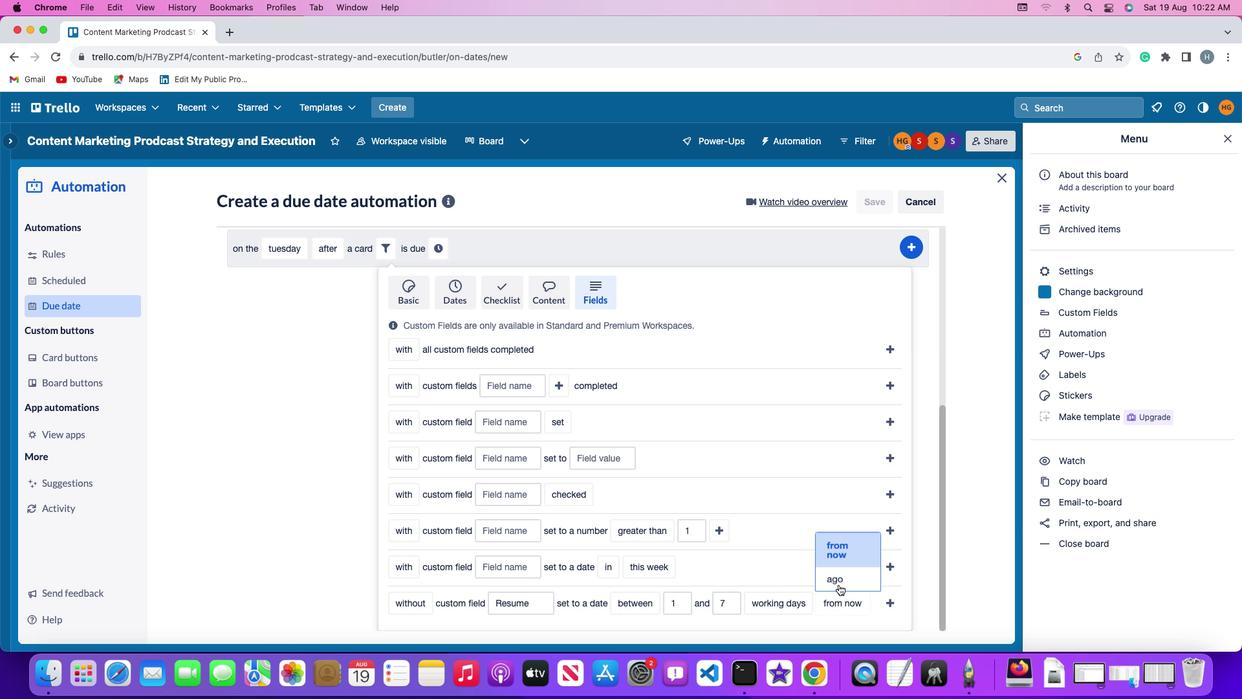 
Action: Mouse moved to (829, 416)
Screenshot: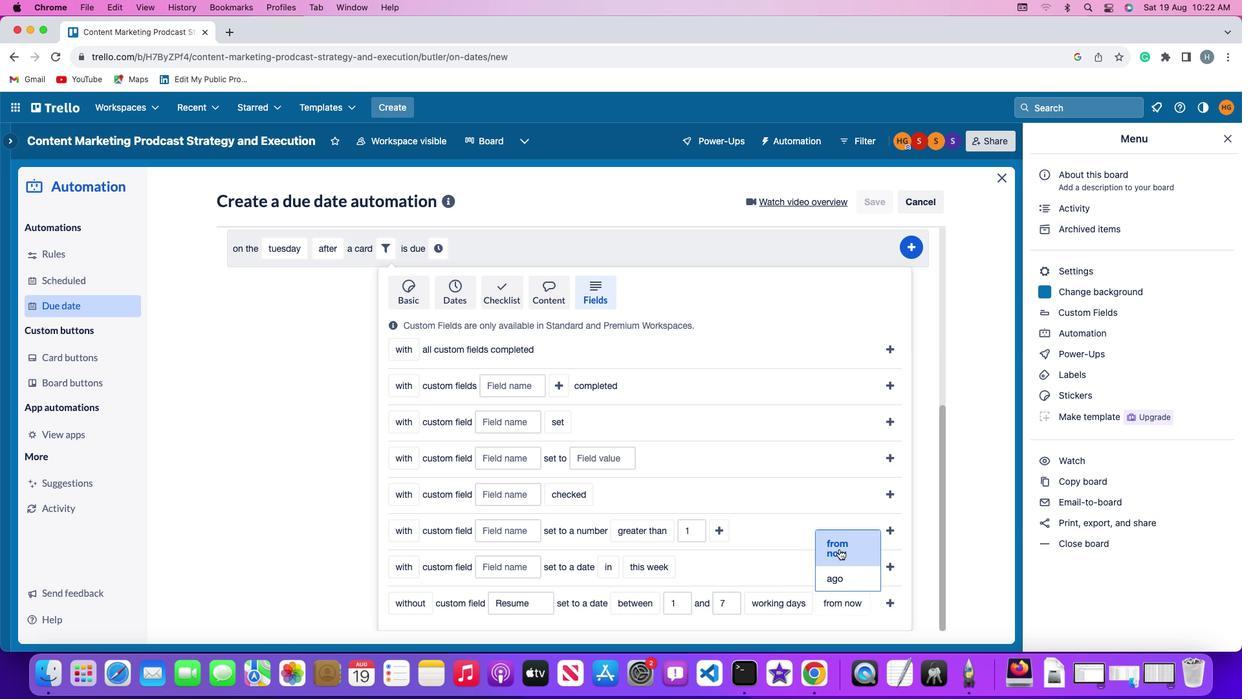 
Action: Mouse pressed left at (829, 416)
Screenshot: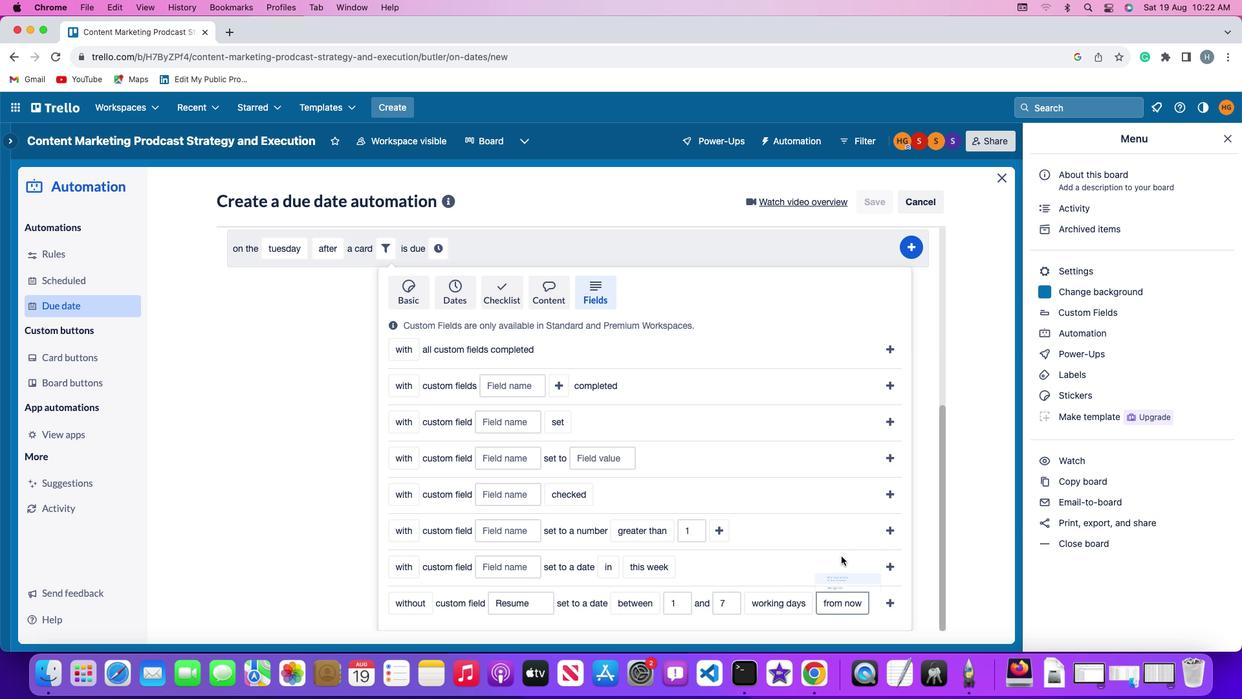 
Action: Mouse moved to (886, 430)
Screenshot: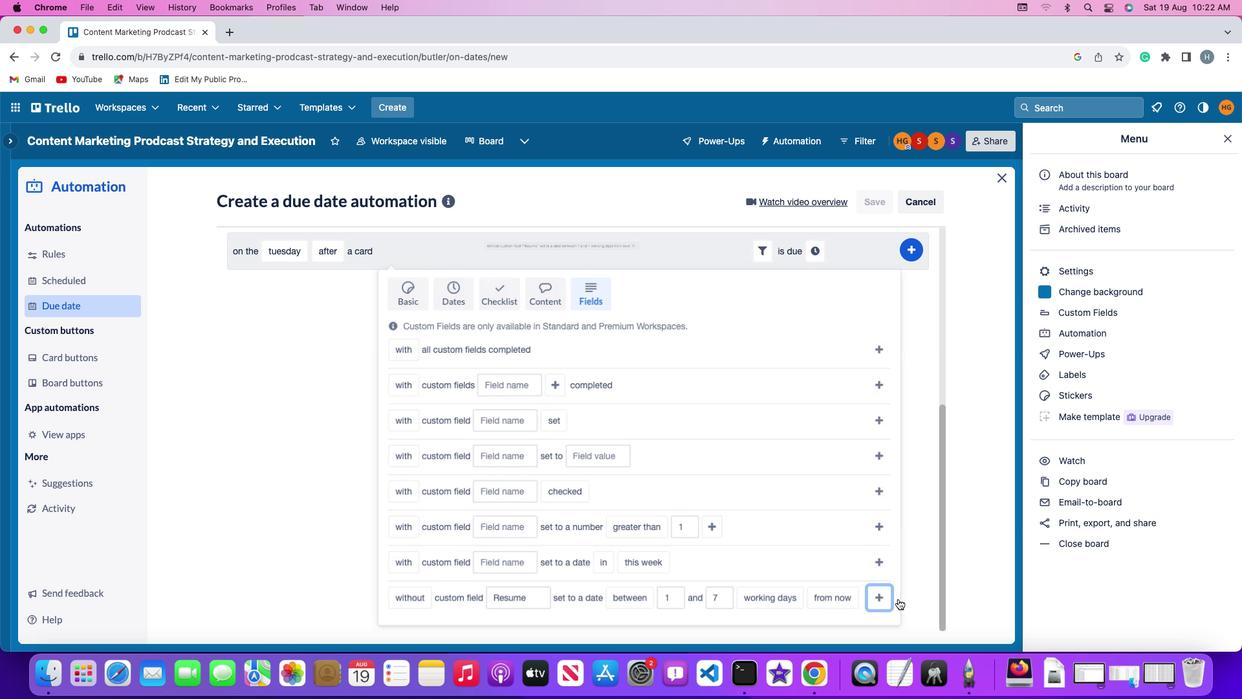 
Action: Mouse pressed left at (886, 430)
Screenshot: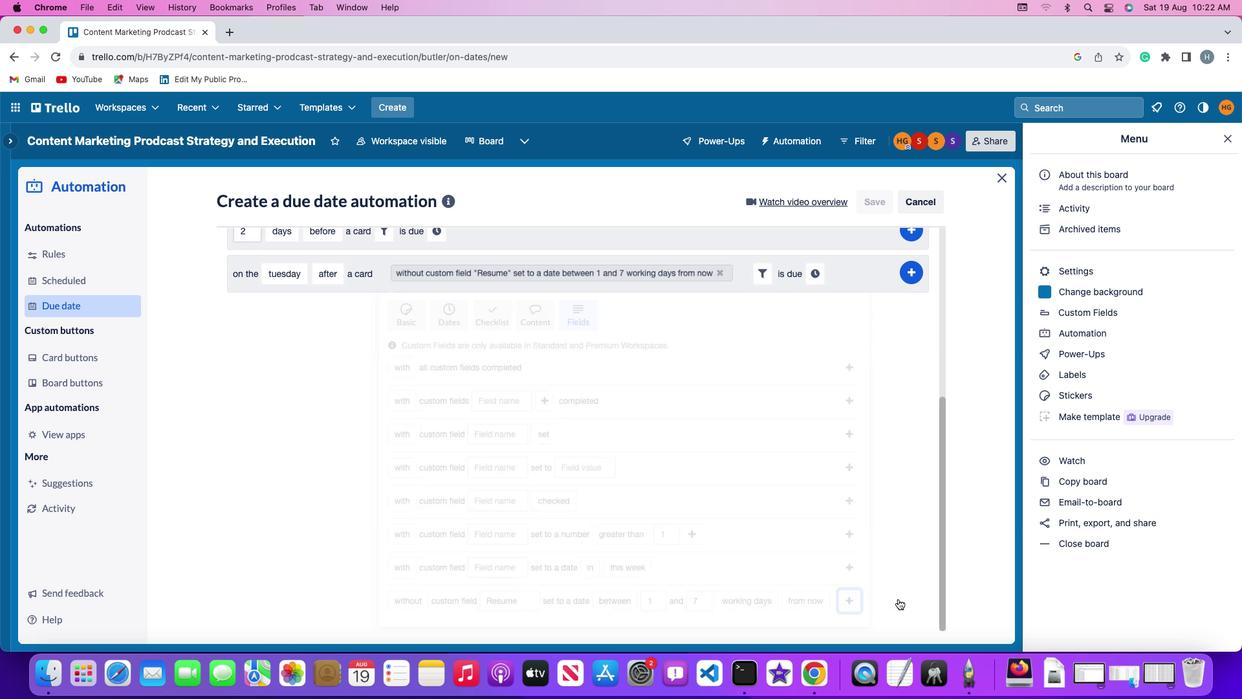 
Action: Mouse moved to (811, 421)
Screenshot: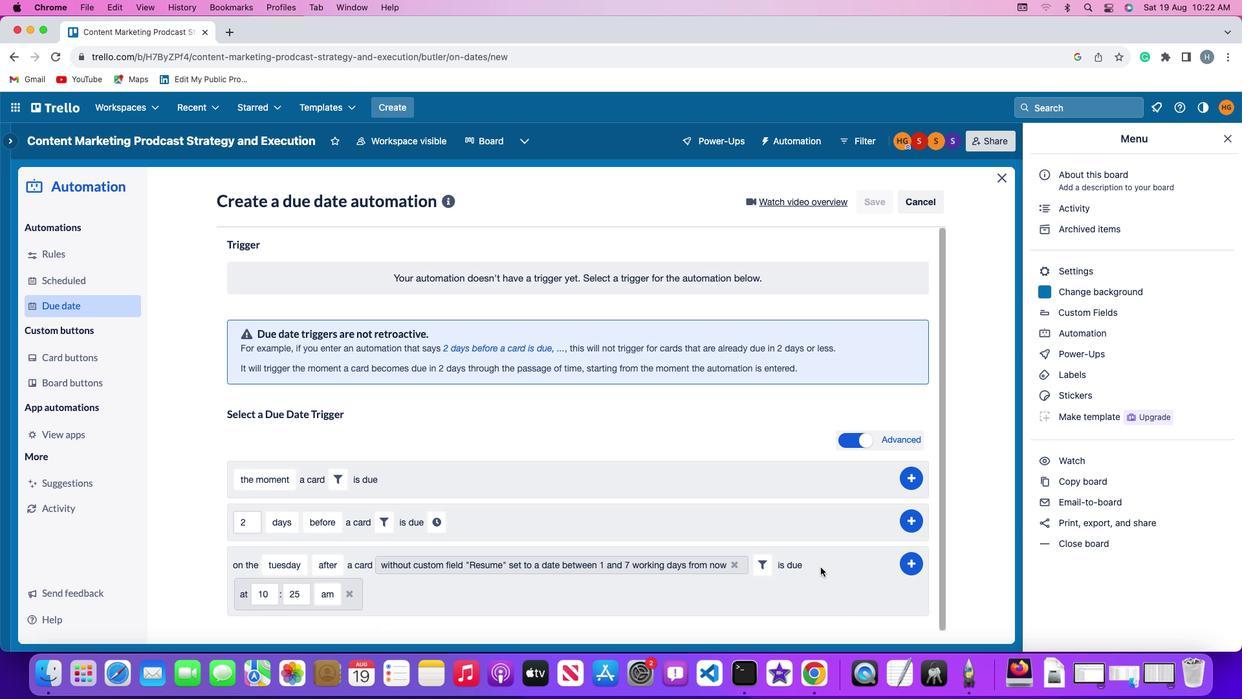 
Action: Mouse pressed left at (811, 421)
Screenshot: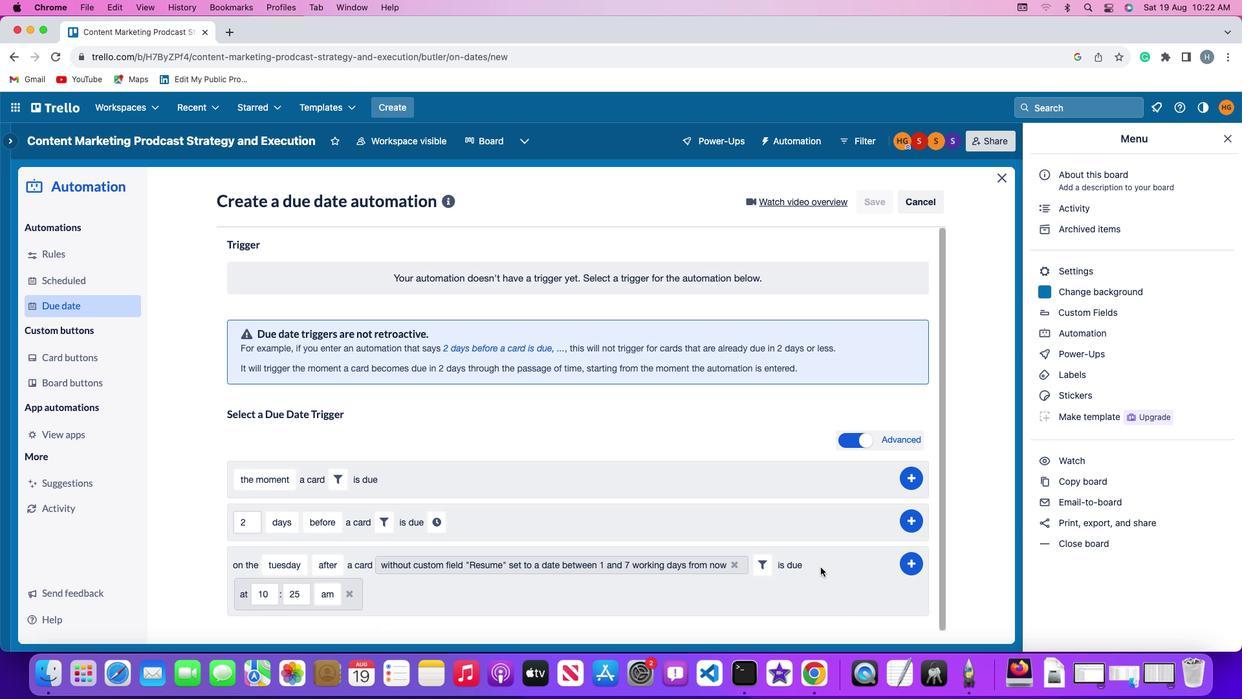 
Action: Mouse moved to (271, 429)
Screenshot: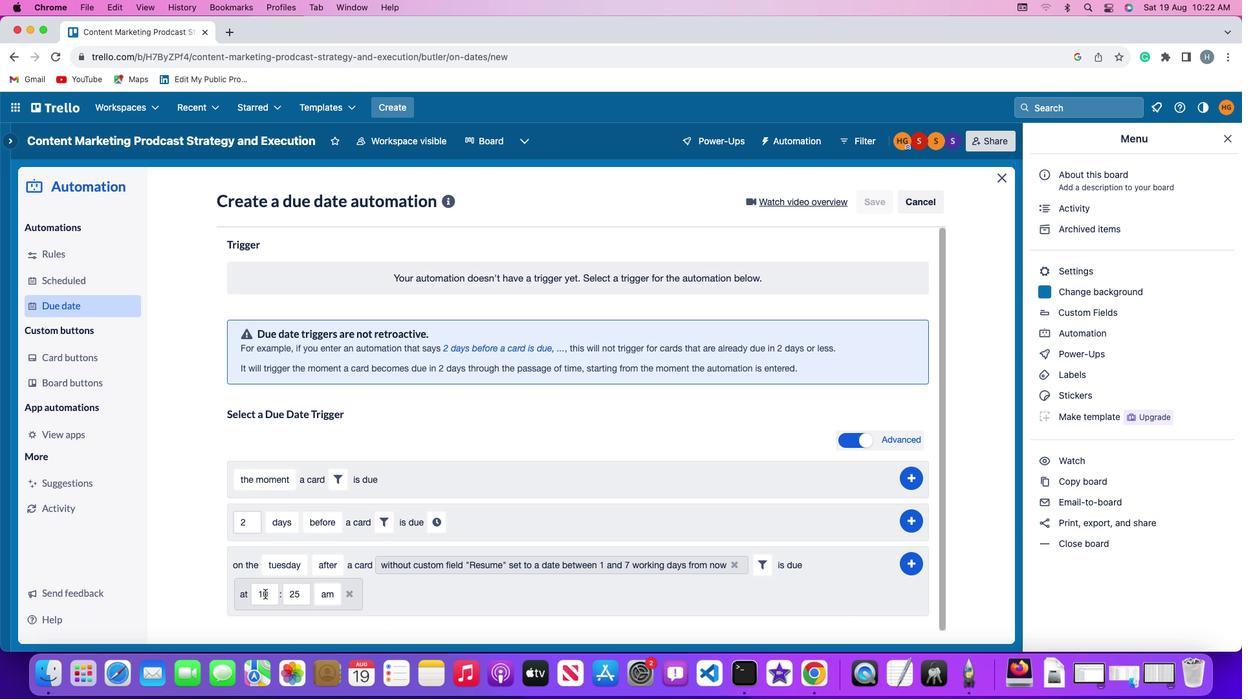 
Action: Mouse pressed left at (271, 429)
Screenshot: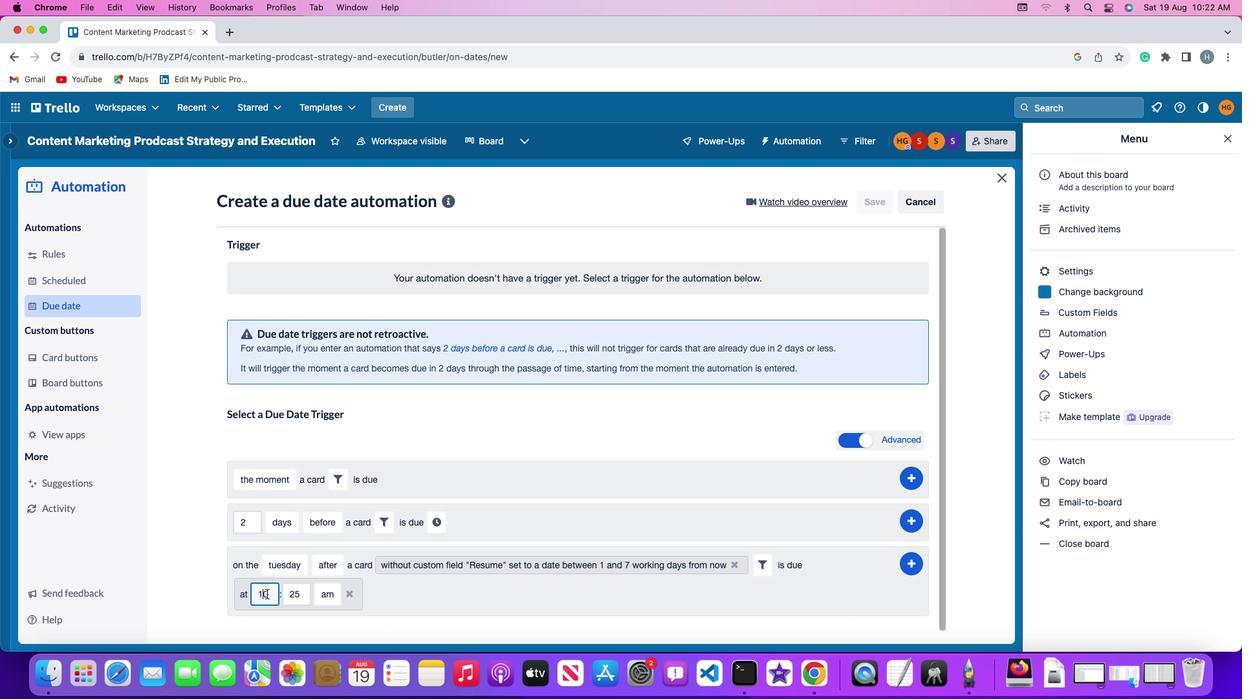 
Action: Mouse moved to (276, 429)
Screenshot: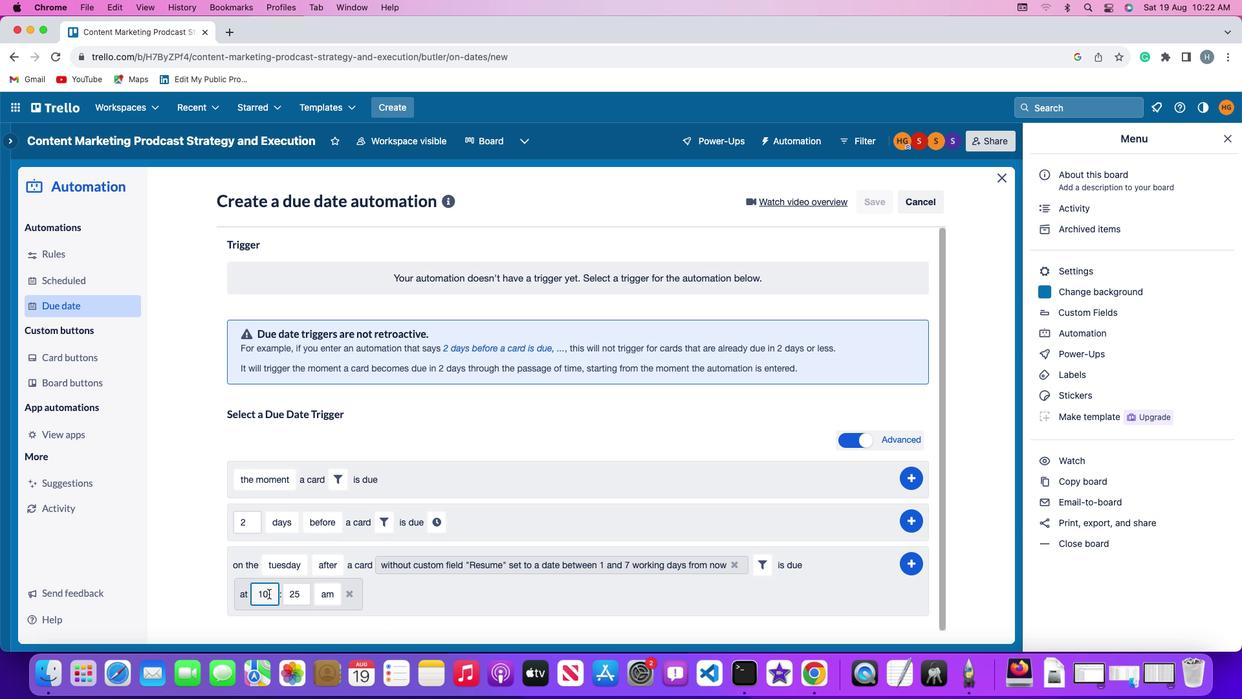 
Action: Key pressed Key.right
Screenshot: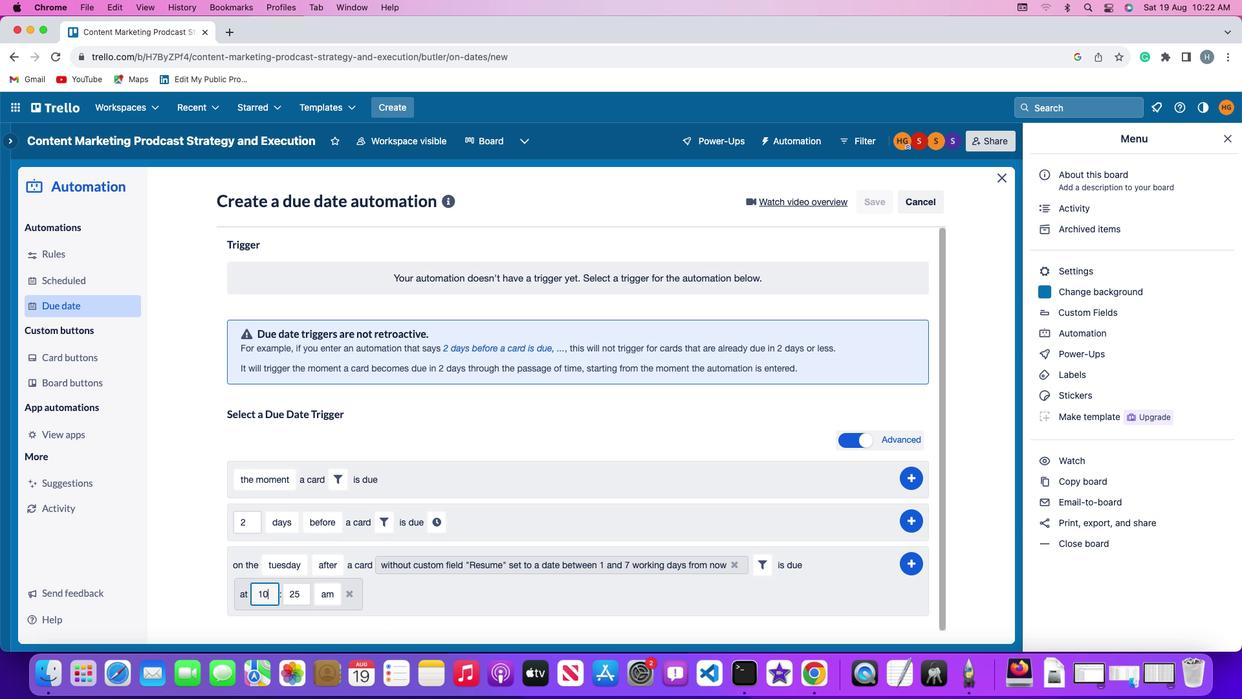 
Action: Mouse moved to (276, 429)
Screenshot: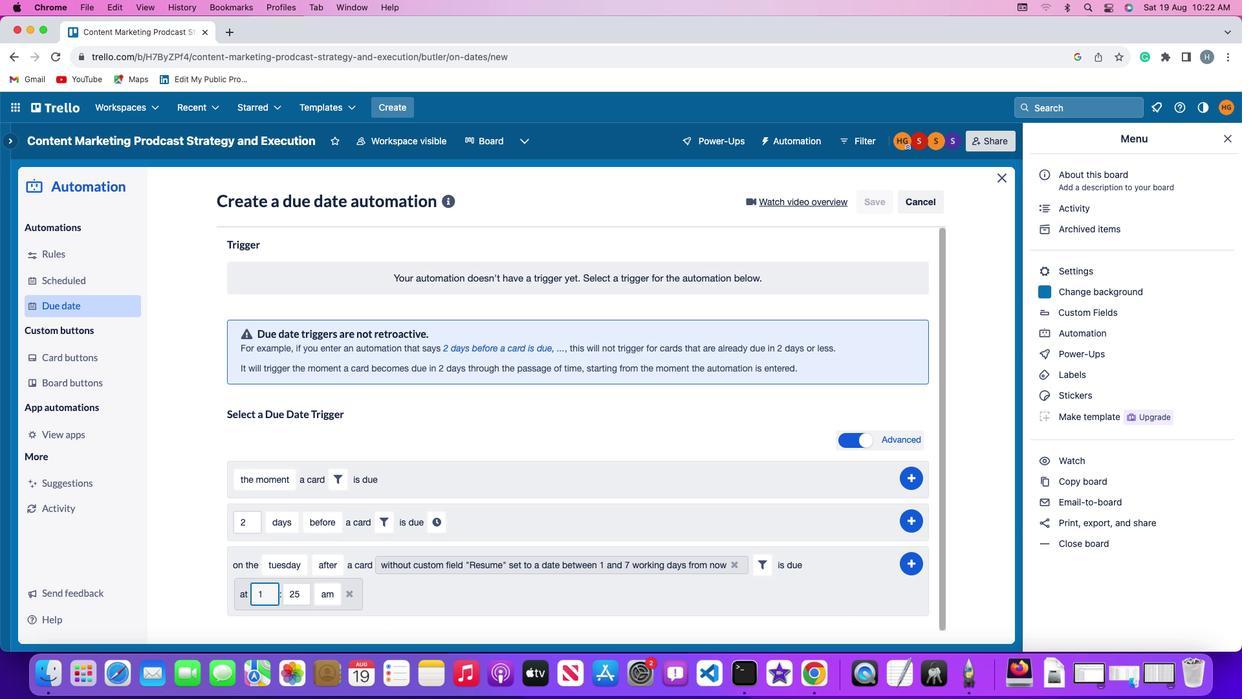 
Action: Key pressed Key.backspace'1'
Screenshot: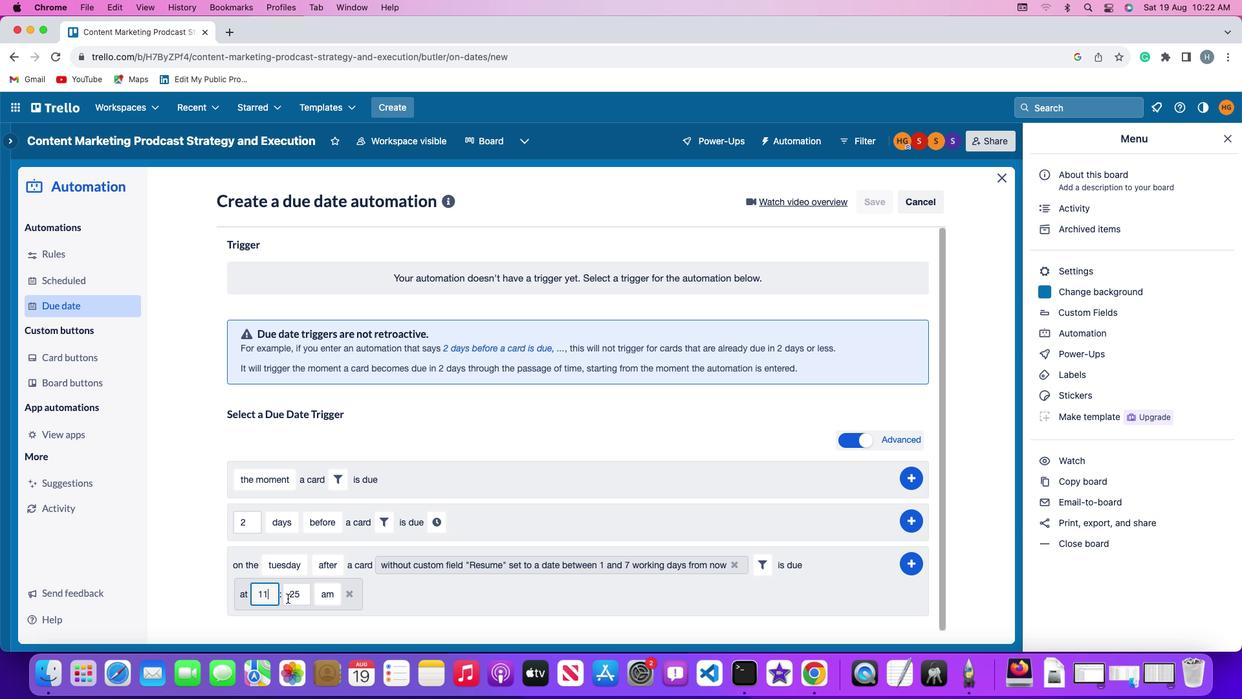 
Action: Mouse moved to (306, 429)
Screenshot: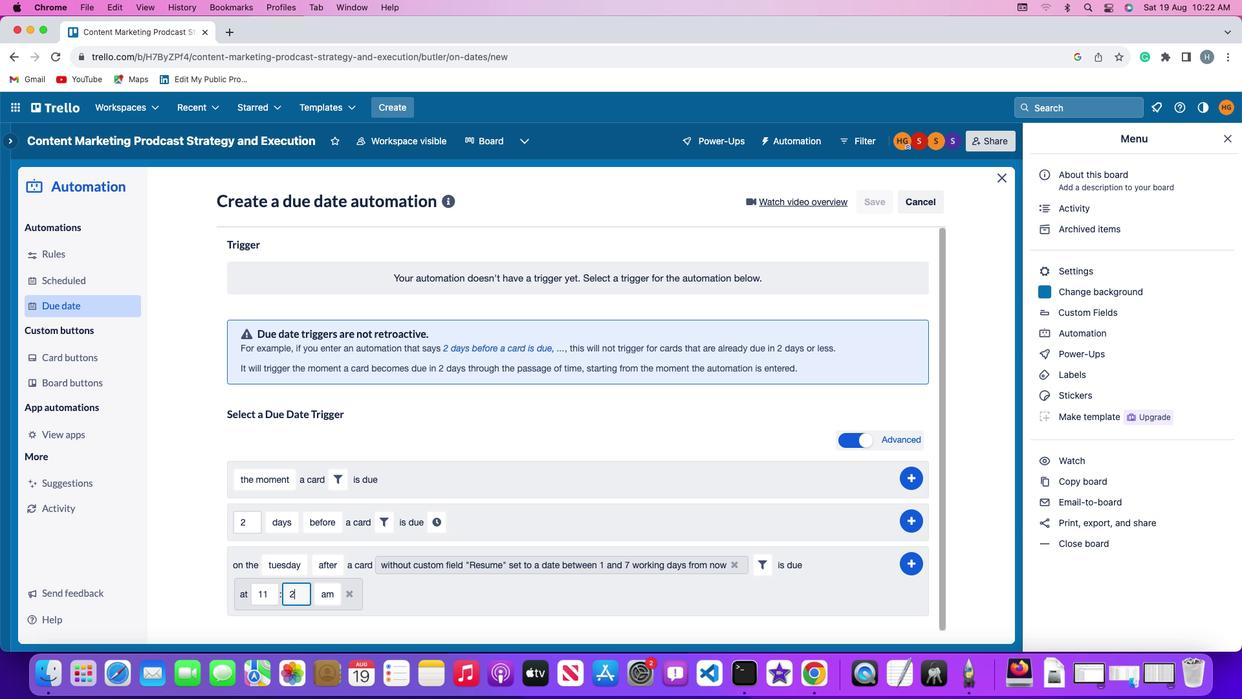 
Action: Mouse pressed left at (306, 429)
Screenshot: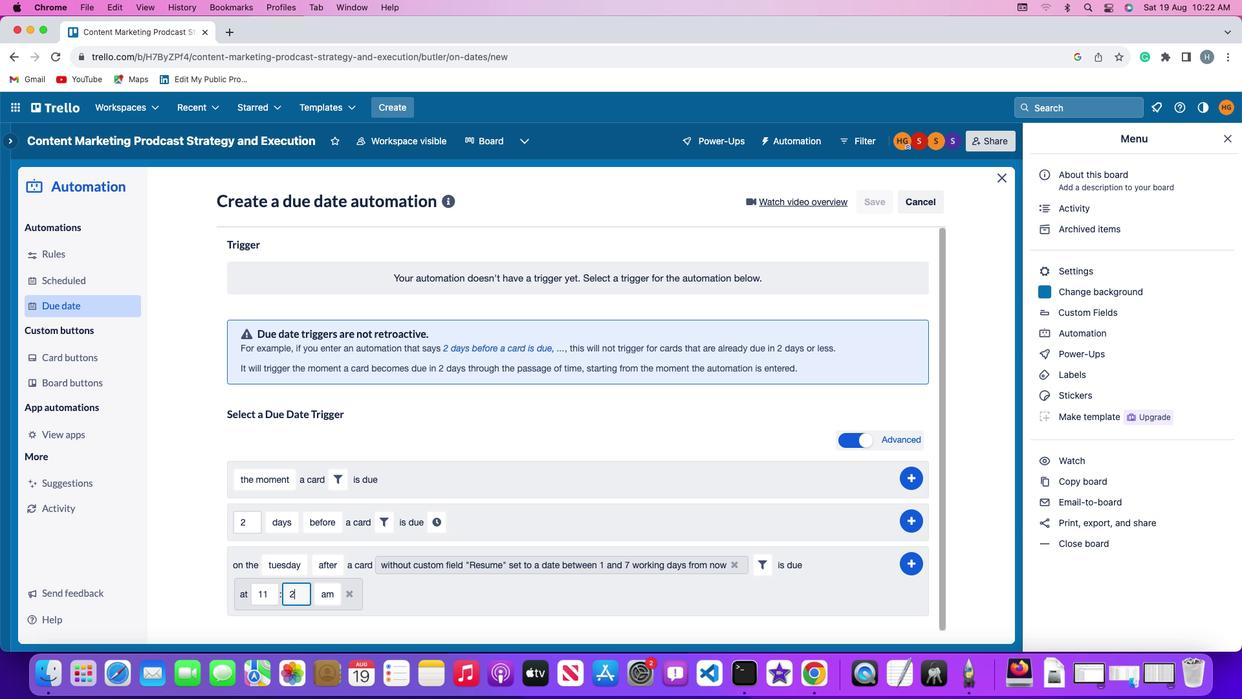 
Action: Key pressed Key.backspace
Screenshot: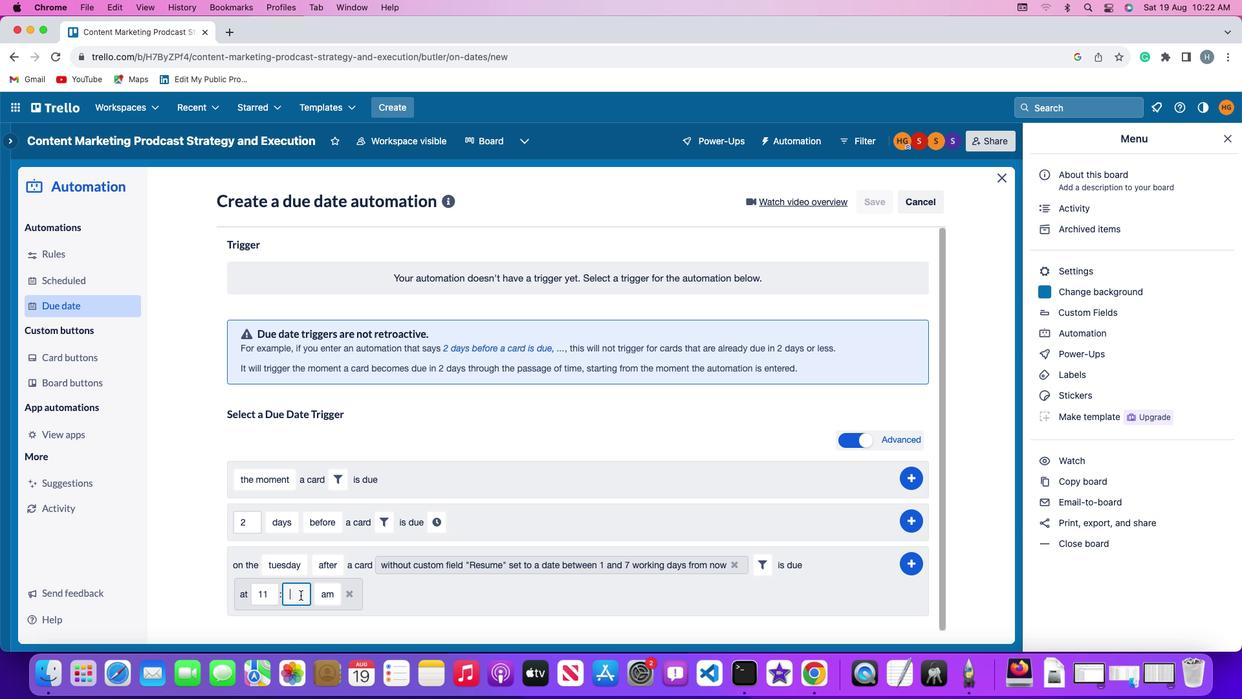 
Action: Mouse moved to (306, 429)
Screenshot: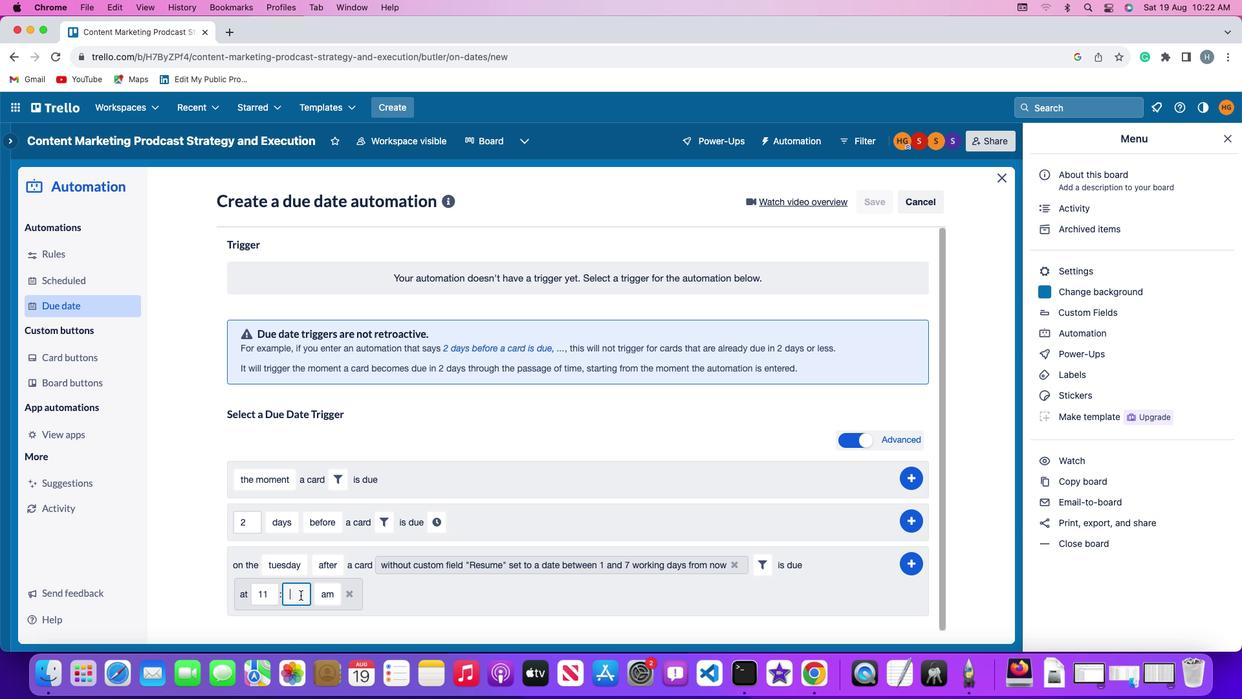 
Action: Key pressed Key.backspace
Screenshot: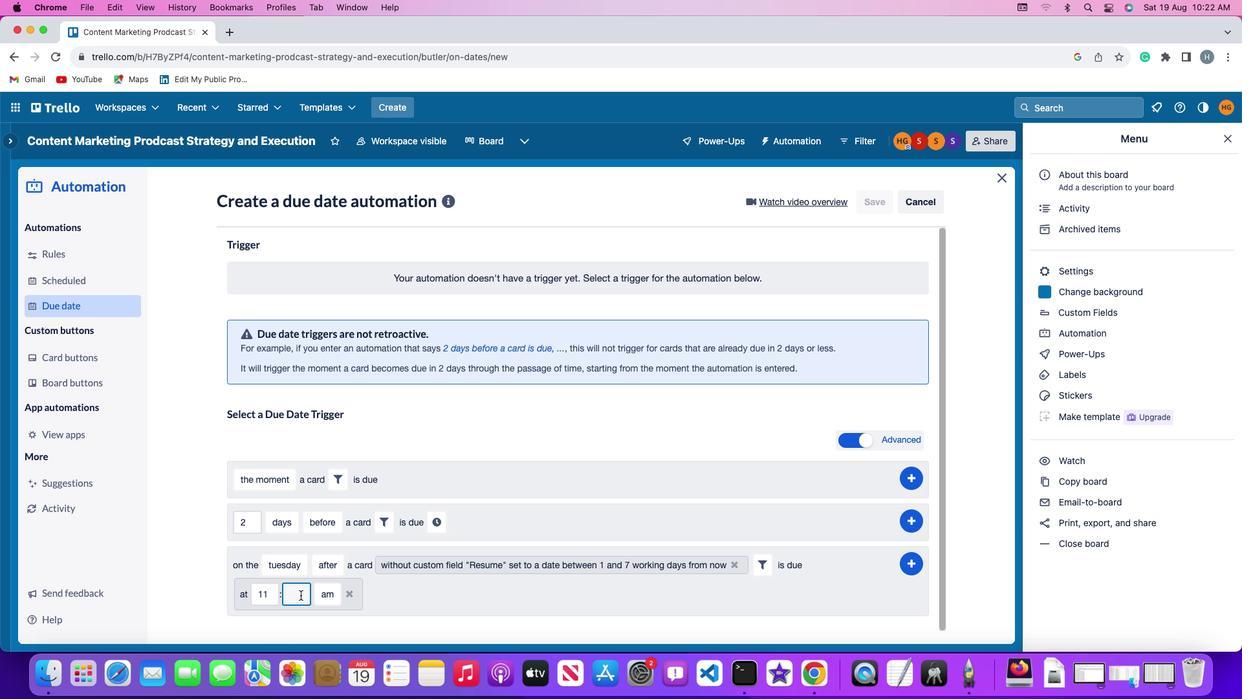 
Action: Mouse moved to (306, 429)
Screenshot: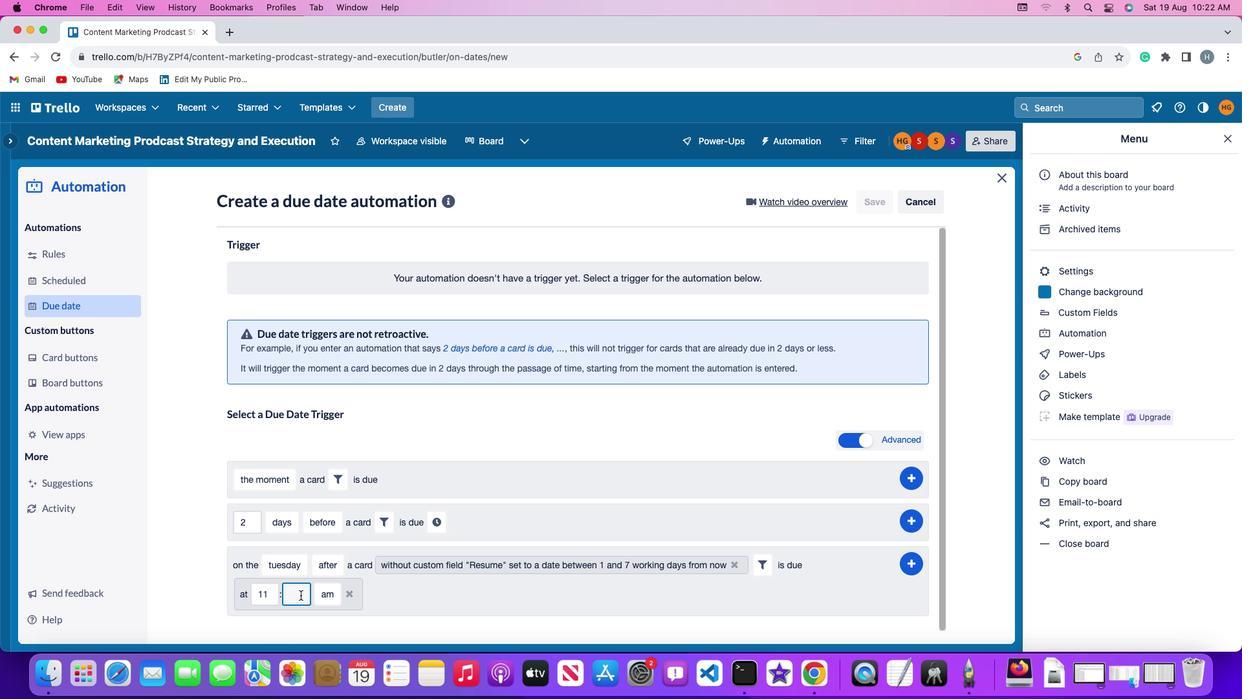 
Action: Key pressed '0''0'
Screenshot: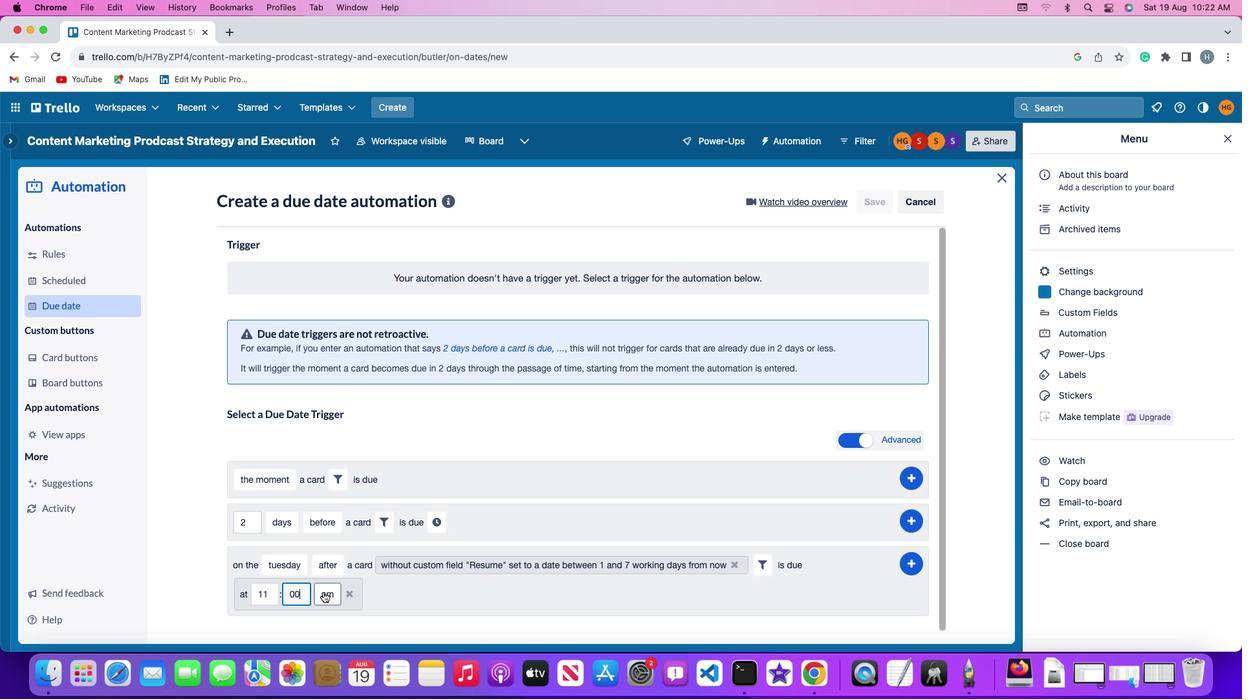 
Action: Mouse moved to (328, 427)
Screenshot: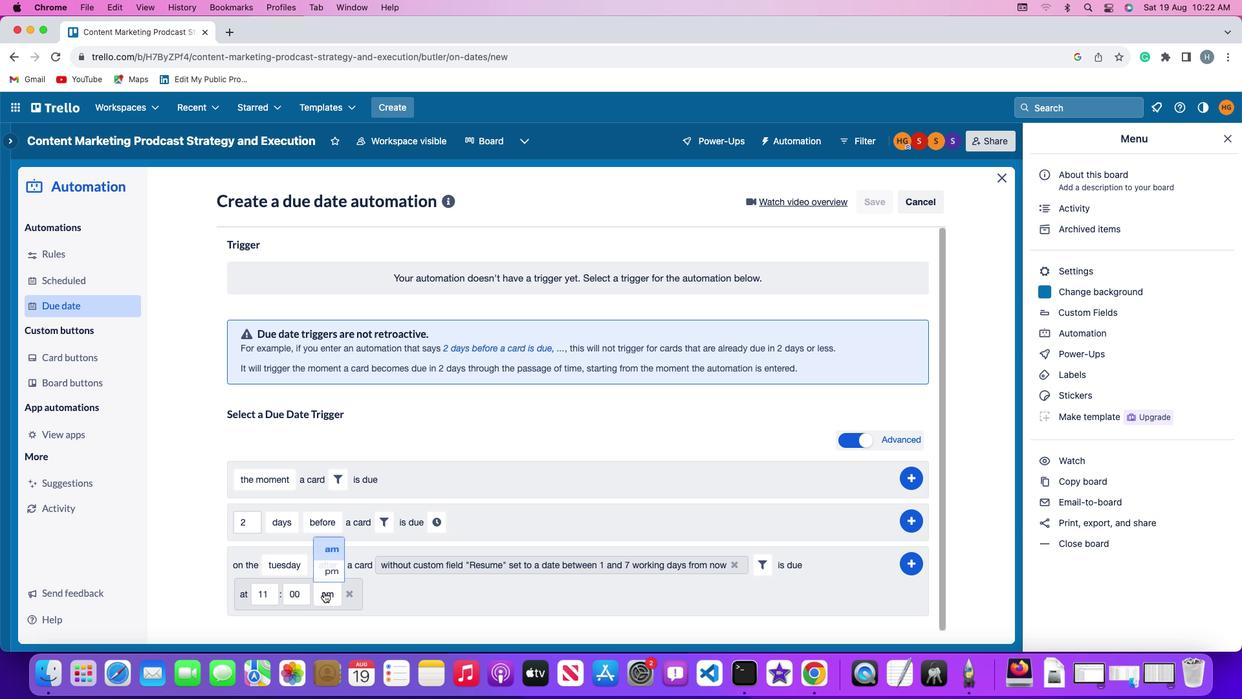 
Action: Mouse pressed left at (328, 427)
Screenshot: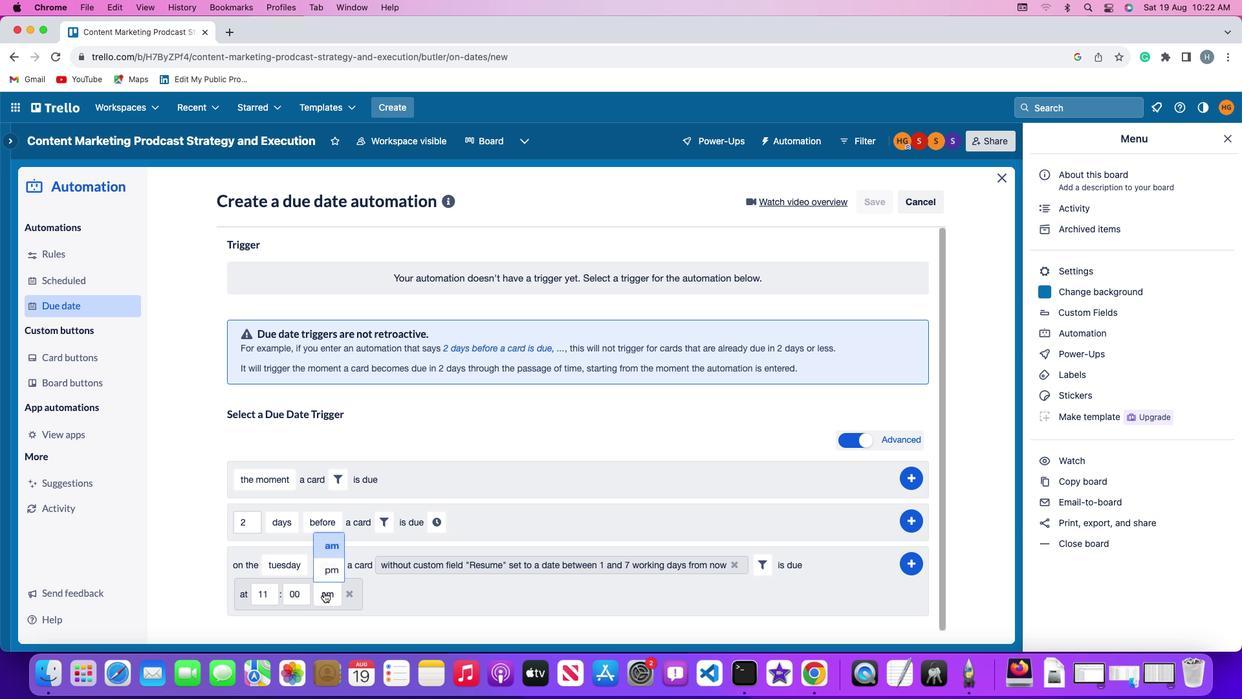 
Action: Mouse moved to (337, 416)
Screenshot: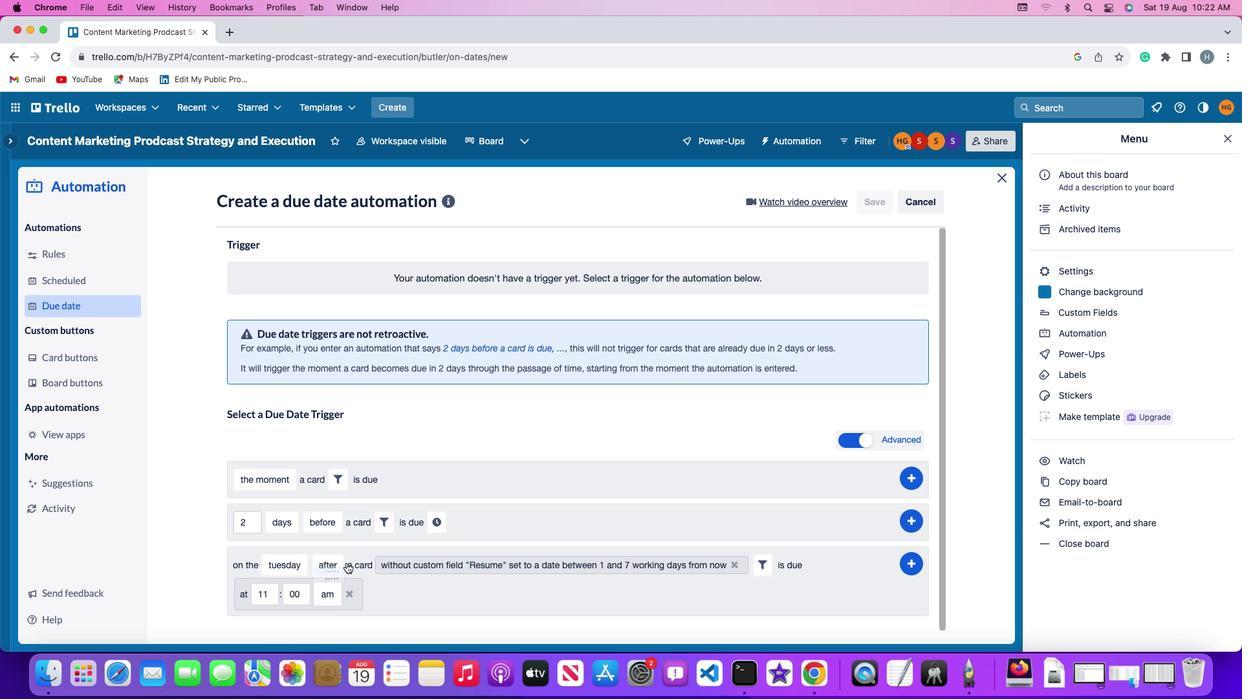 
Action: Mouse pressed left at (337, 416)
Screenshot: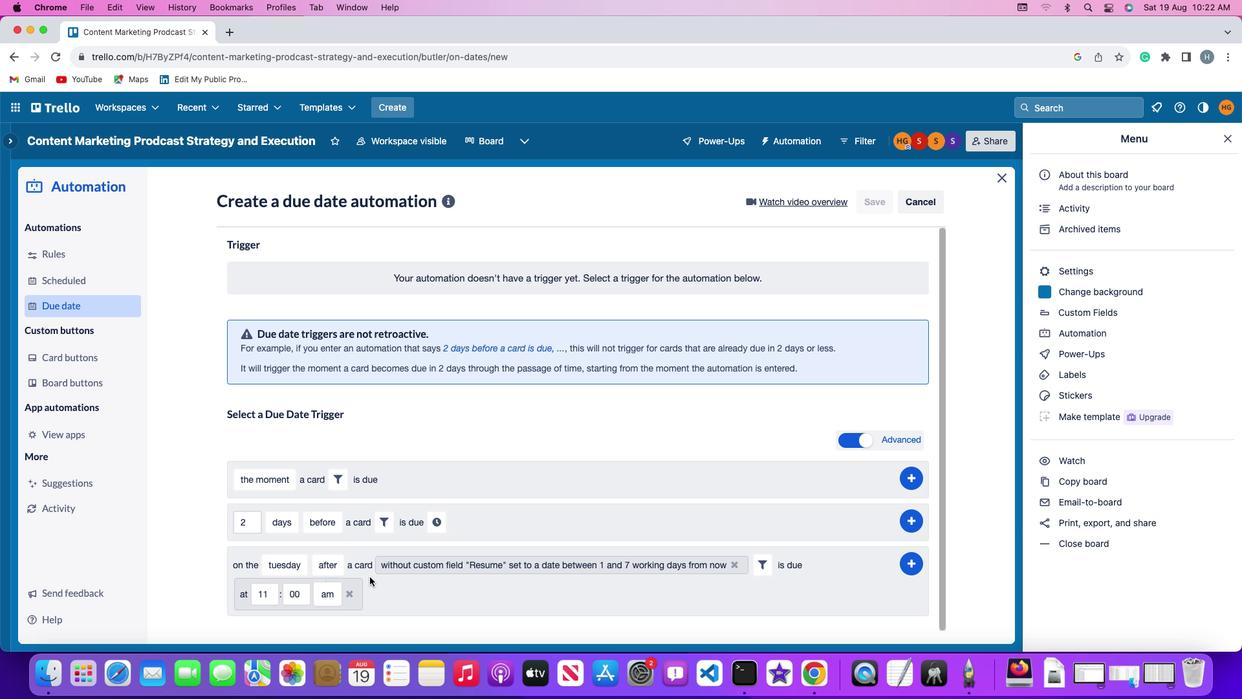 
Action: Mouse moved to (904, 420)
Screenshot: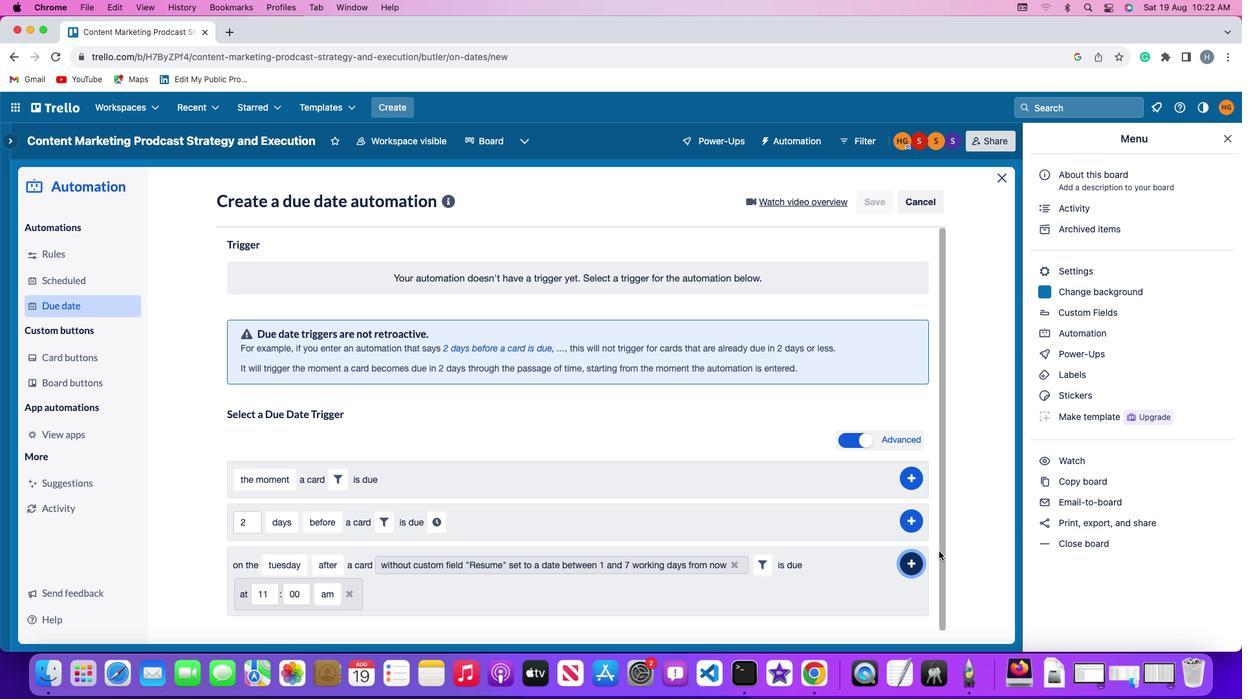 
Action: Mouse pressed left at (904, 420)
Screenshot: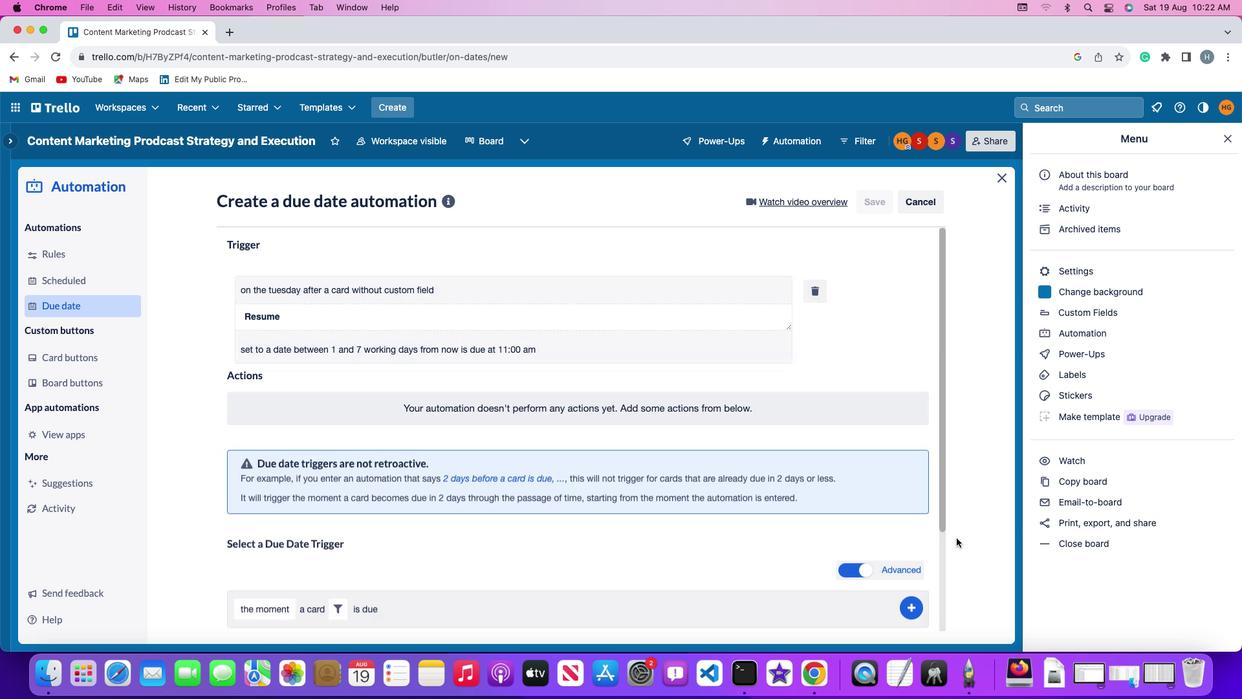 
Action: Mouse moved to (948, 394)
Screenshot: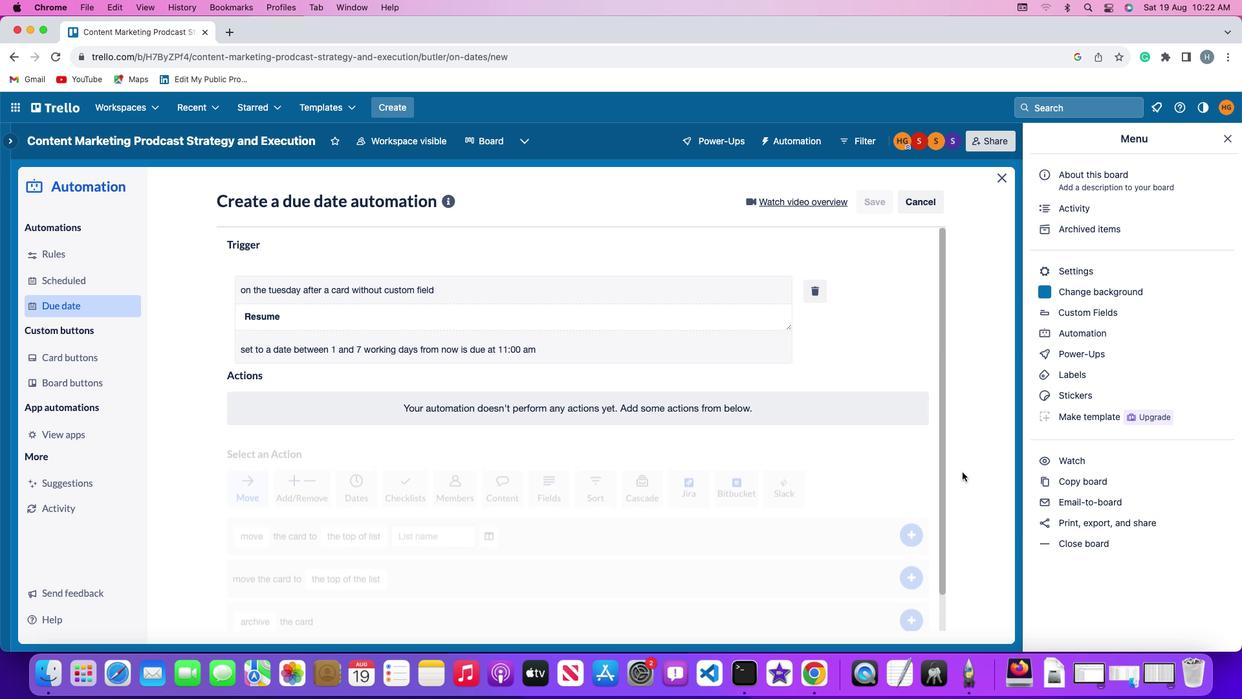 
